 Task: Find connections with filter location Göd with filter topic #socialmediawith filter profile language French with filter current company Daily Pharma Jobs with filter school L S Raheja College of Arts and Commerce with filter industry Banking with filter service category Demand Generation with filter keywords title Account Representative
Action: Mouse pressed left at (653, 84)
Screenshot: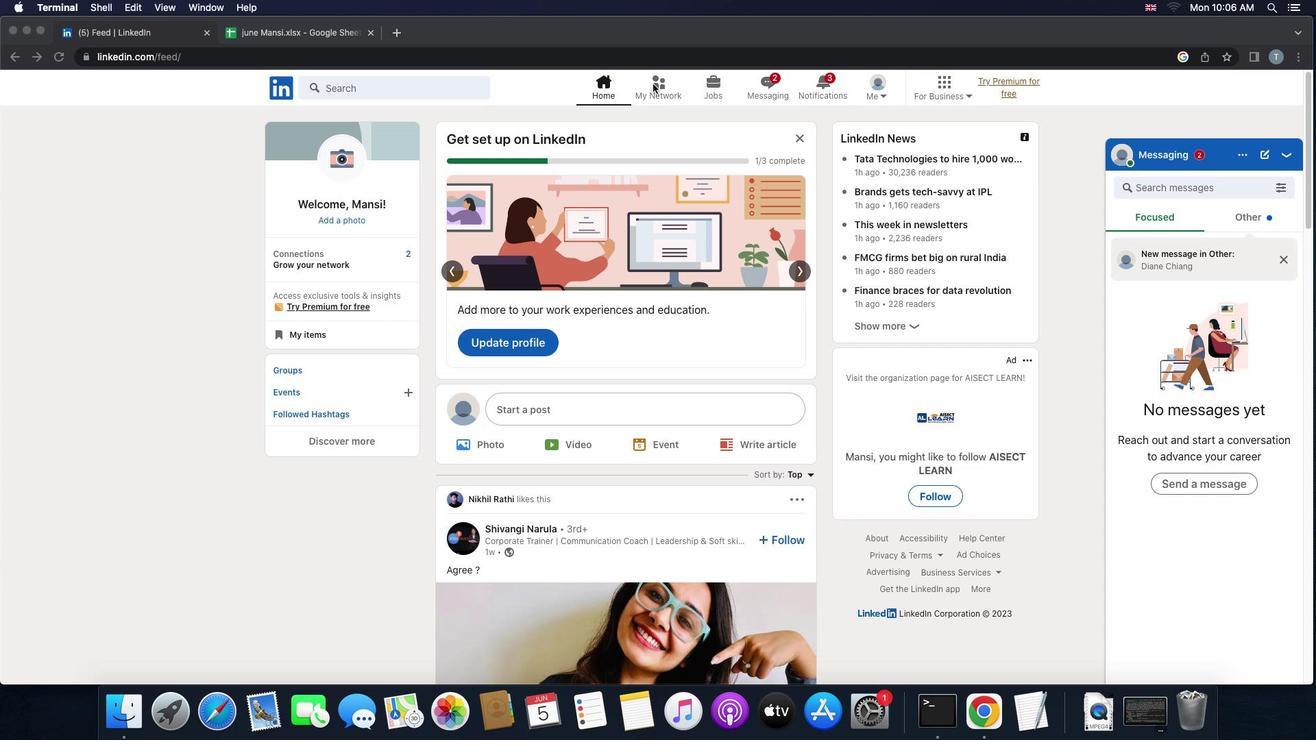 
Action: Mouse pressed left at (653, 84)
Screenshot: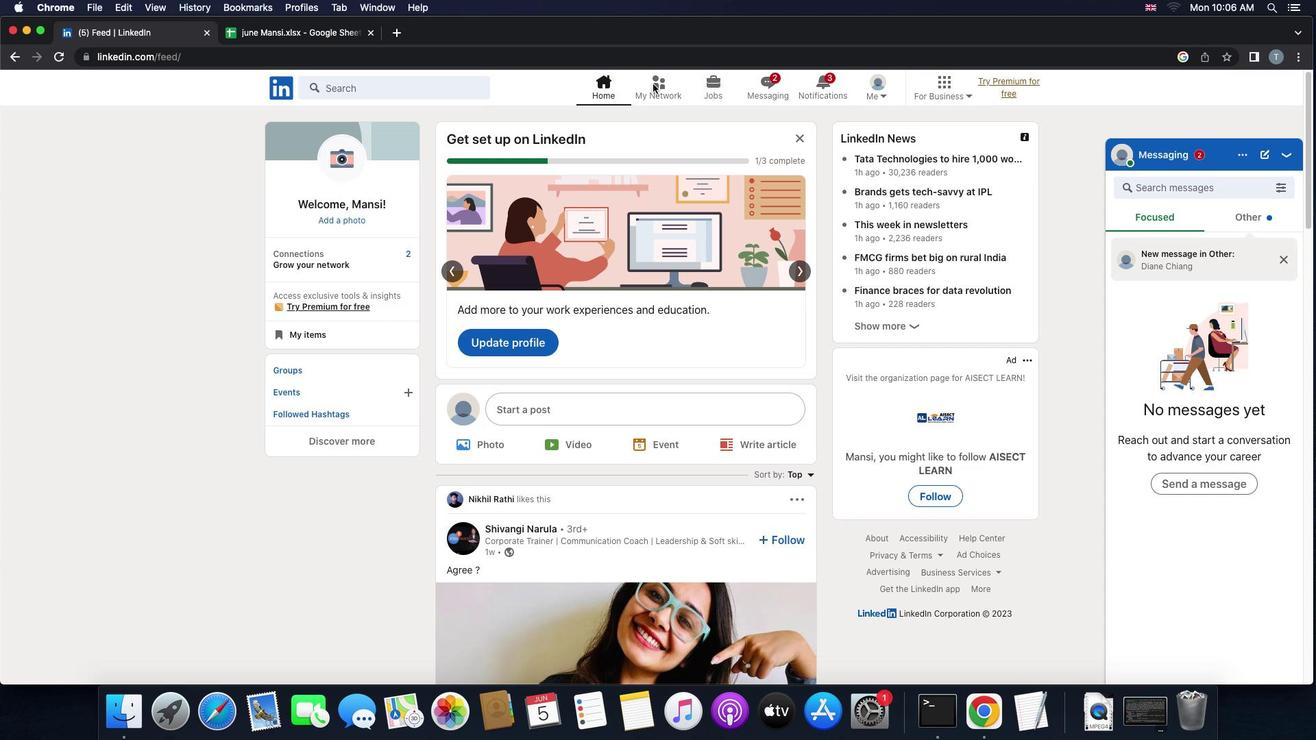 
Action: Mouse moved to (419, 159)
Screenshot: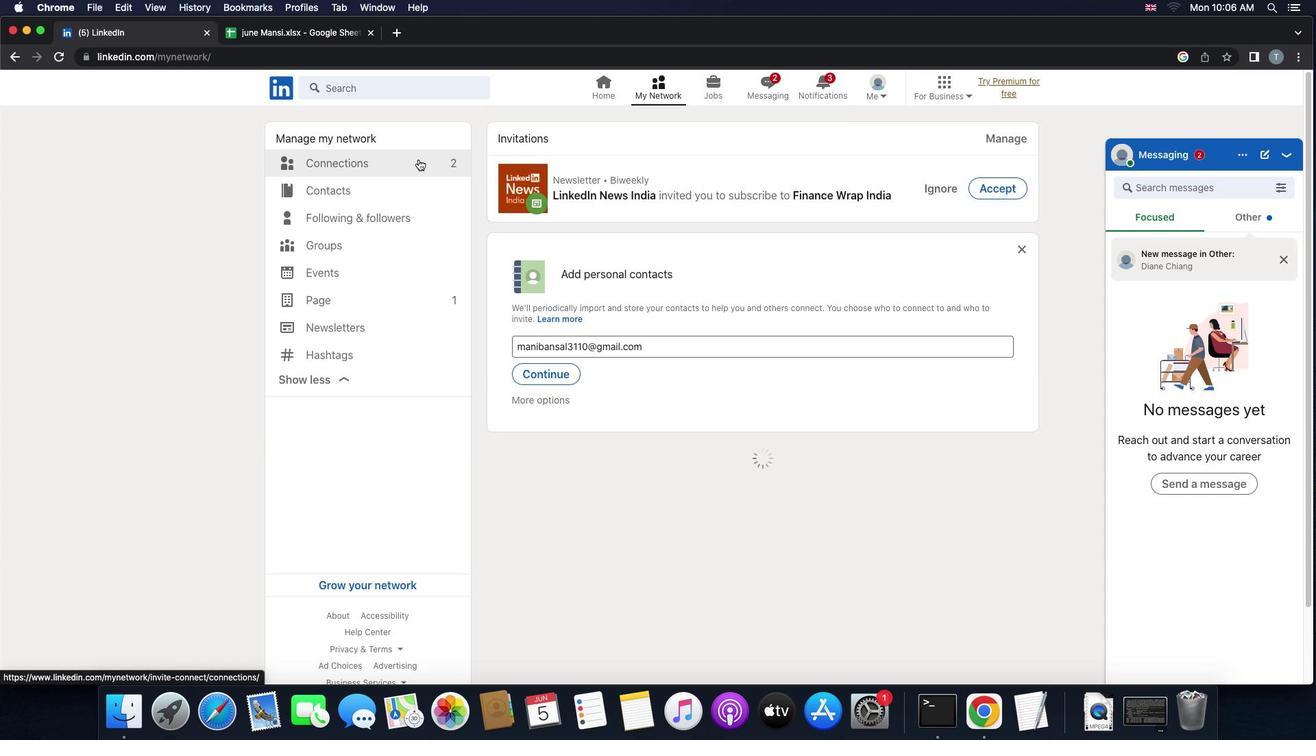 
Action: Mouse pressed left at (419, 159)
Screenshot: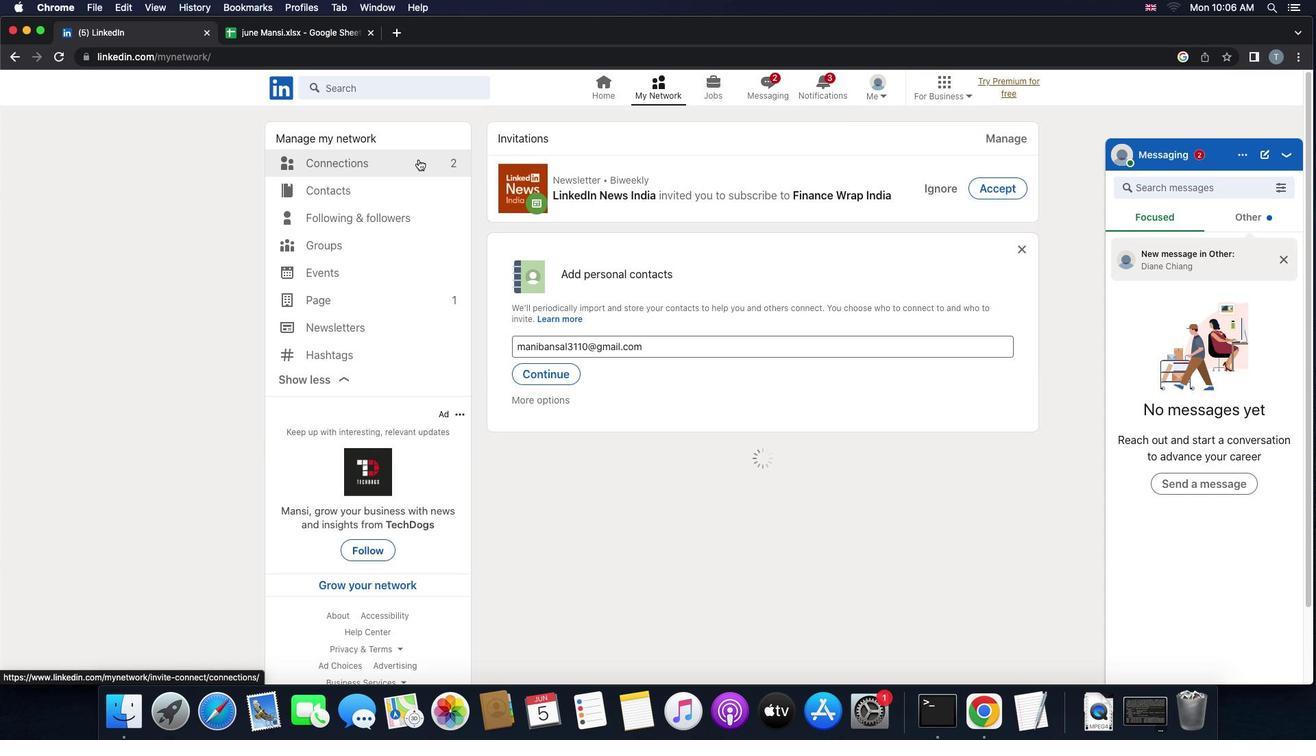 
Action: Mouse moved to (745, 168)
Screenshot: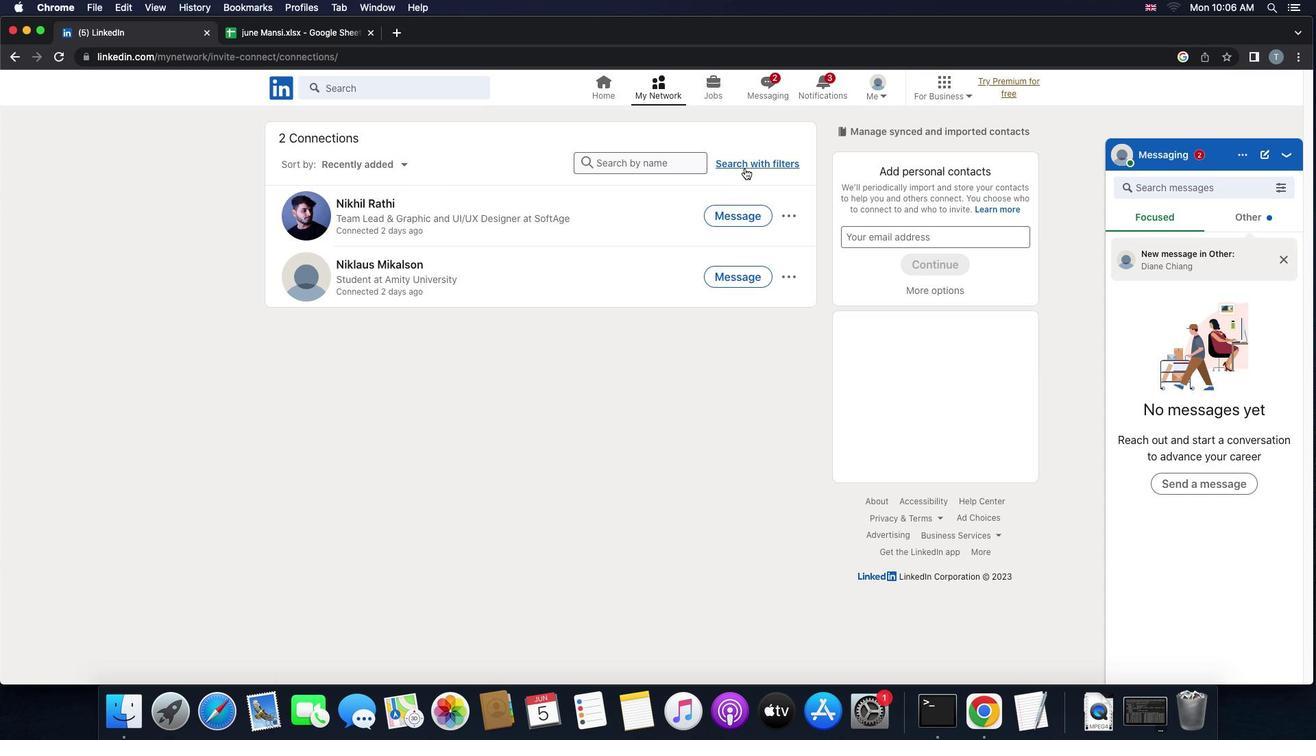 
Action: Mouse pressed left at (745, 168)
Screenshot: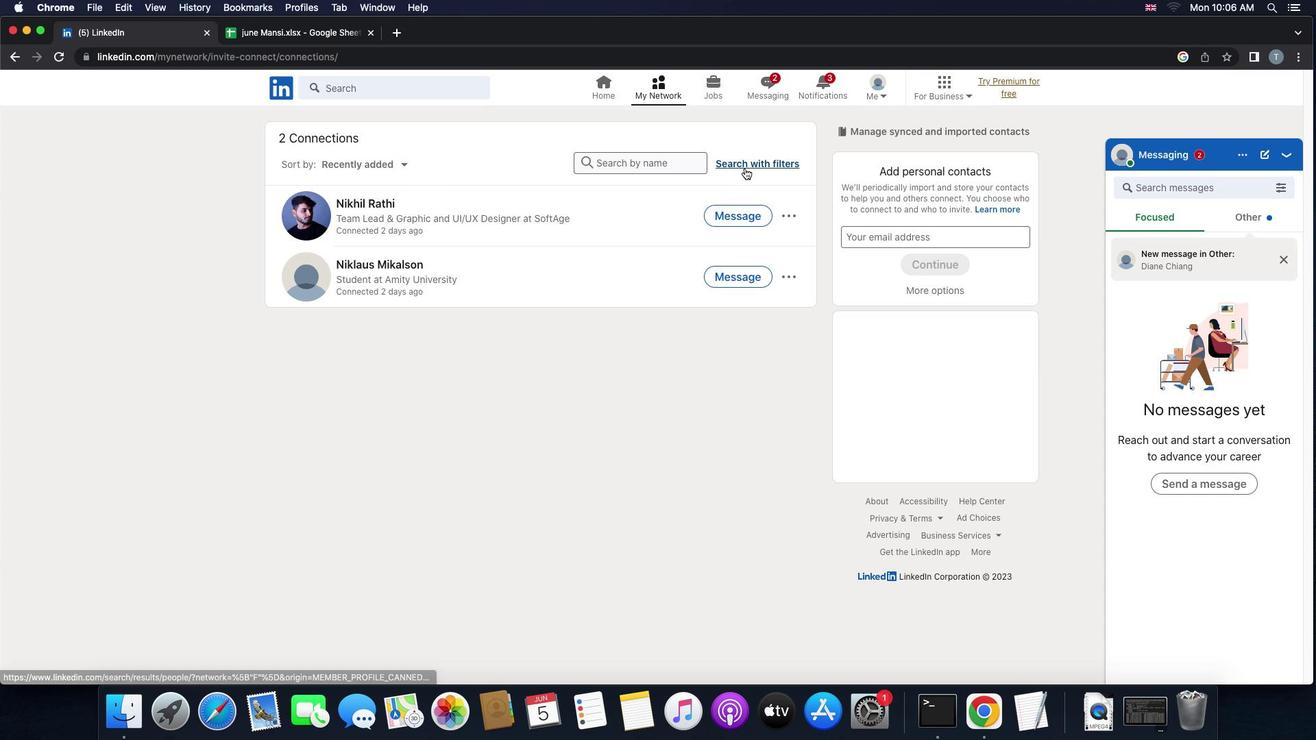 
Action: Mouse moved to (711, 130)
Screenshot: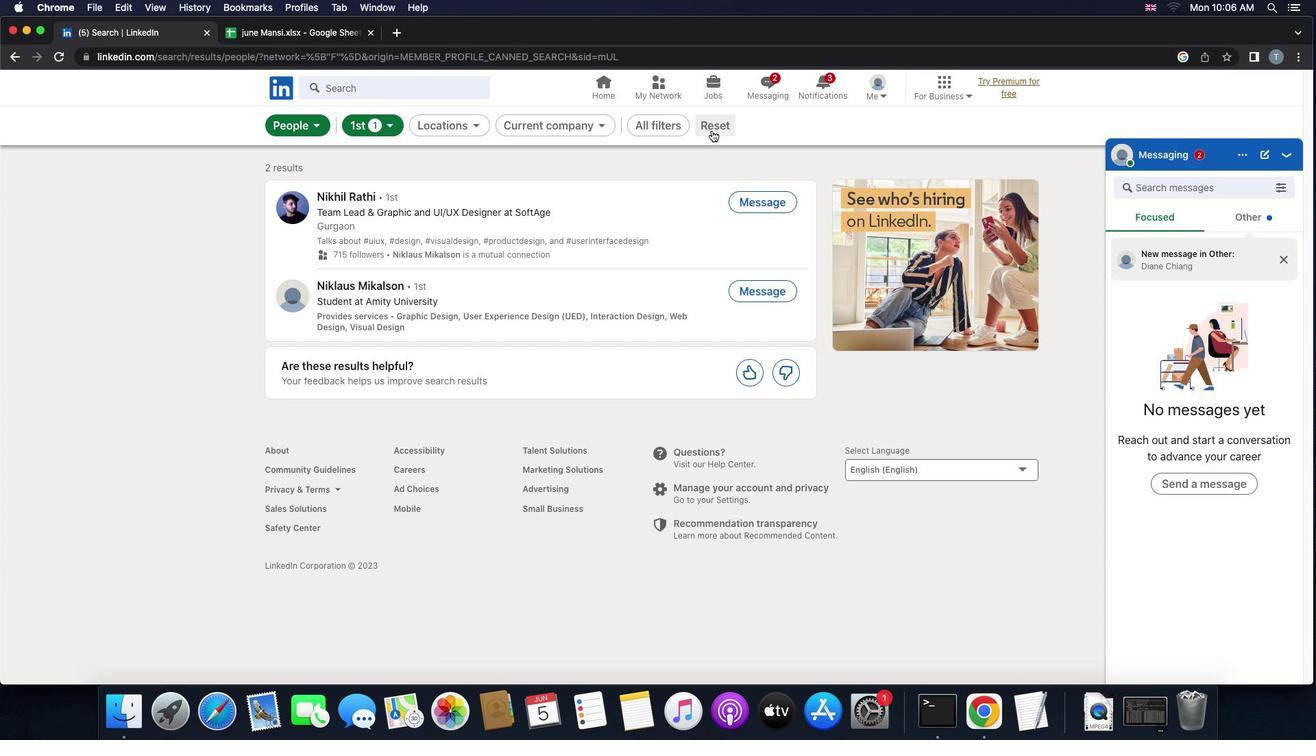 
Action: Mouse pressed left at (711, 130)
Screenshot: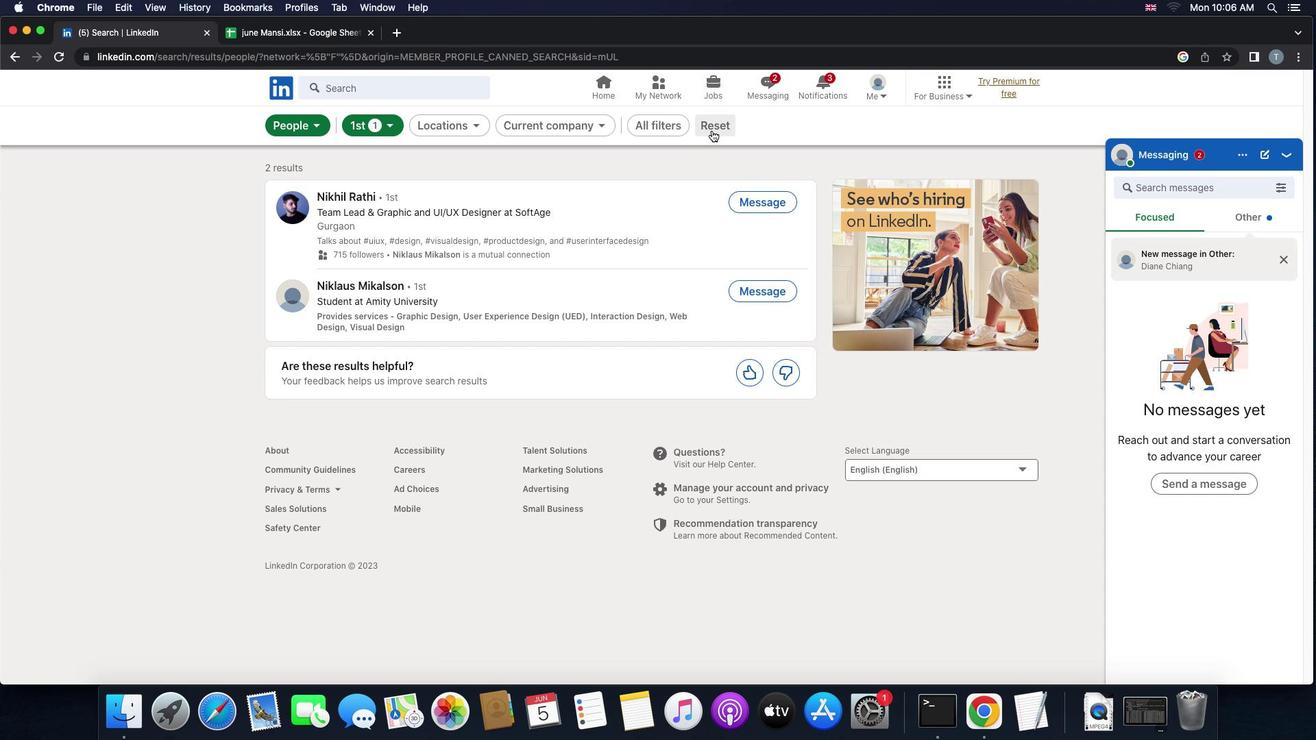 
Action: Mouse moved to (668, 124)
Screenshot: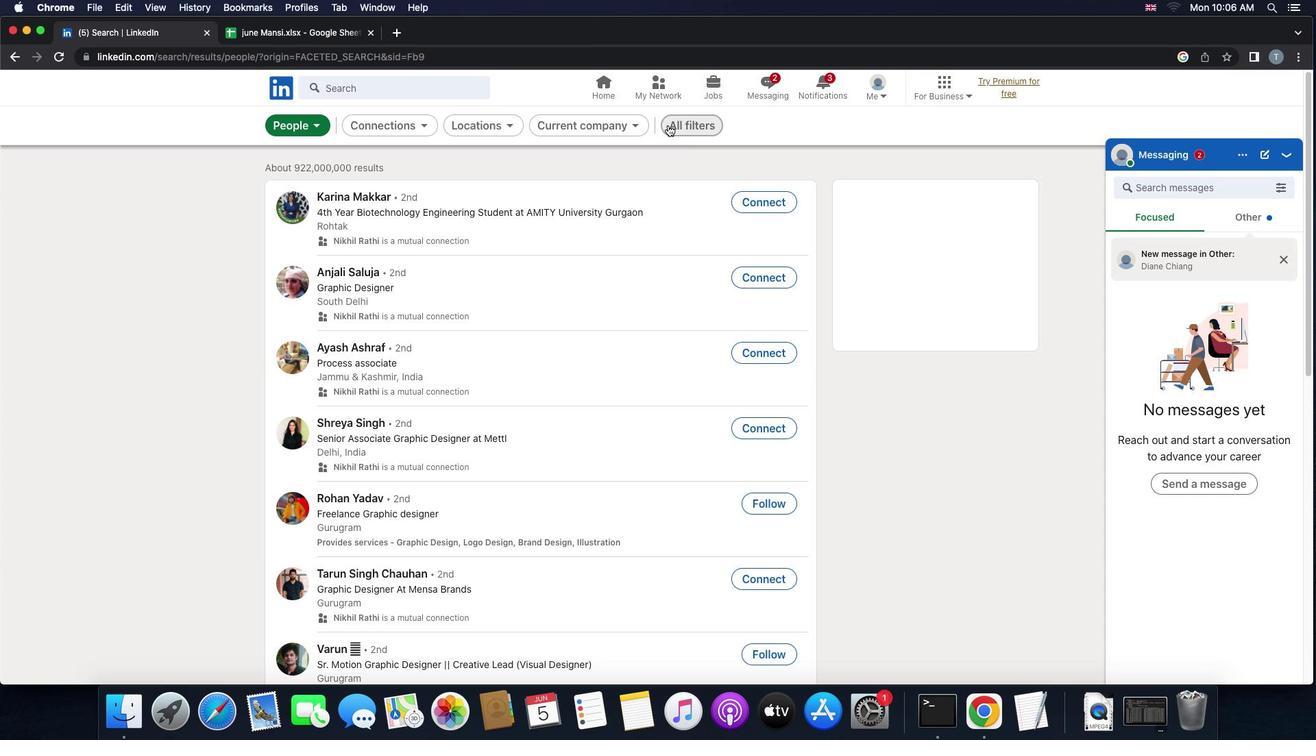 
Action: Mouse pressed left at (668, 124)
Screenshot: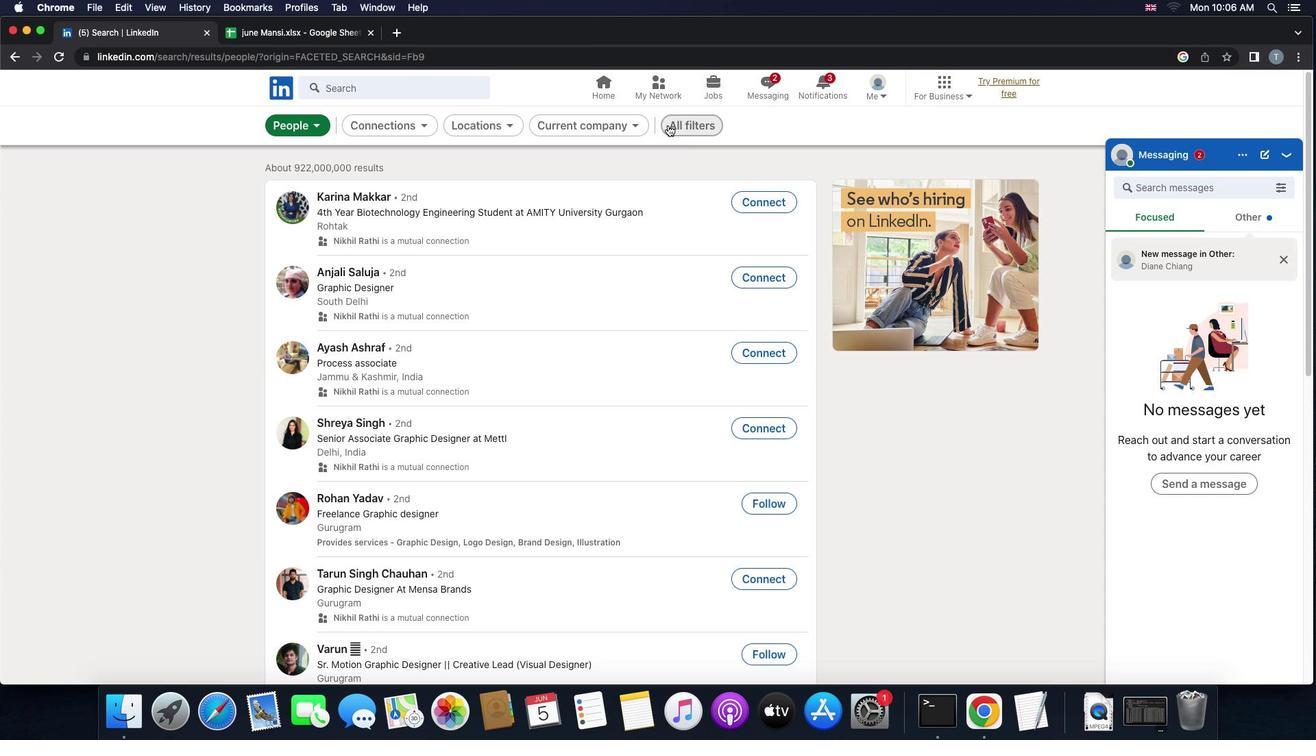 
Action: Mouse moved to (1006, 314)
Screenshot: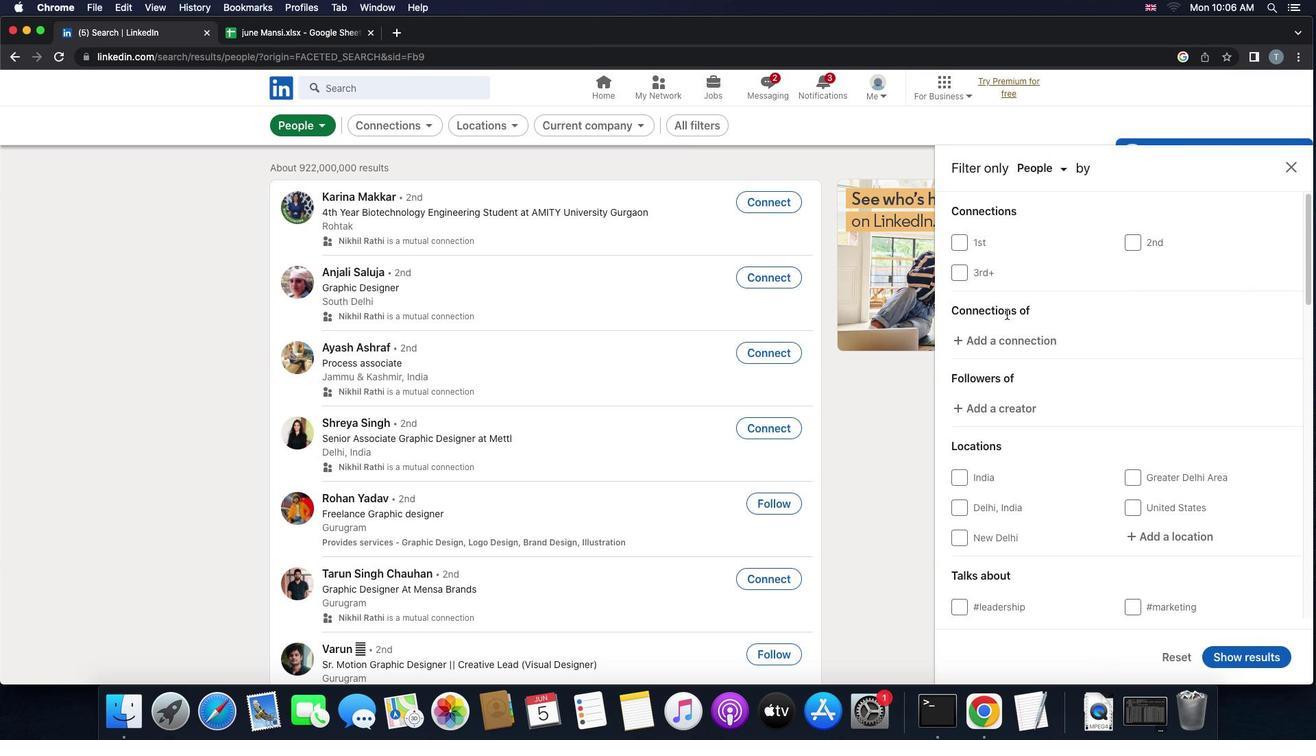 
Action: Mouse scrolled (1006, 314) with delta (0, 0)
Screenshot: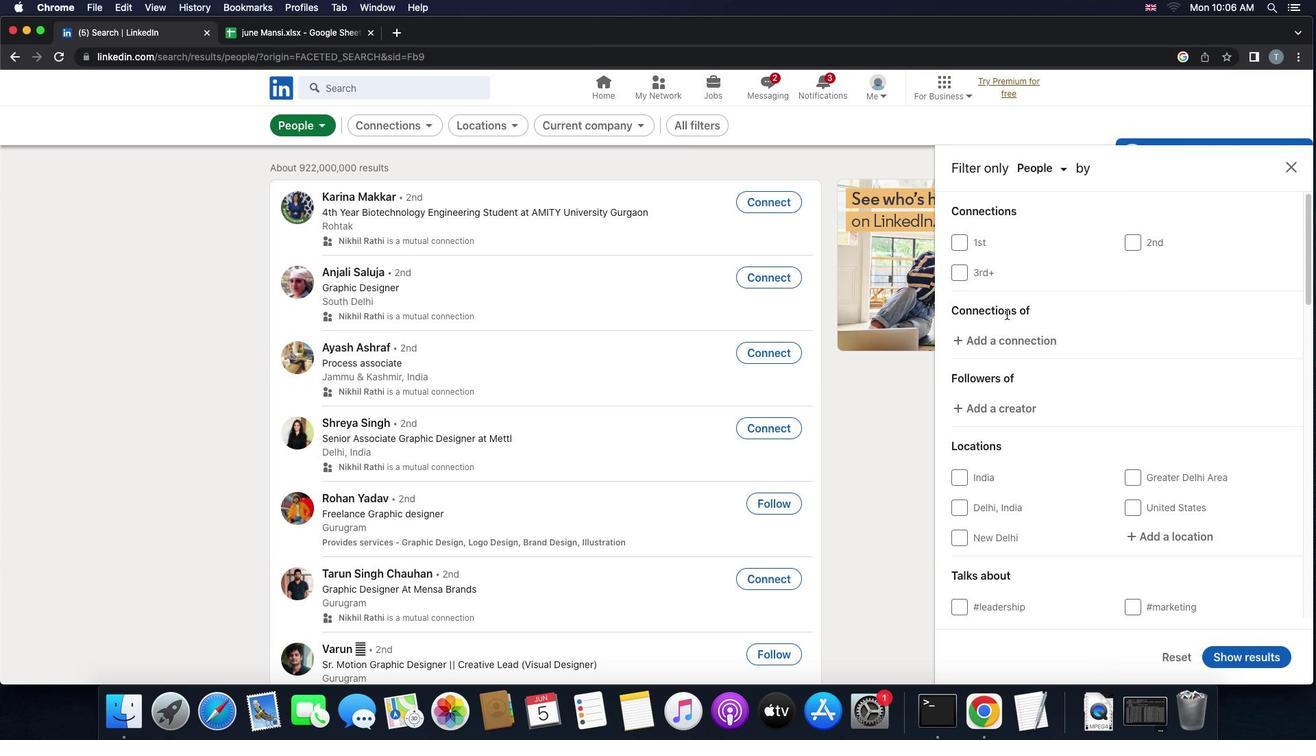 
Action: Mouse scrolled (1006, 314) with delta (0, 0)
Screenshot: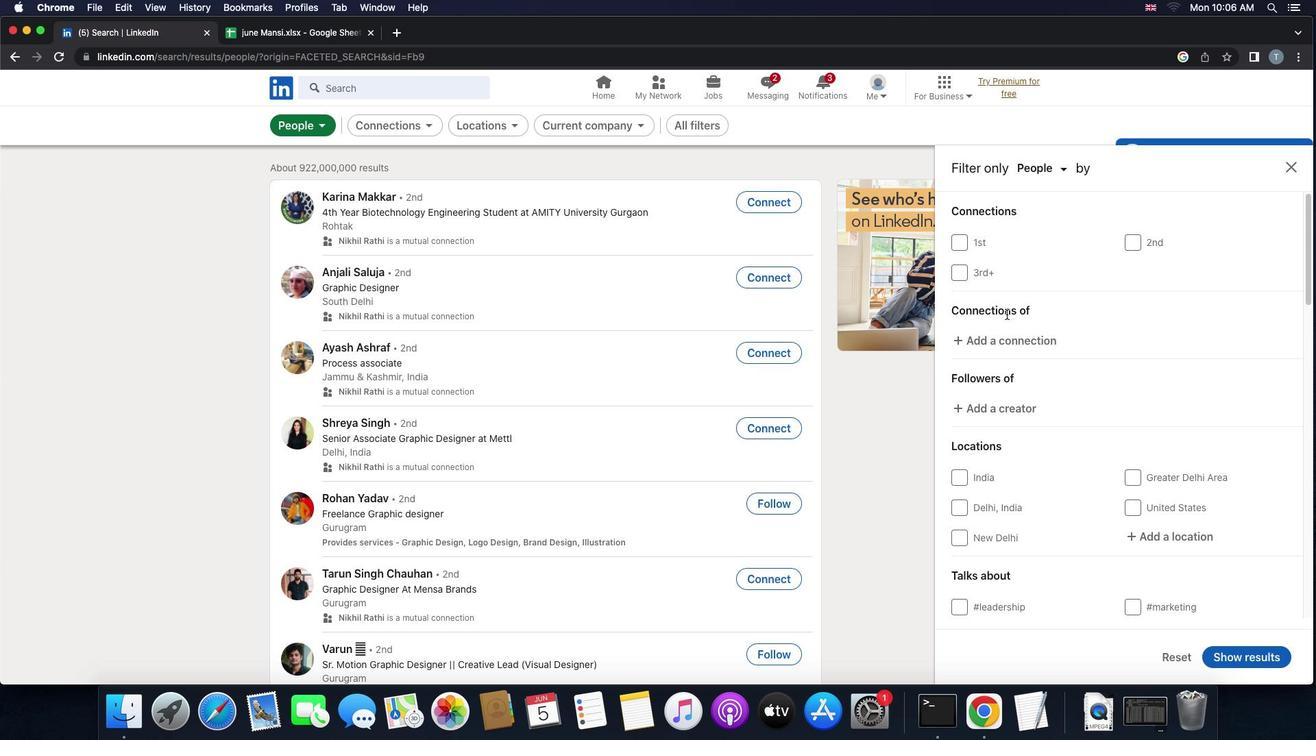 
Action: Mouse scrolled (1006, 314) with delta (0, 0)
Screenshot: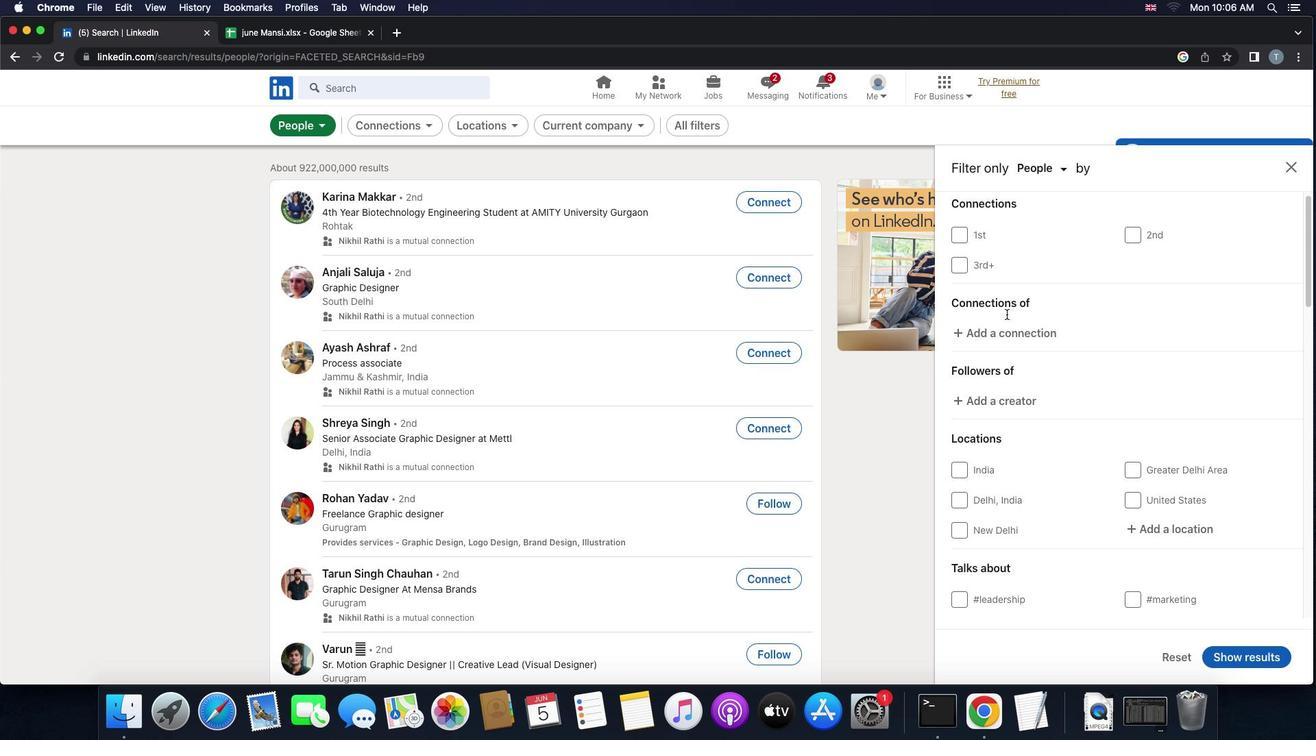 
Action: Mouse scrolled (1006, 314) with delta (0, 0)
Screenshot: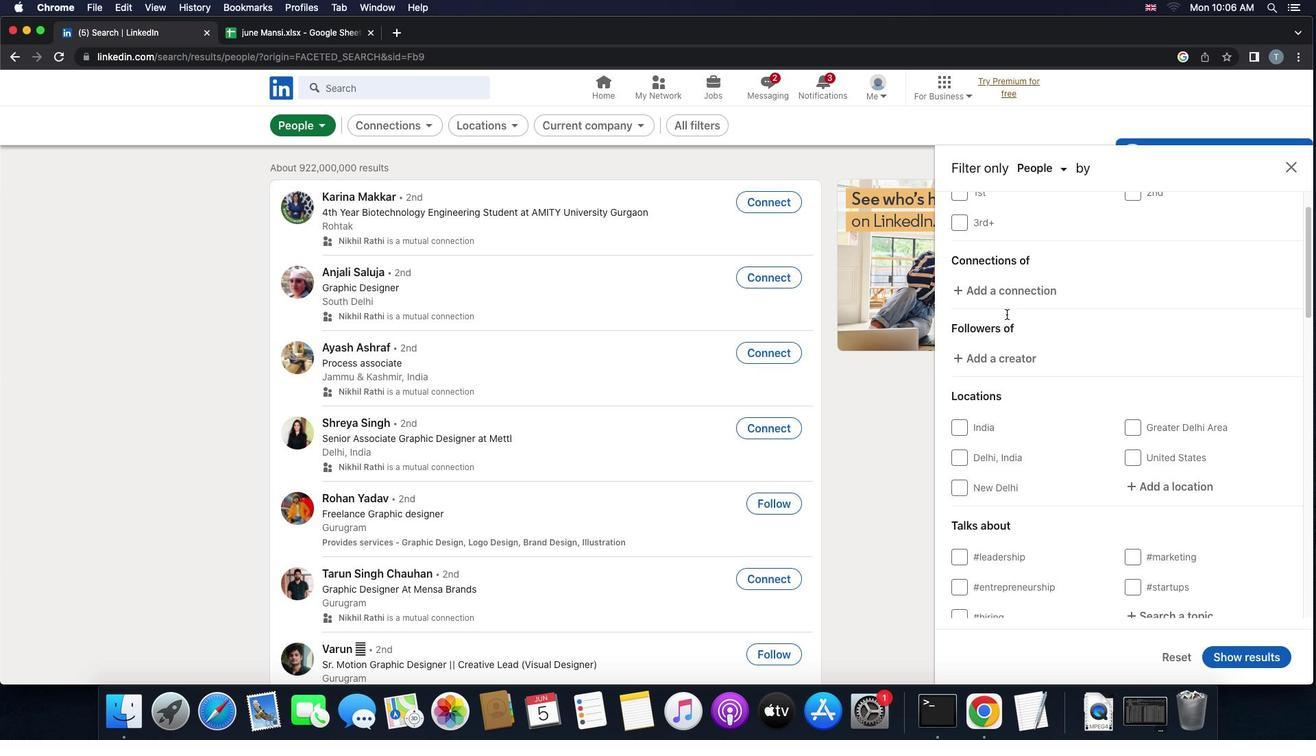 
Action: Mouse scrolled (1006, 314) with delta (0, 0)
Screenshot: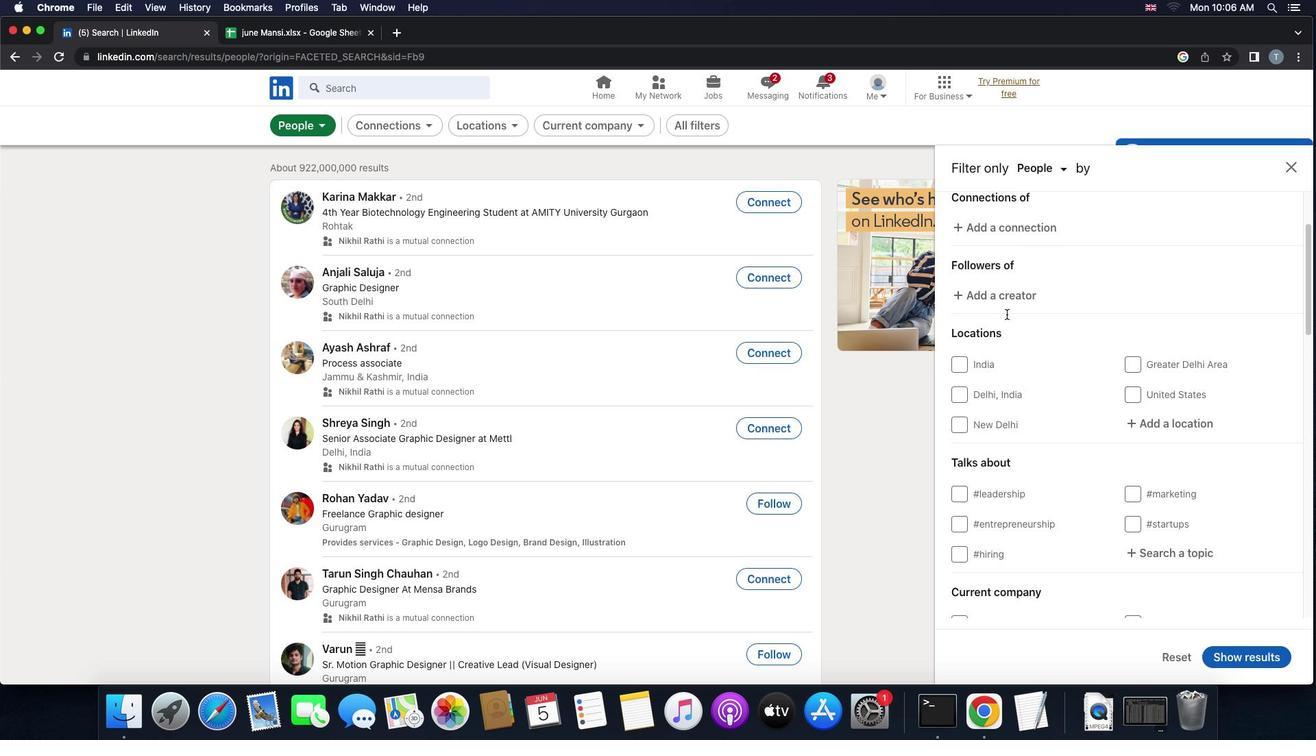 
Action: Mouse scrolled (1006, 314) with delta (0, 0)
Screenshot: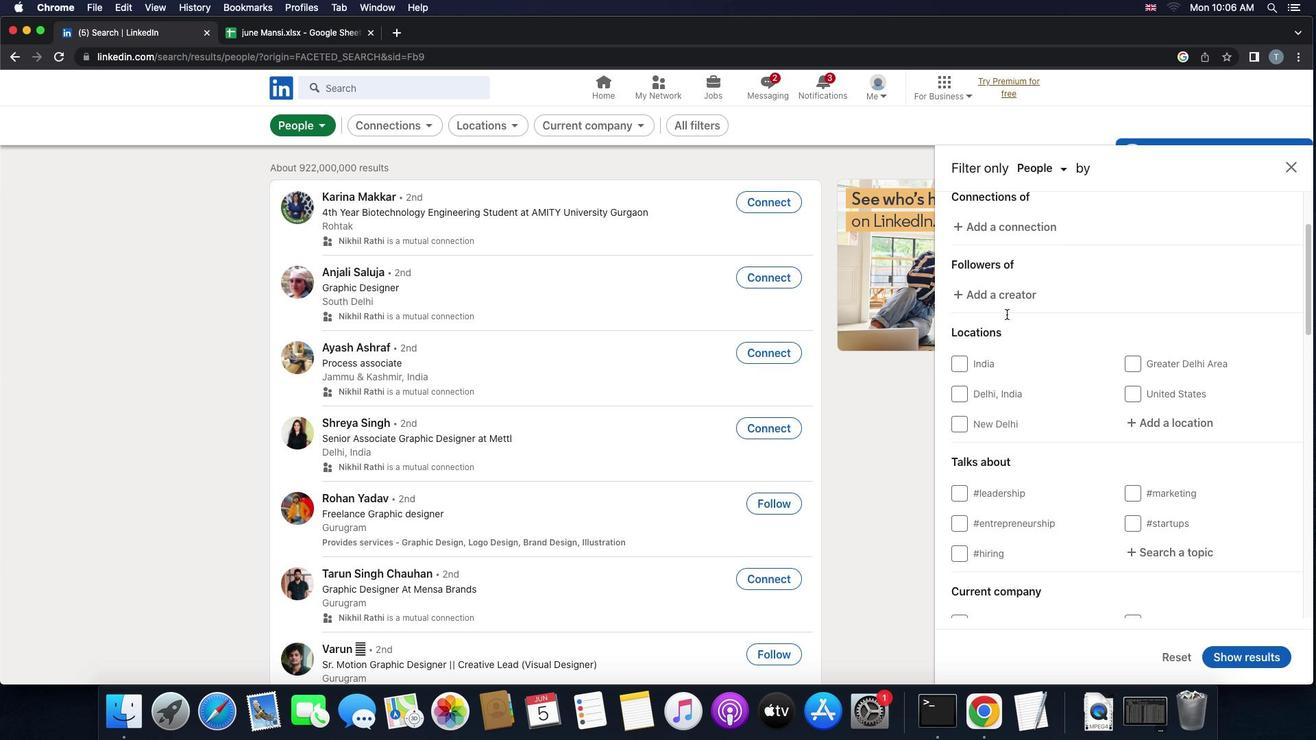 
Action: Mouse scrolled (1006, 314) with delta (0, 0)
Screenshot: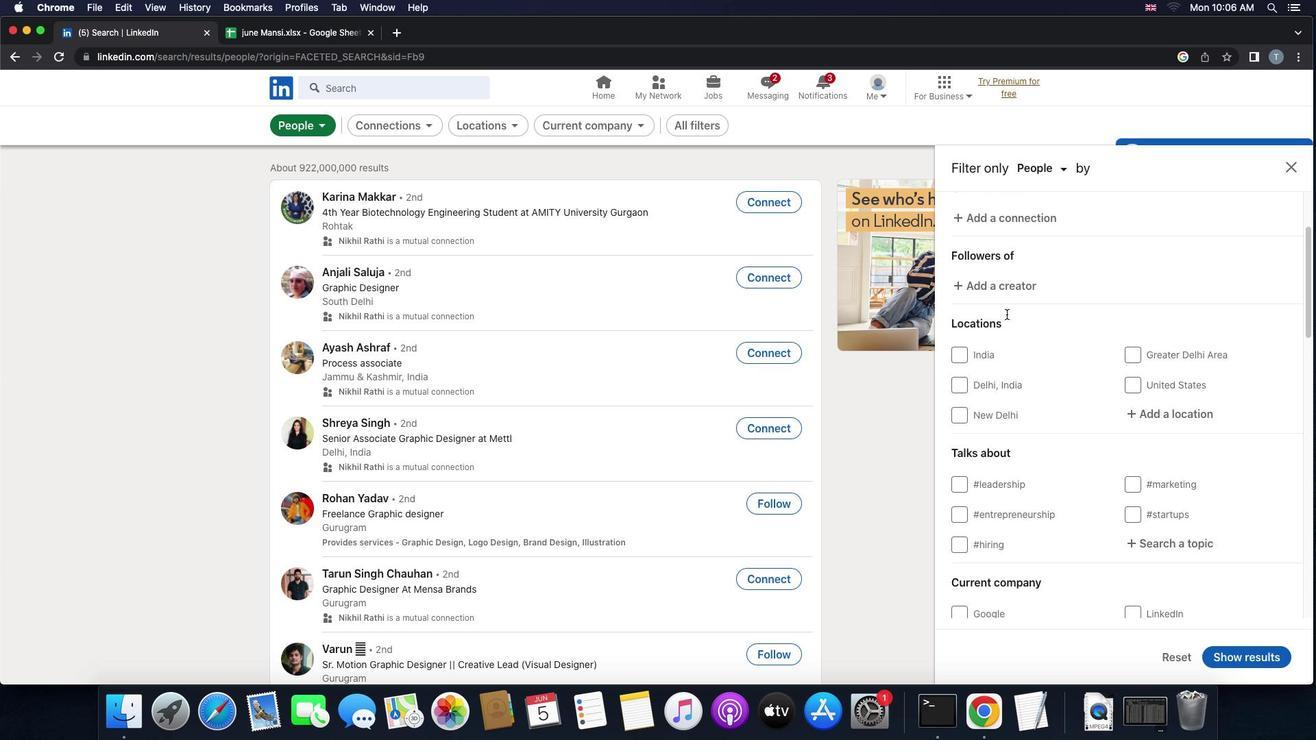 
Action: Mouse moved to (1138, 365)
Screenshot: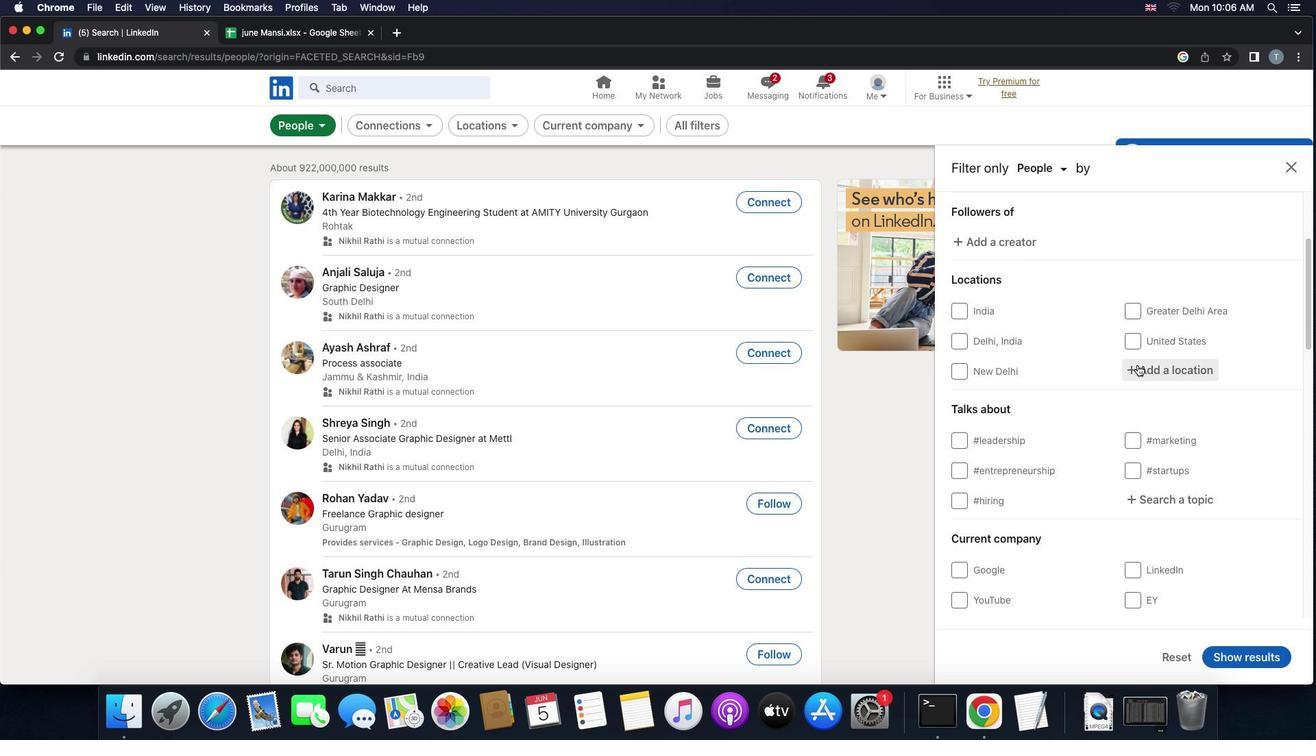 
Action: Mouse pressed left at (1138, 365)
Screenshot: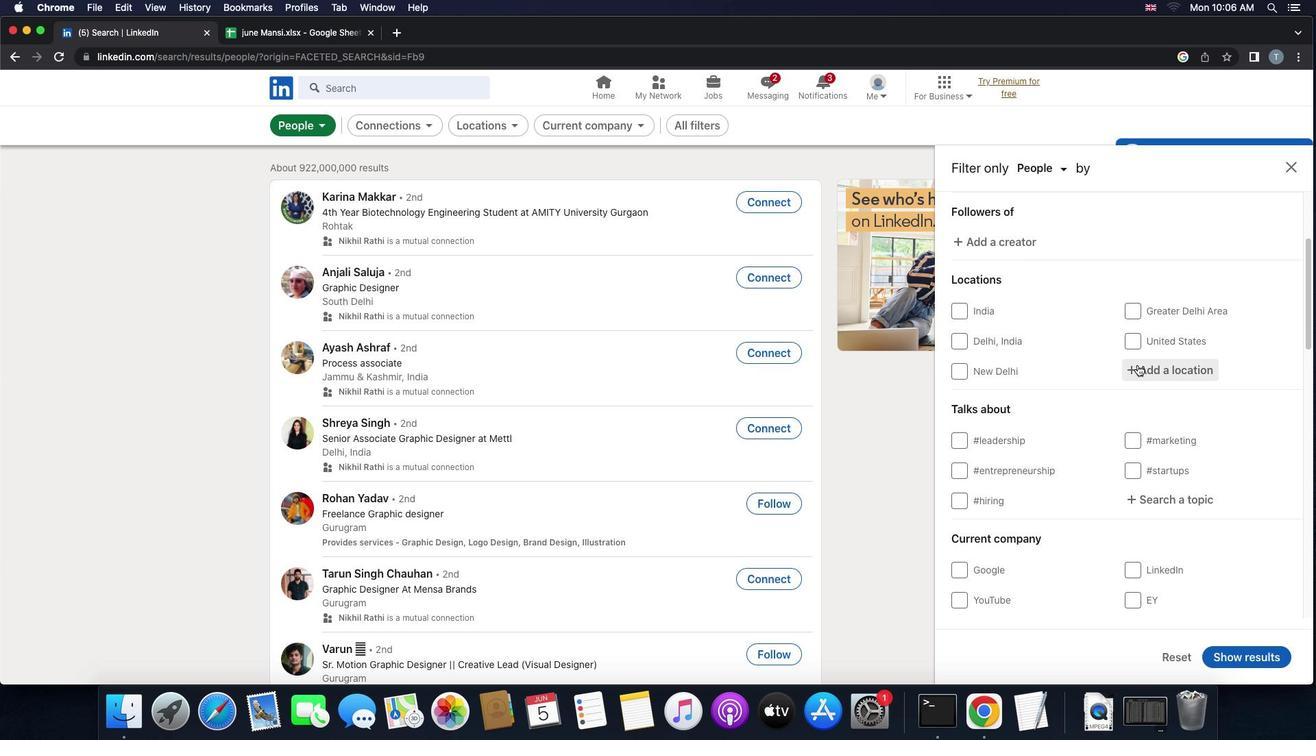 
Action: Mouse moved to (1134, 363)
Screenshot: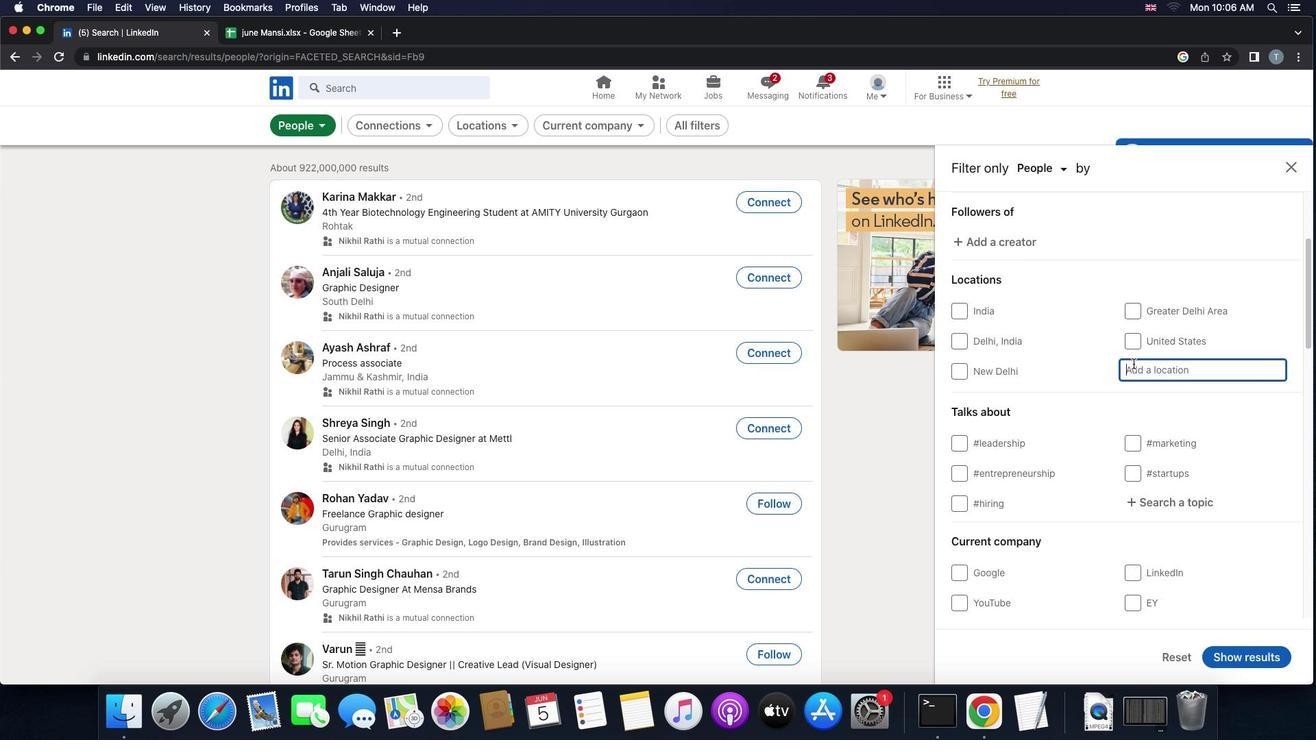 
Action: Key pressed 'g''o''d'
Screenshot: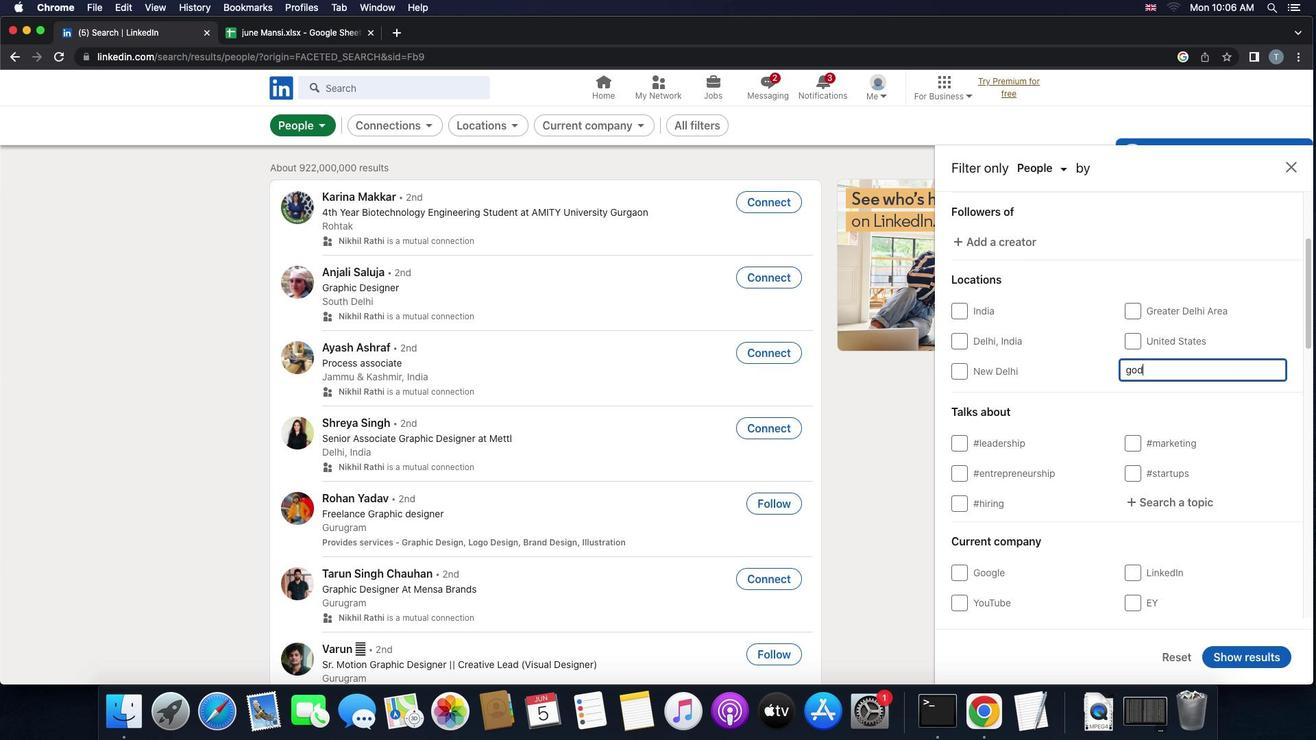 
Action: Mouse moved to (1186, 373)
Screenshot: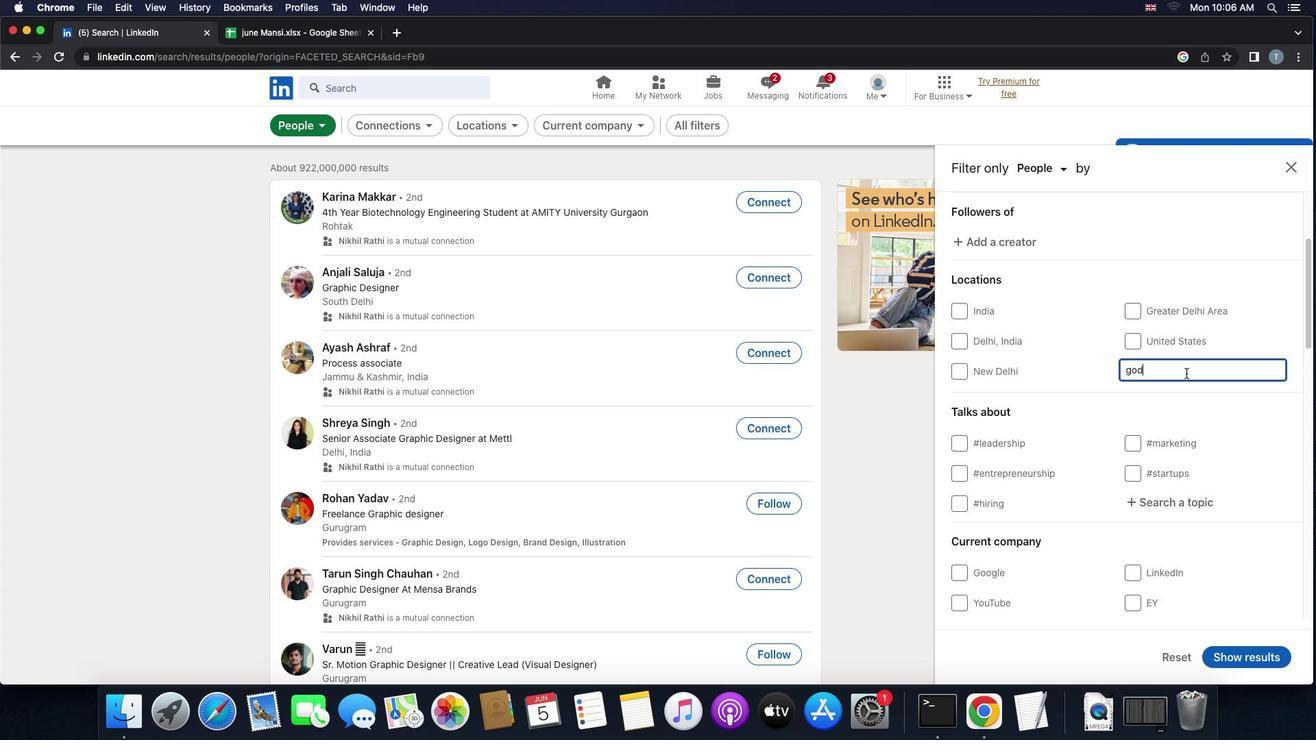 
Action: Key pressed Key.enter
Screenshot: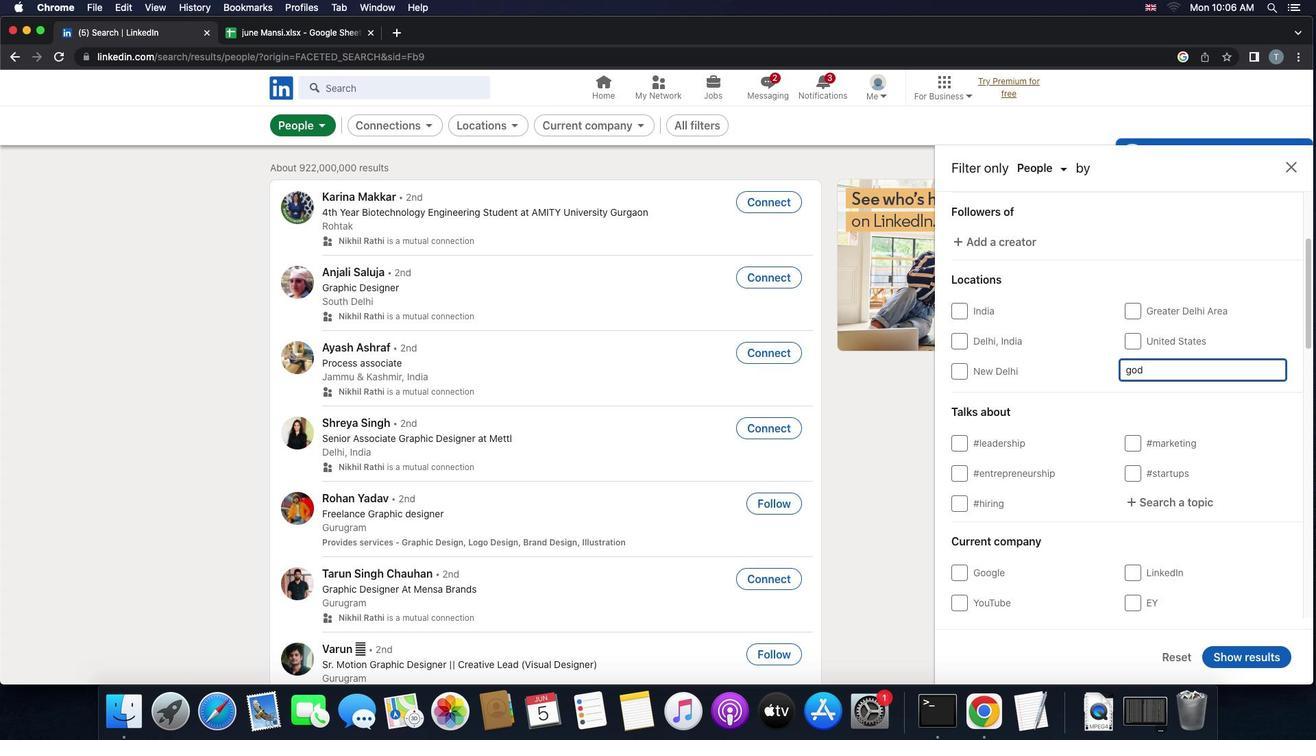 
Action: Mouse moved to (1124, 393)
Screenshot: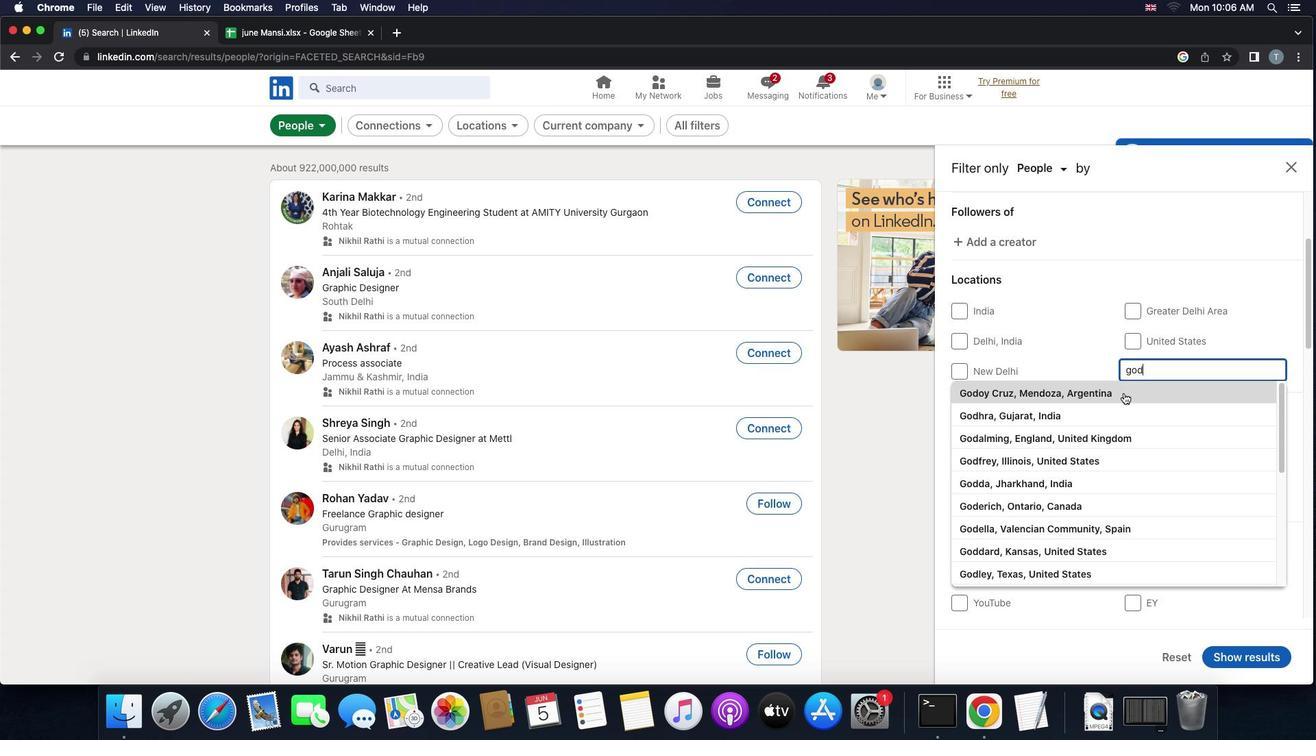
Action: Mouse pressed left at (1124, 393)
Screenshot: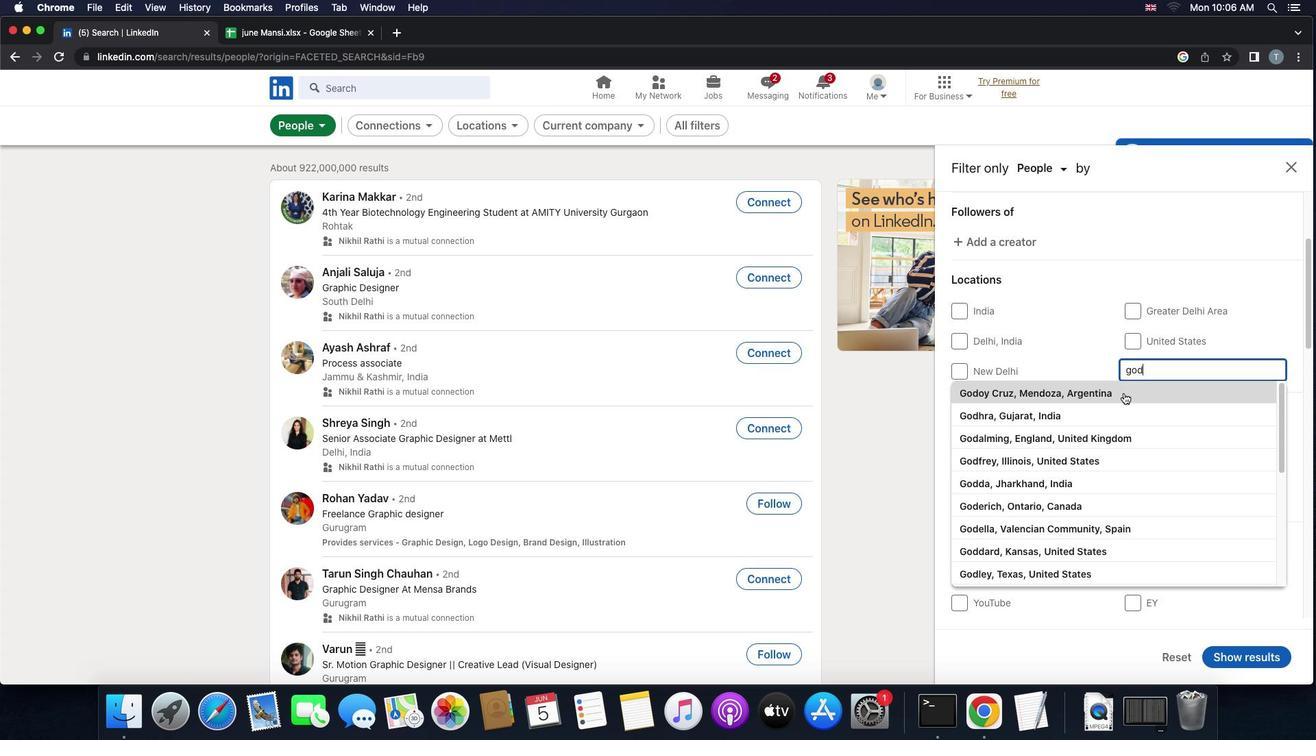 
Action: Mouse scrolled (1124, 393) with delta (0, 0)
Screenshot: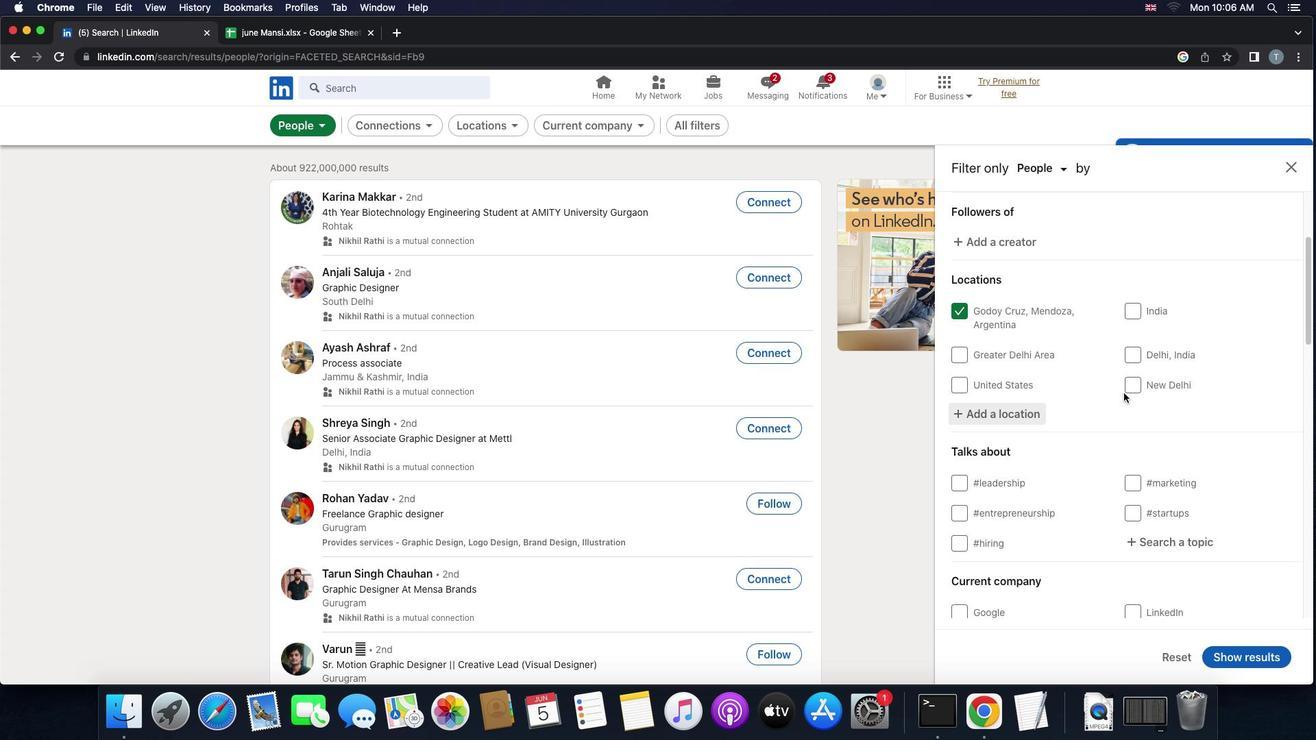 
Action: Mouse scrolled (1124, 393) with delta (0, 0)
Screenshot: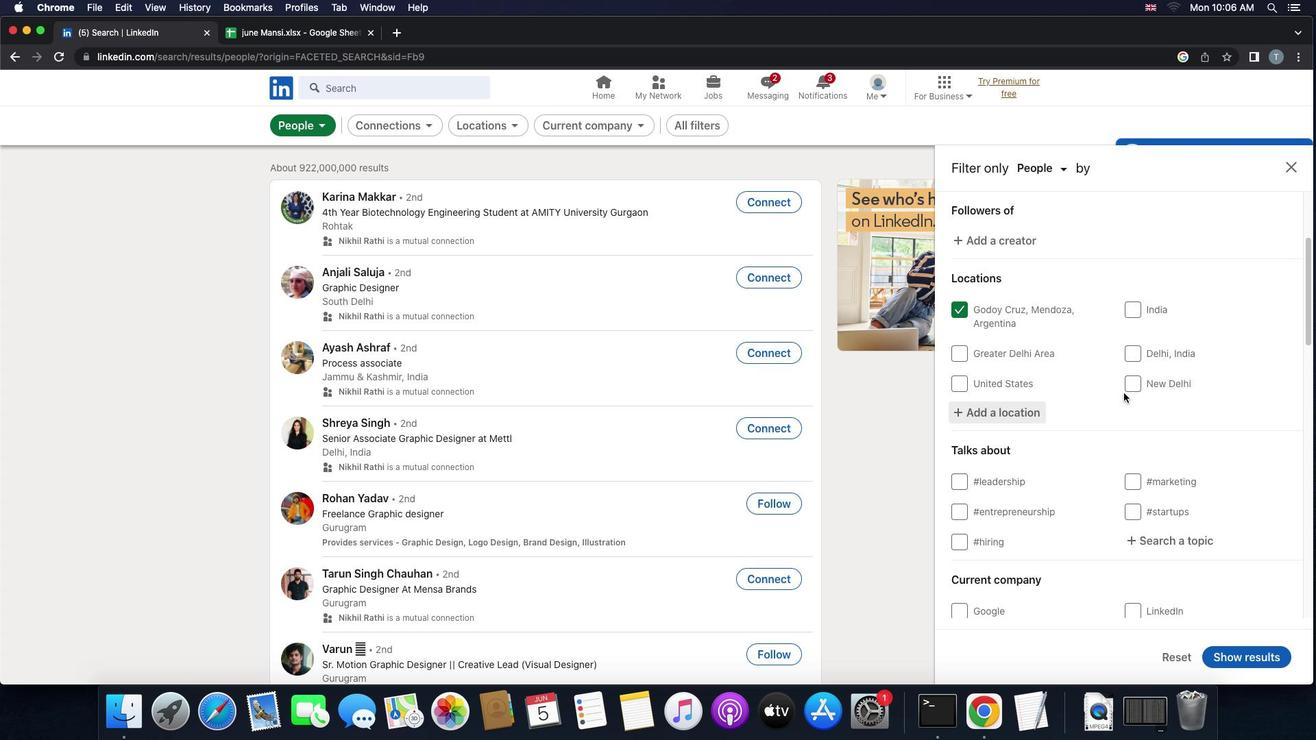 
Action: Mouse scrolled (1124, 393) with delta (0, 0)
Screenshot: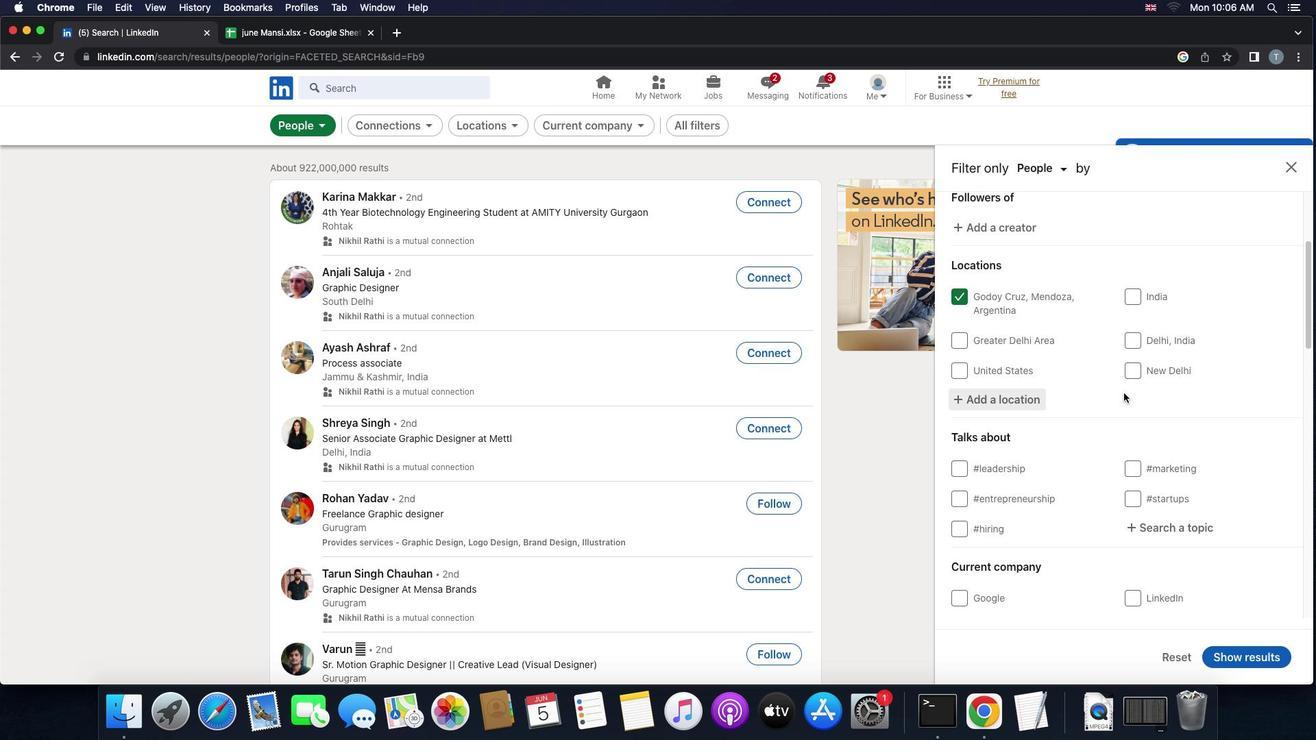 
Action: Mouse scrolled (1124, 393) with delta (0, 0)
Screenshot: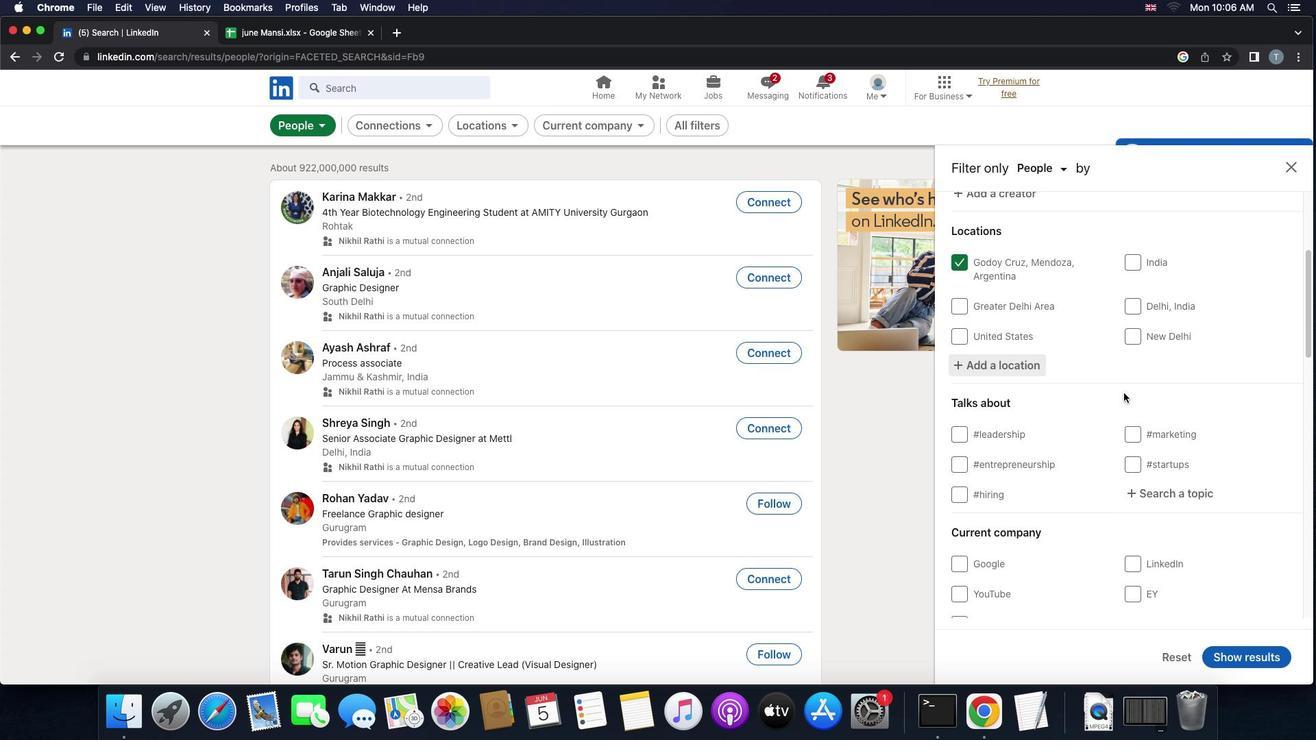 
Action: Mouse scrolled (1124, 393) with delta (0, 0)
Screenshot: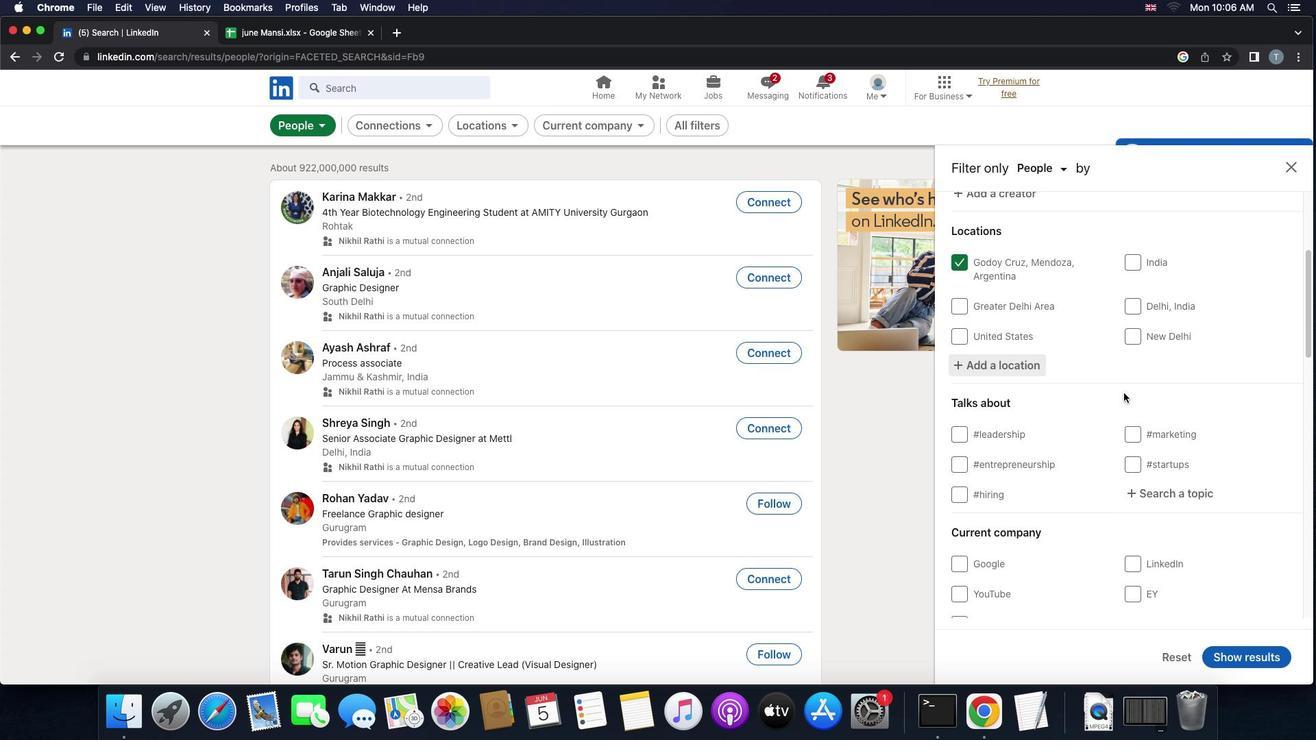 
Action: Mouse scrolled (1124, 393) with delta (0, -1)
Screenshot: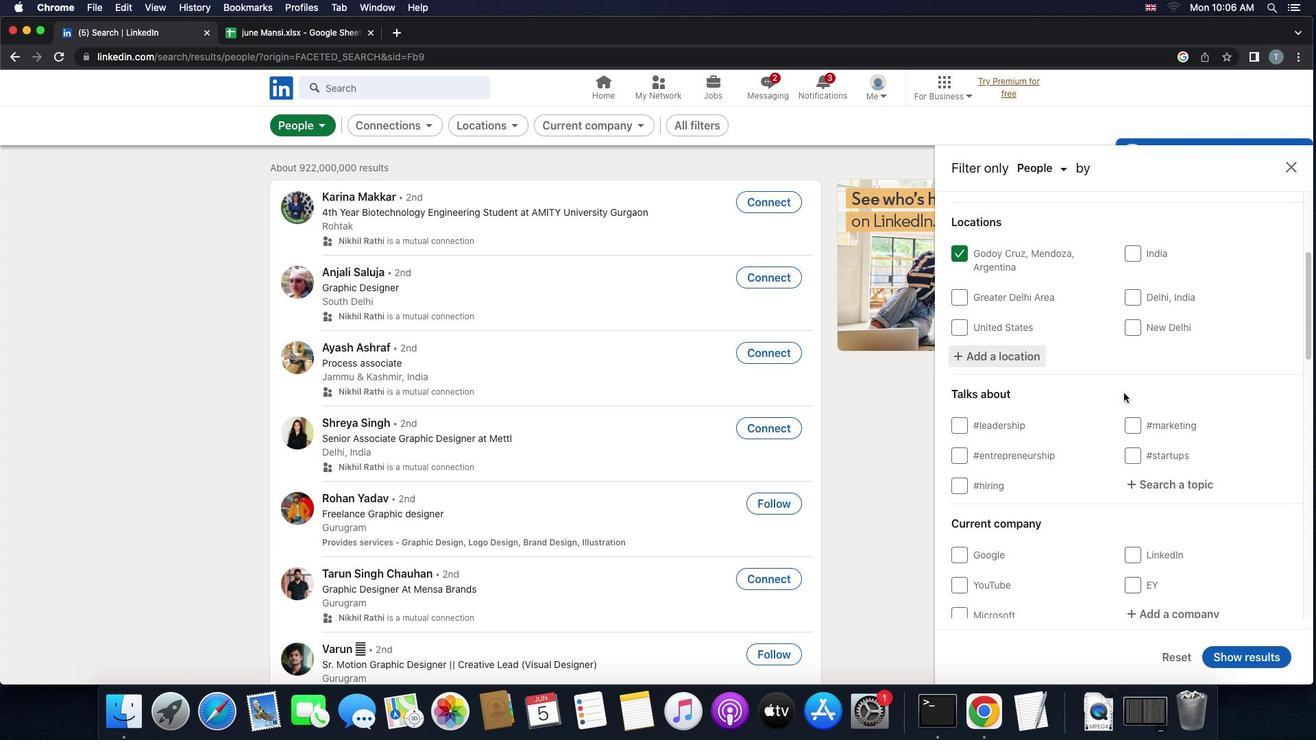 
Action: Mouse scrolled (1124, 393) with delta (0, 0)
Screenshot: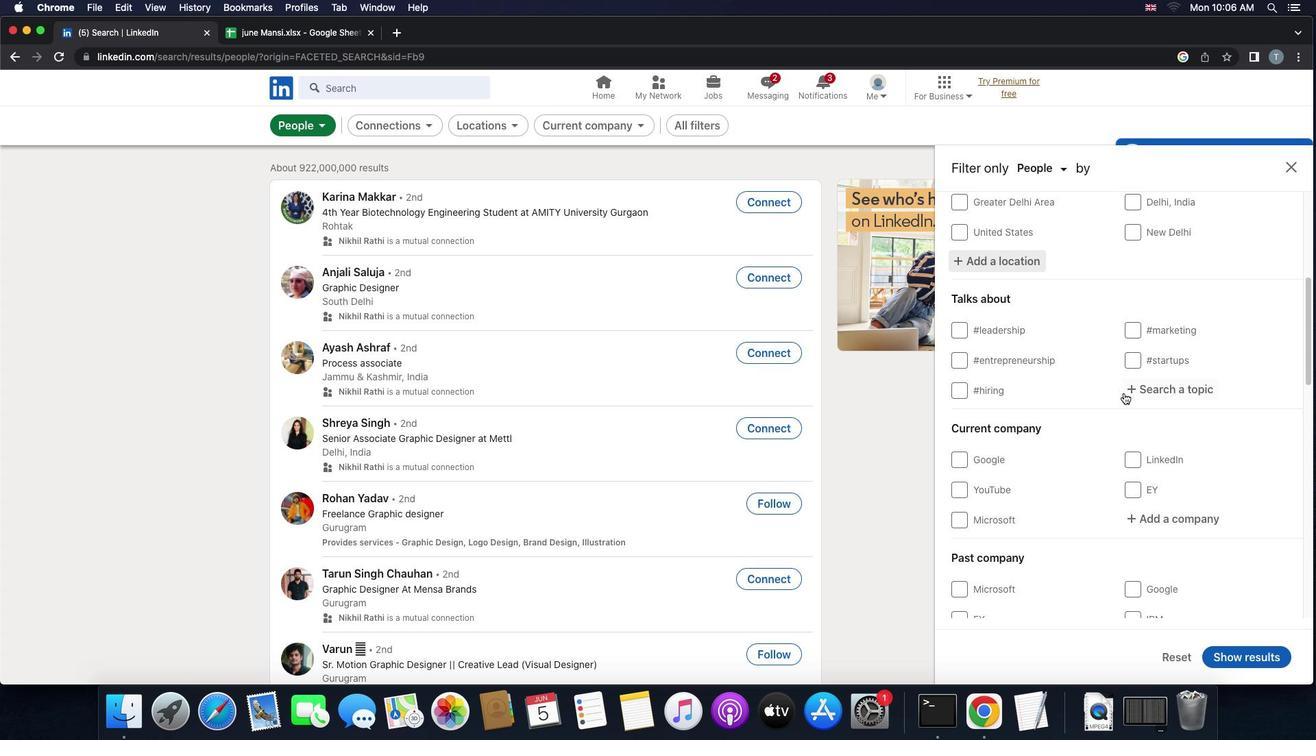 
Action: Mouse scrolled (1124, 393) with delta (0, 0)
Screenshot: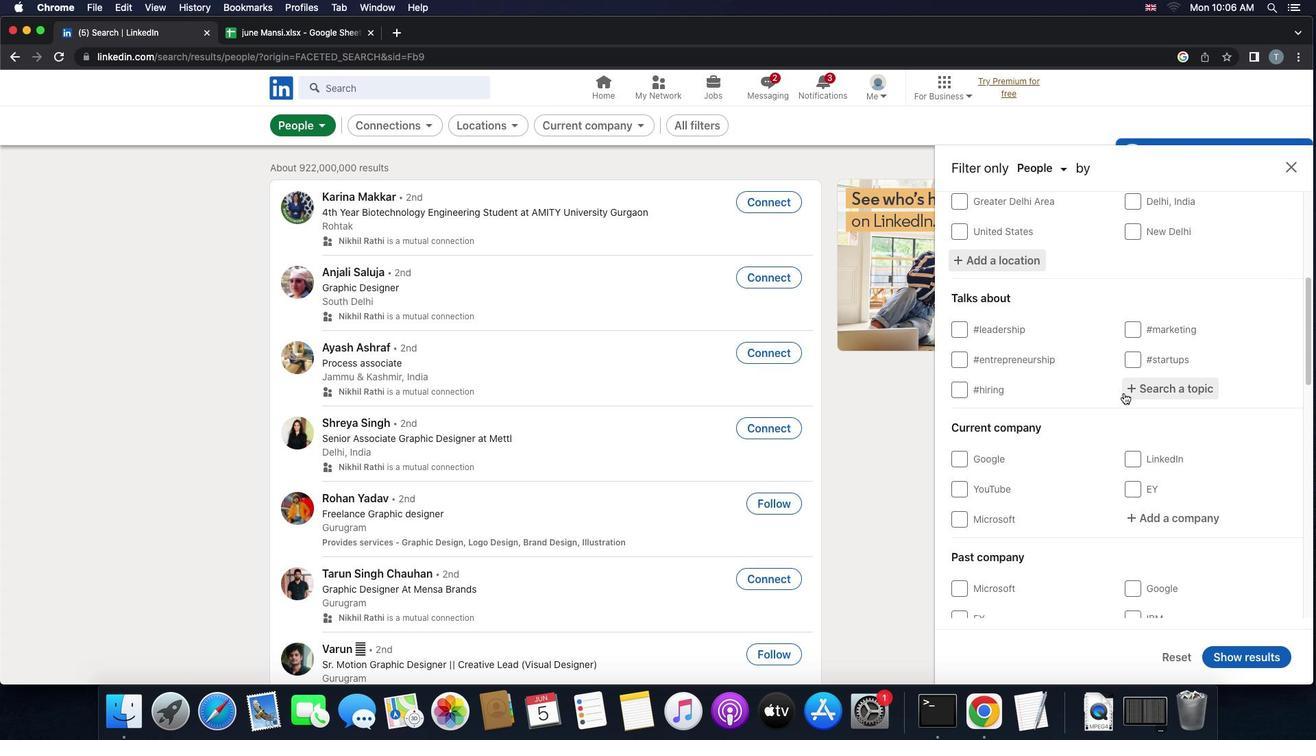 
Action: Mouse scrolled (1124, 393) with delta (0, 0)
Screenshot: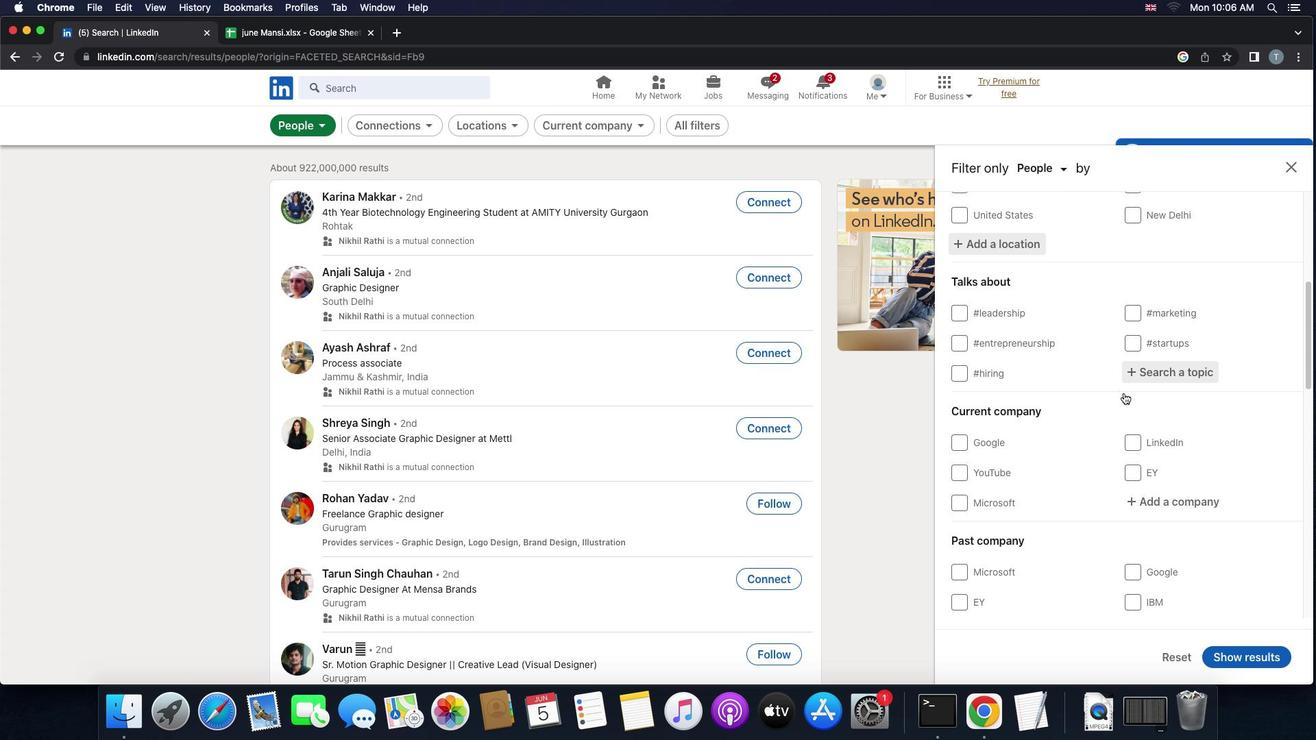 
Action: Mouse moved to (1159, 351)
Screenshot: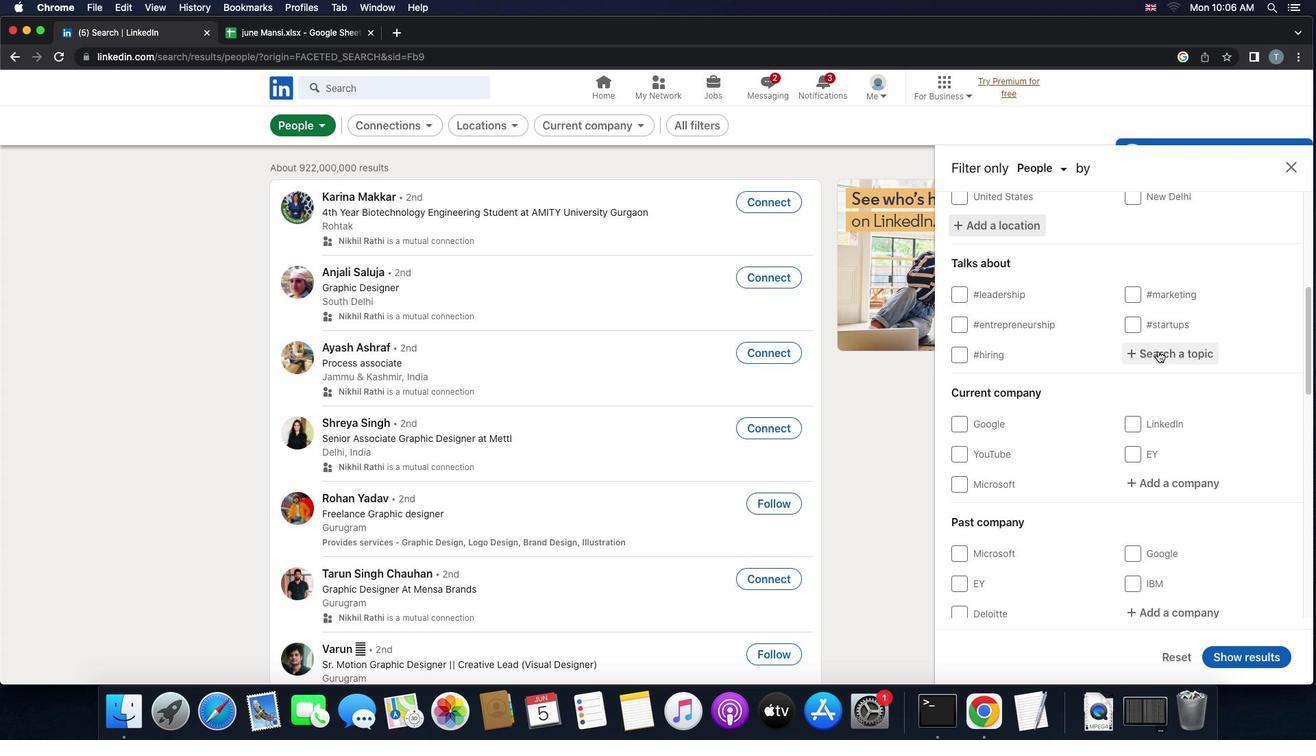 
Action: Mouse pressed left at (1159, 351)
Screenshot: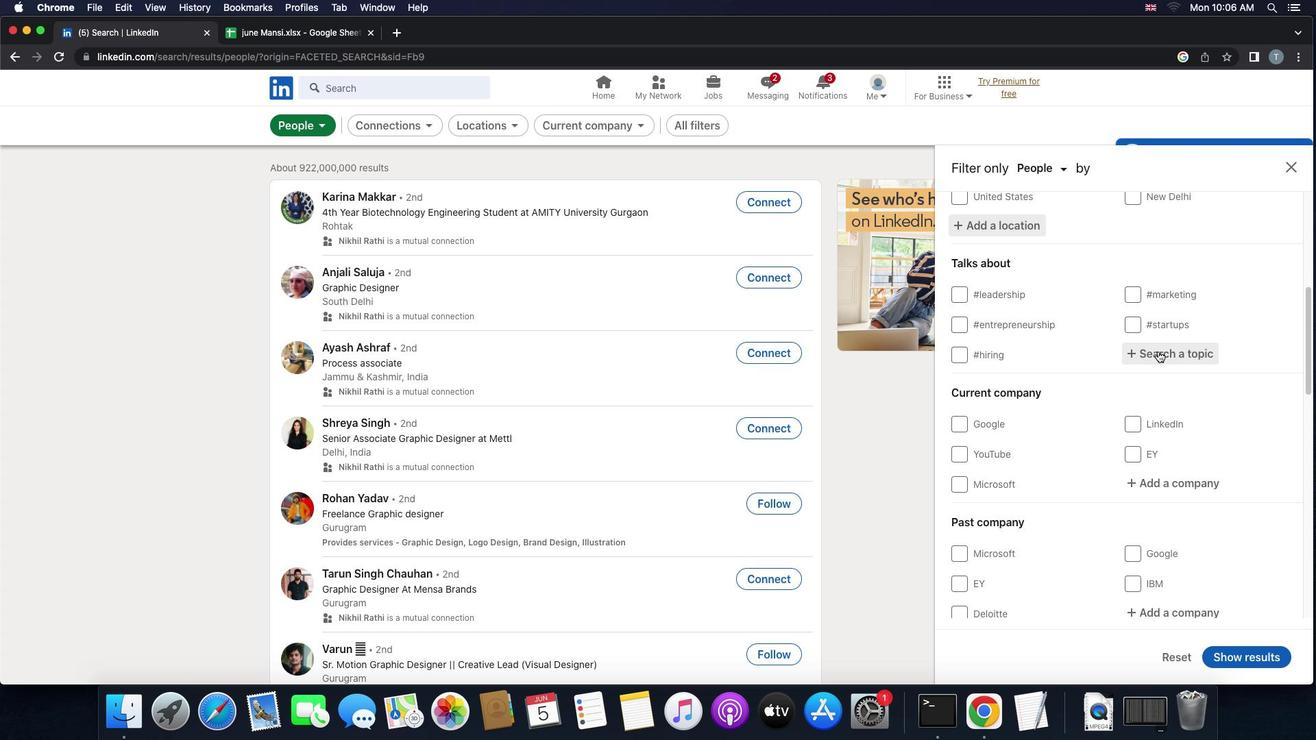 
Action: Key pressed 's''o''c''i''a''l''m''e''d''i''a'
Screenshot: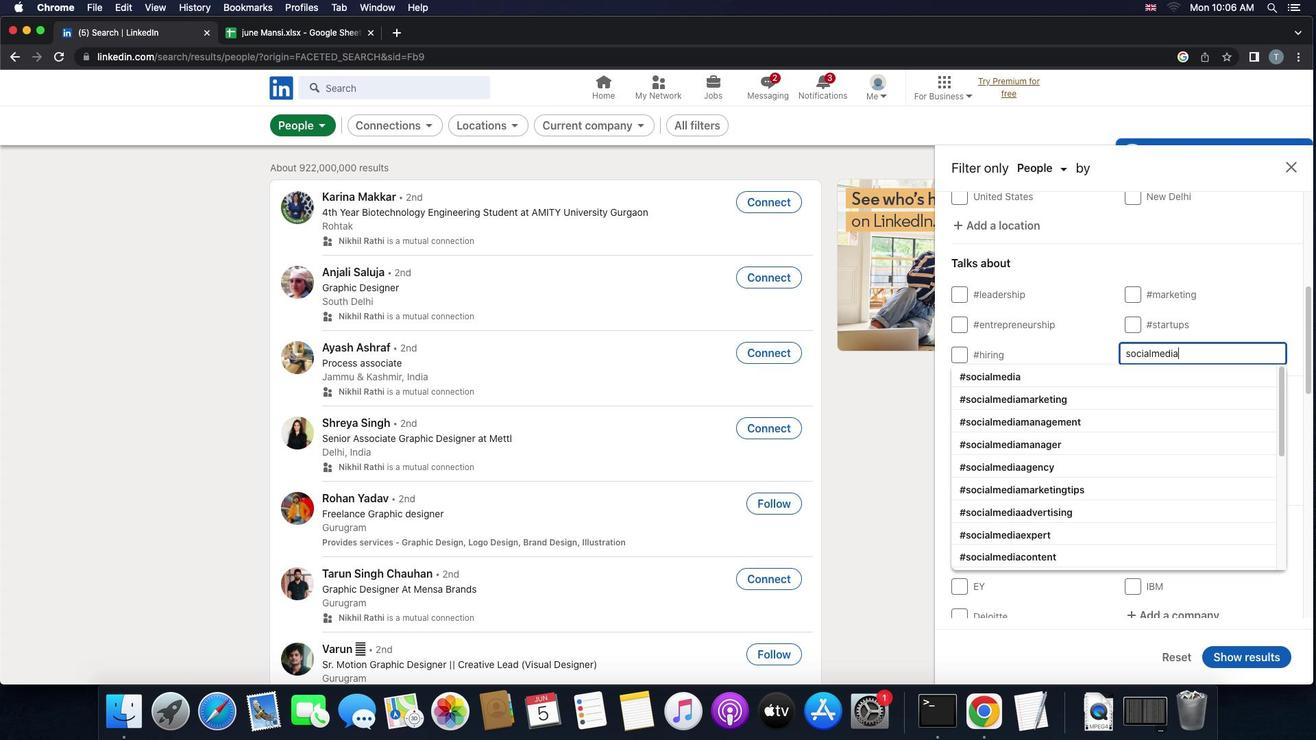 
Action: Mouse moved to (1102, 375)
Screenshot: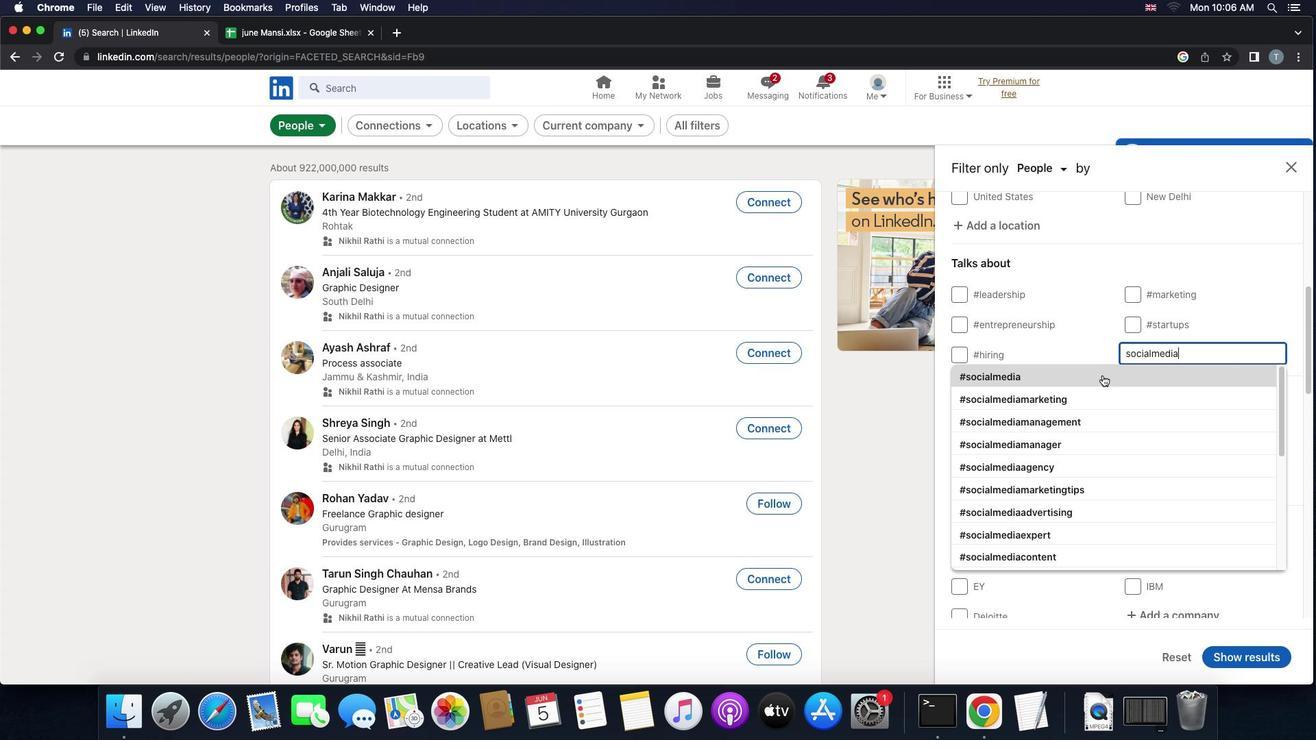 
Action: Mouse pressed left at (1102, 375)
Screenshot: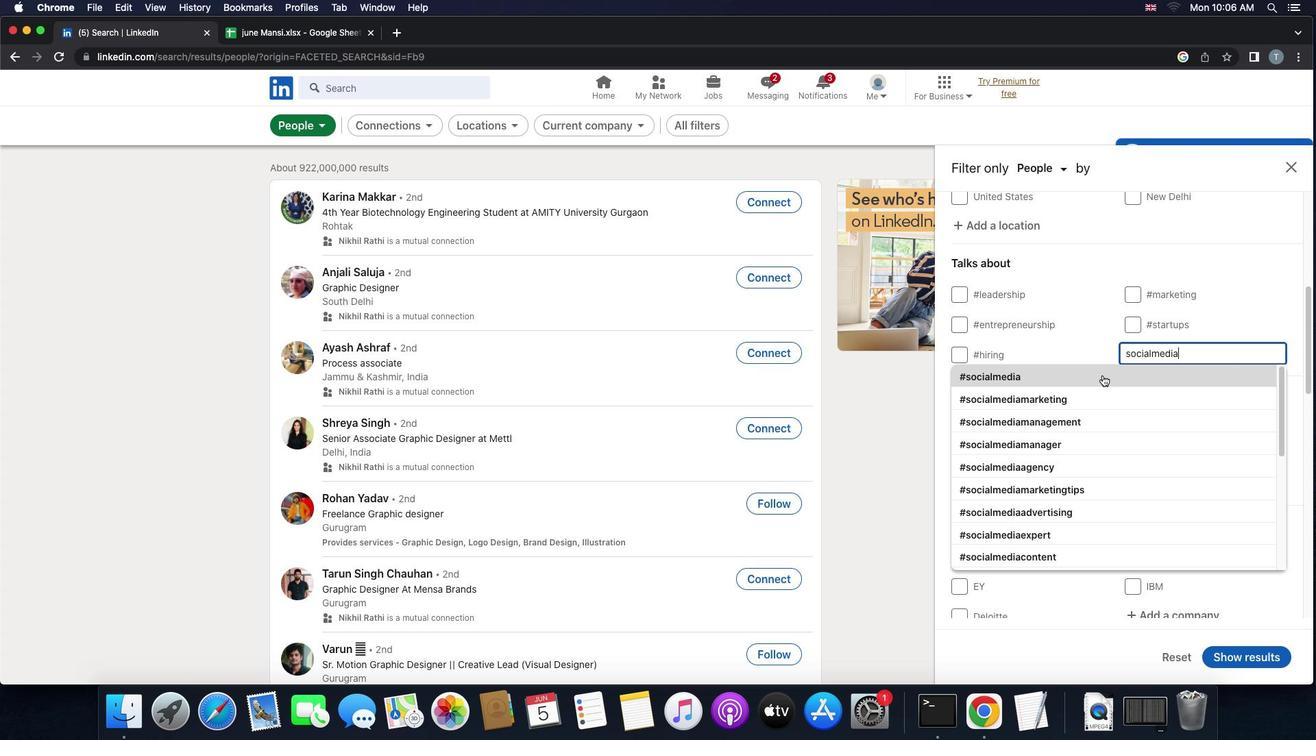 
Action: Mouse scrolled (1102, 375) with delta (0, 0)
Screenshot: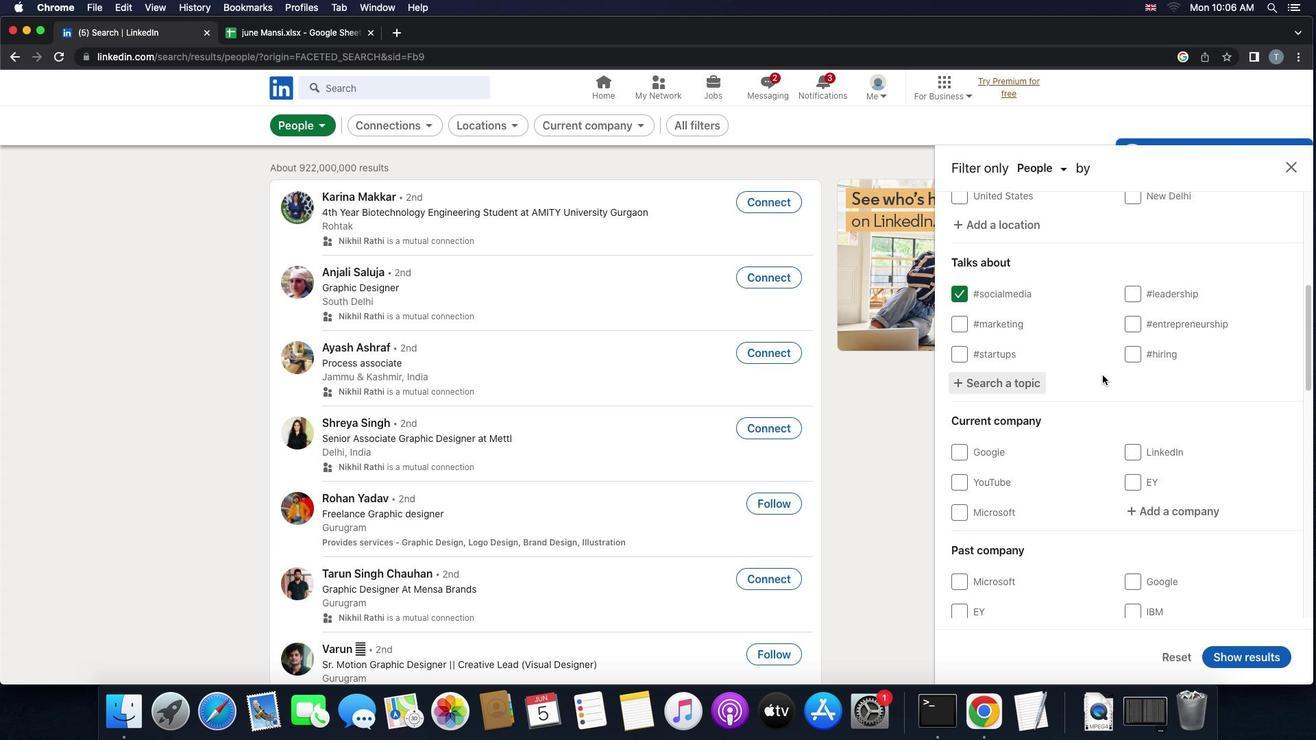 
Action: Mouse scrolled (1102, 375) with delta (0, 0)
Screenshot: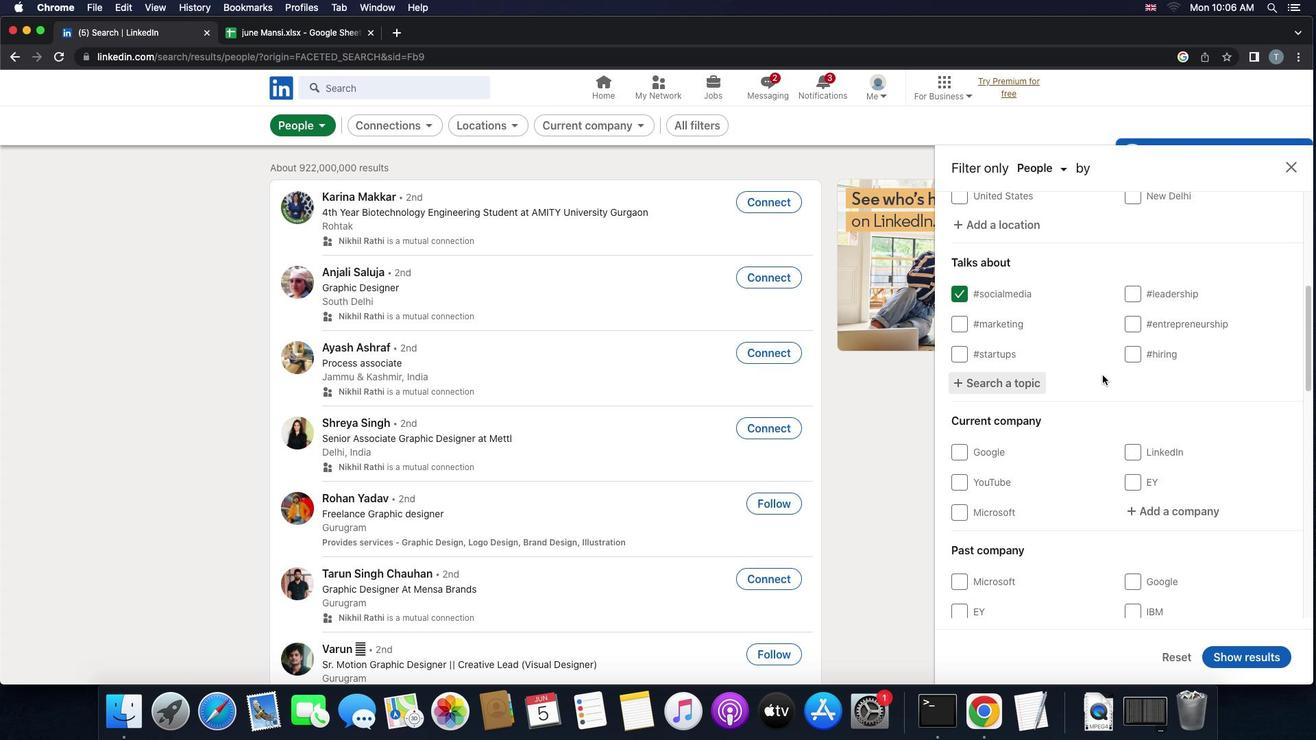 
Action: Mouse scrolled (1102, 375) with delta (0, -1)
Screenshot: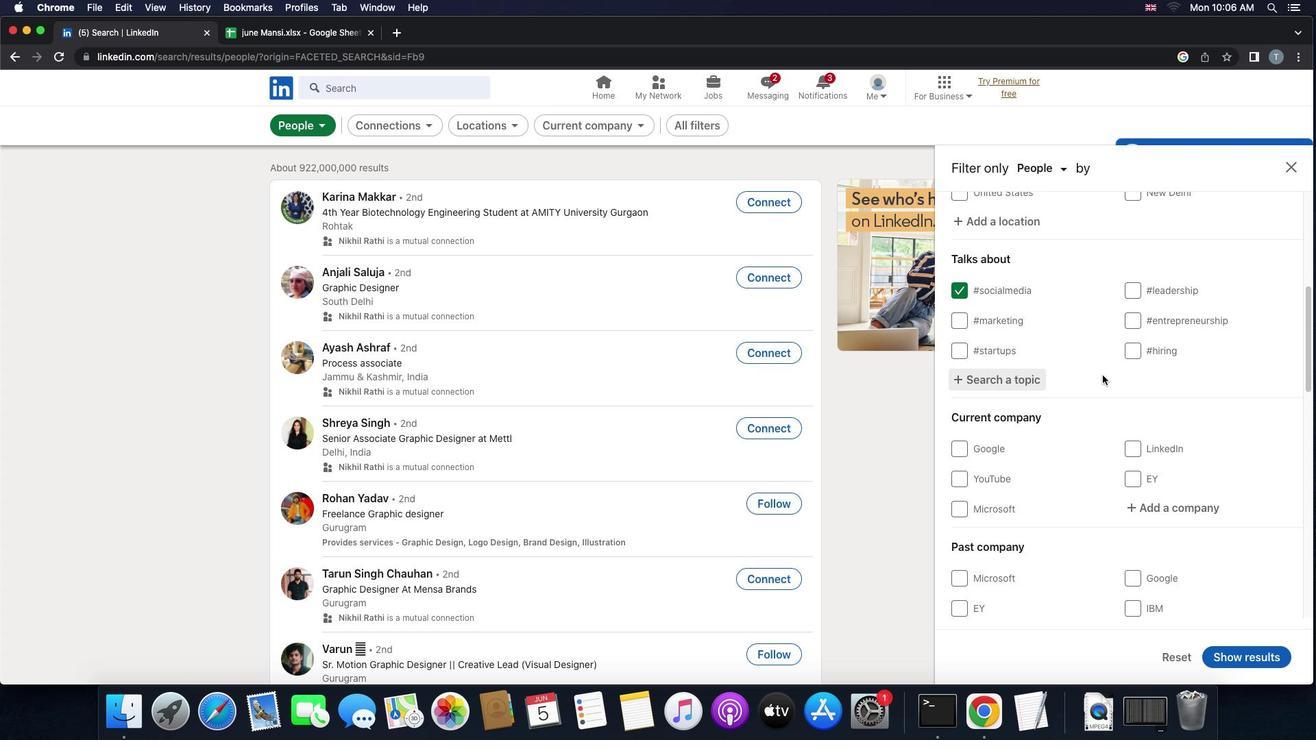 
Action: Mouse scrolled (1102, 375) with delta (0, 0)
Screenshot: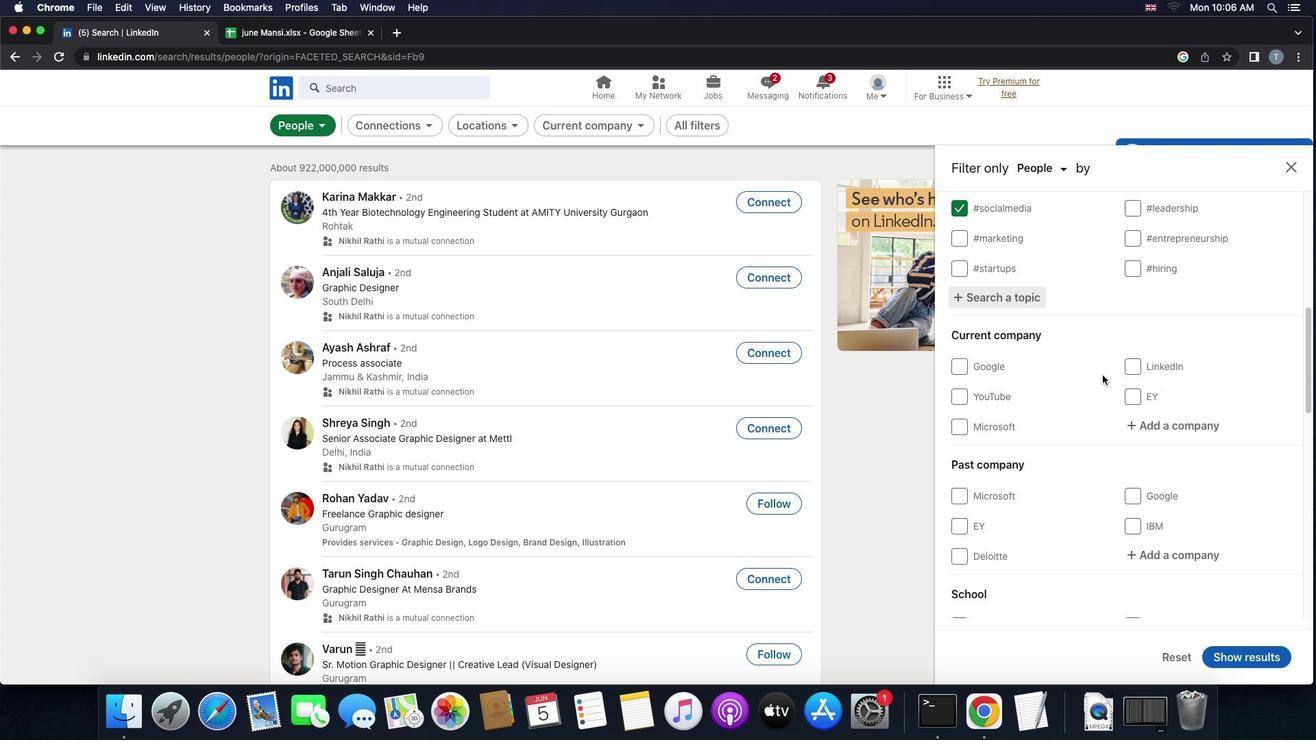 
Action: Mouse scrolled (1102, 375) with delta (0, 0)
Screenshot: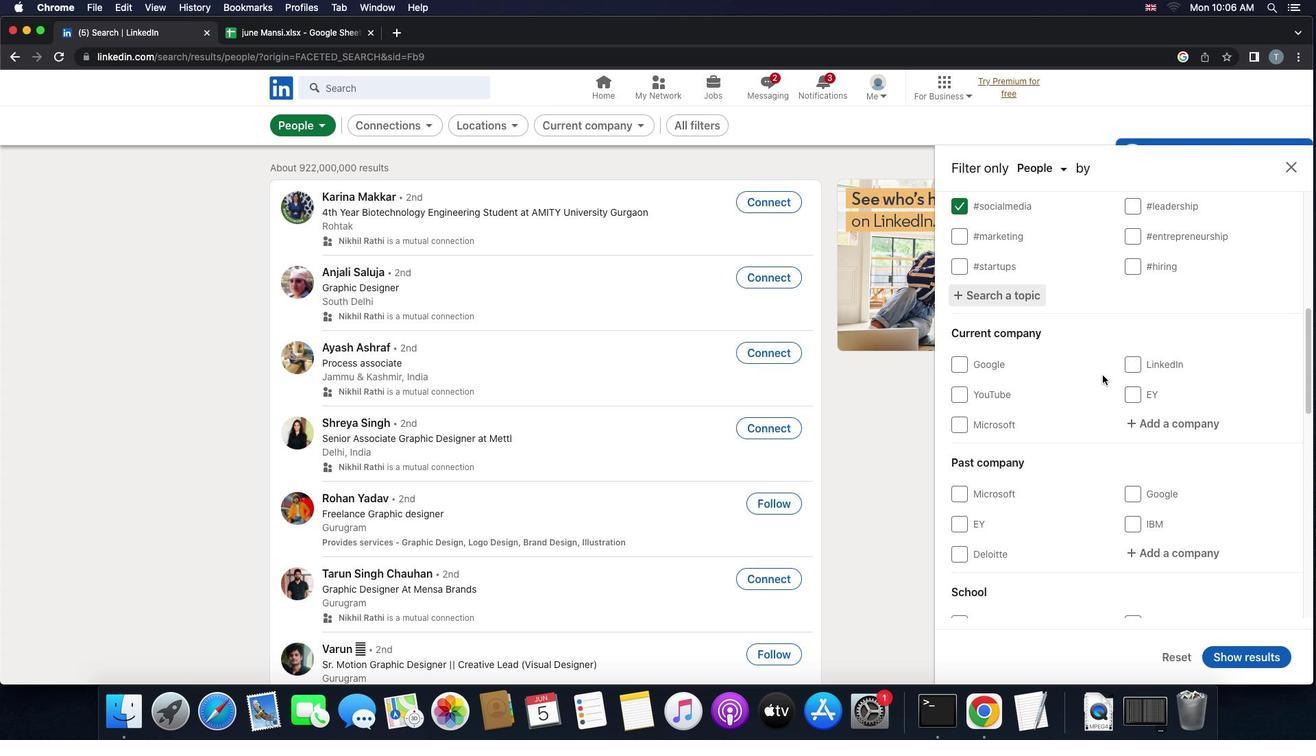 
Action: Mouse scrolled (1102, 375) with delta (0, 0)
Screenshot: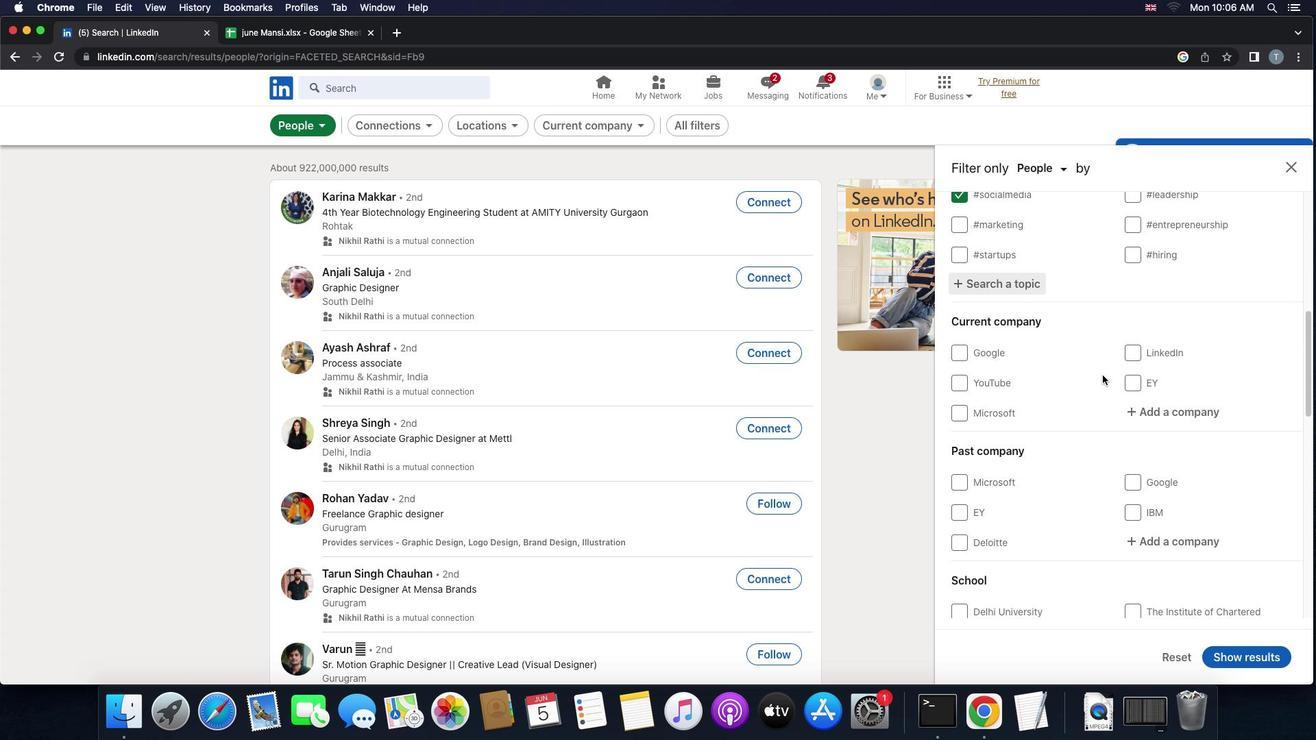
Action: Mouse scrolled (1102, 375) with delta (0, 0)
Screenshot: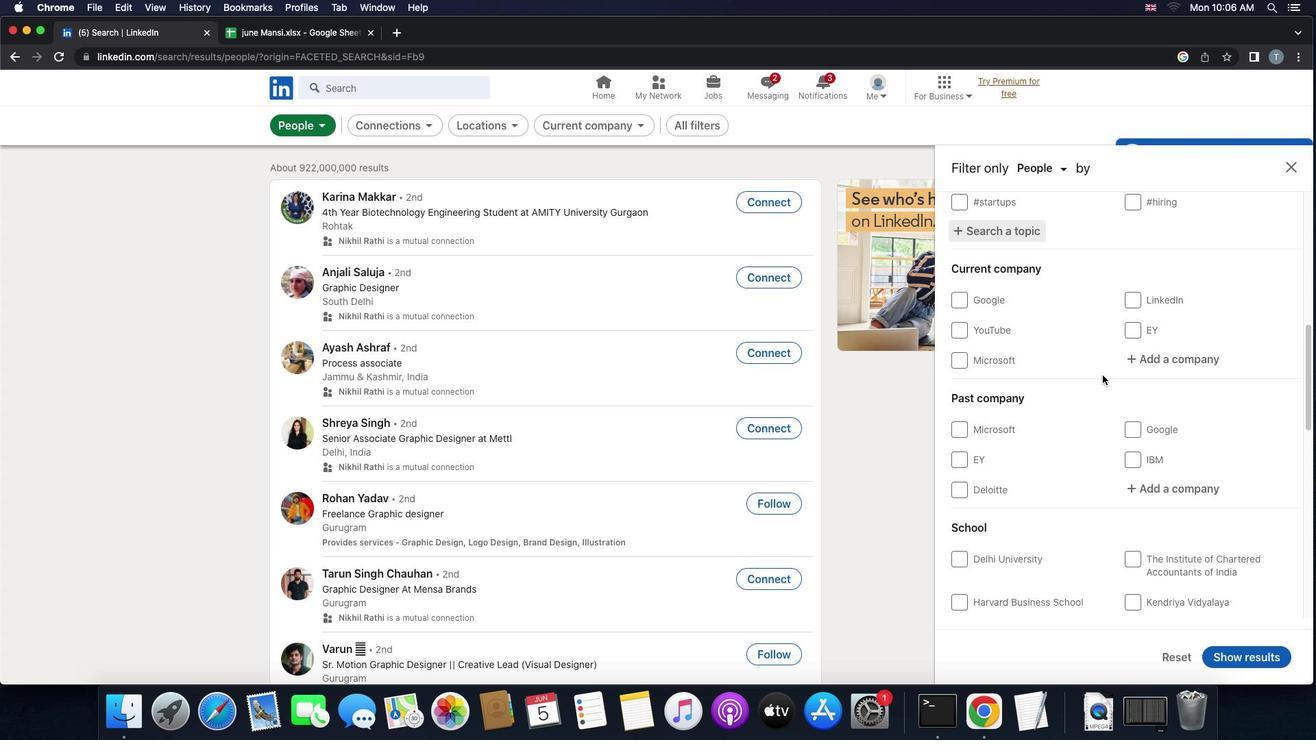 
Action: Mouse scrolled (1102, 375) with delta (0, 0)
Screenshot: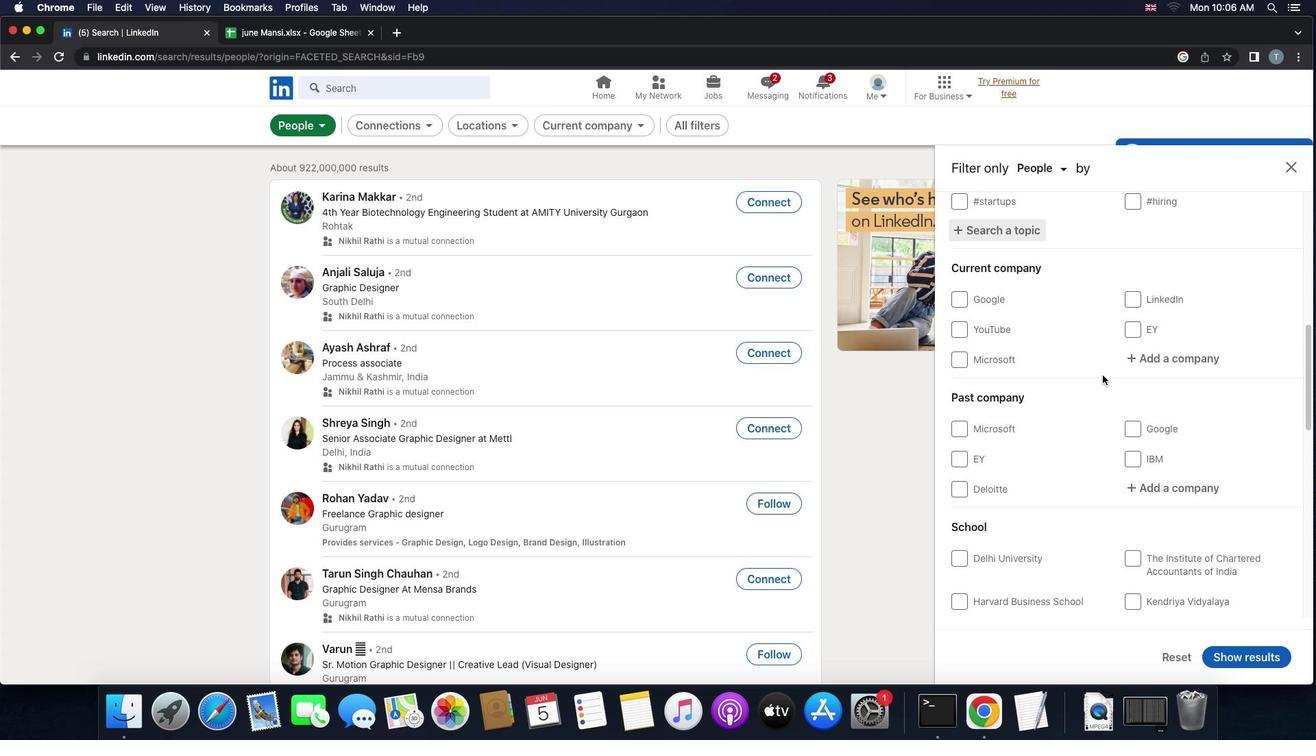 
Action: Mouse scrolled (1102, 375) with delta (0, 0)
Screenshot: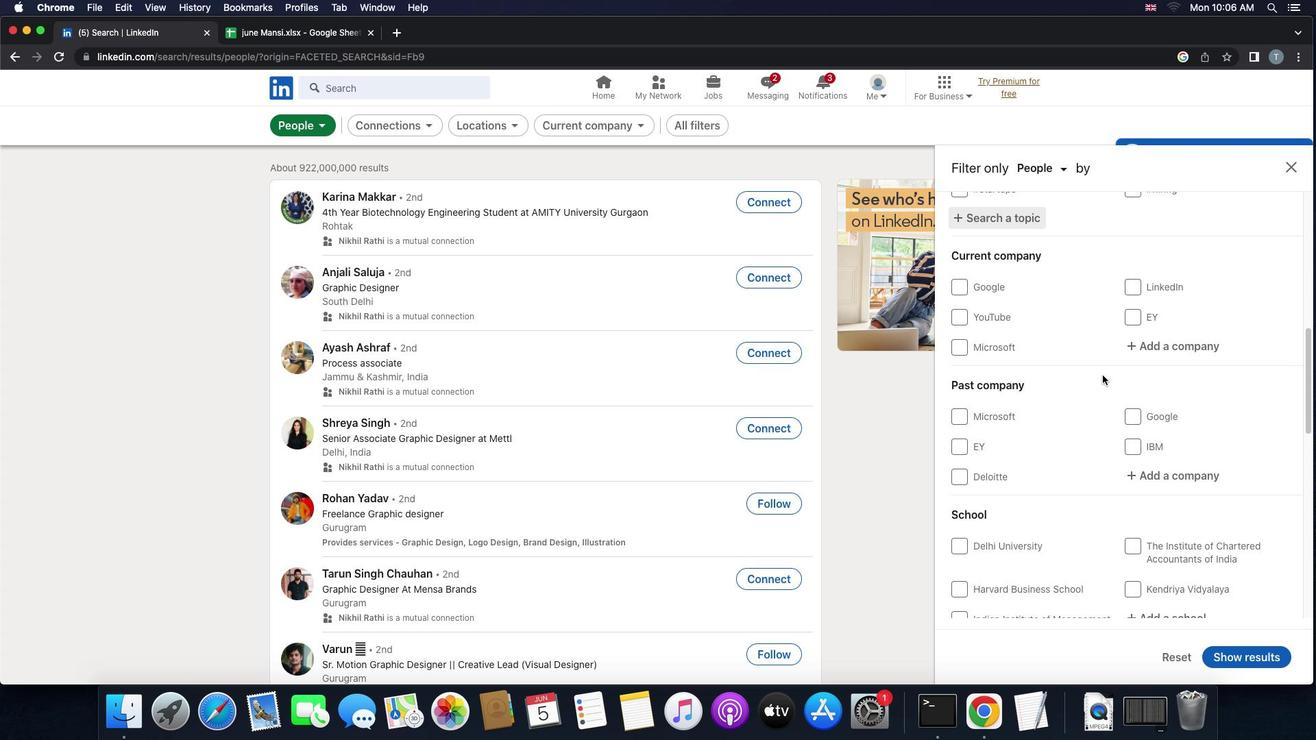 
Action: Mouse moved to (1171, 294)
Screenshot: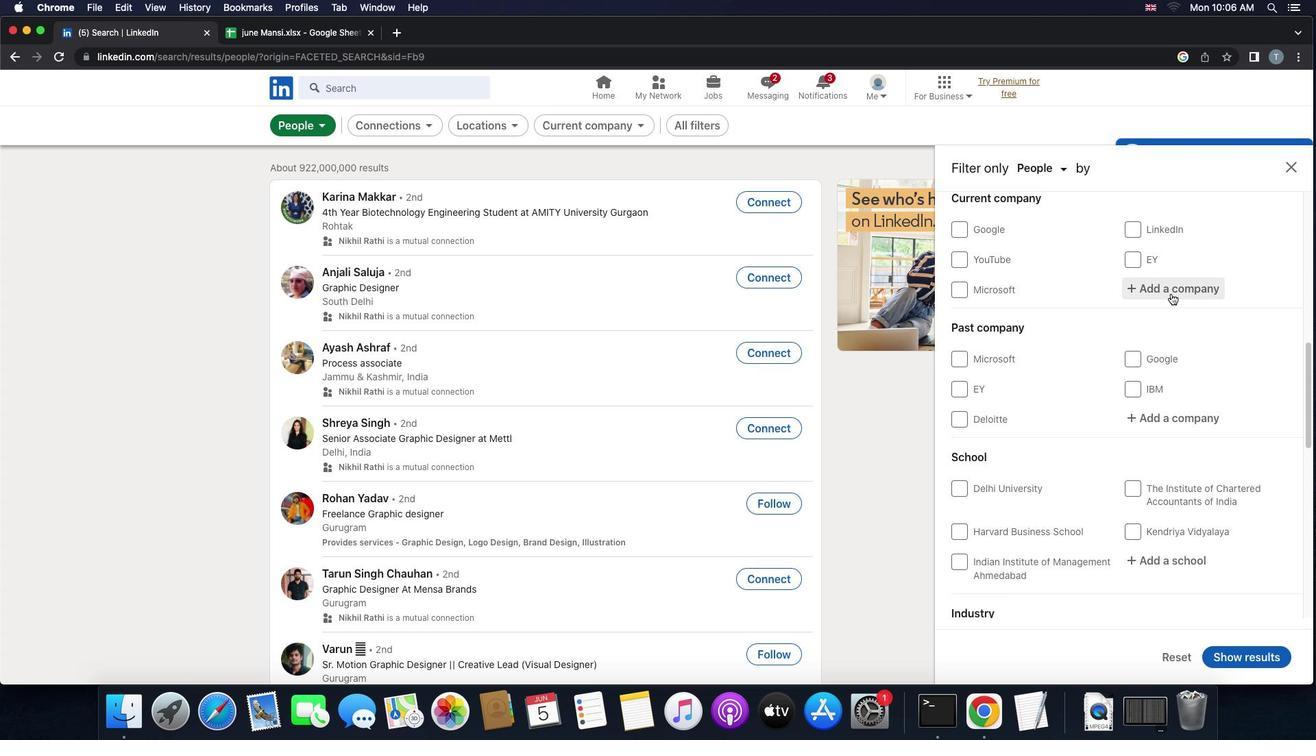 
Action: Mouse pressed left at (1171, 294)
Screenshot: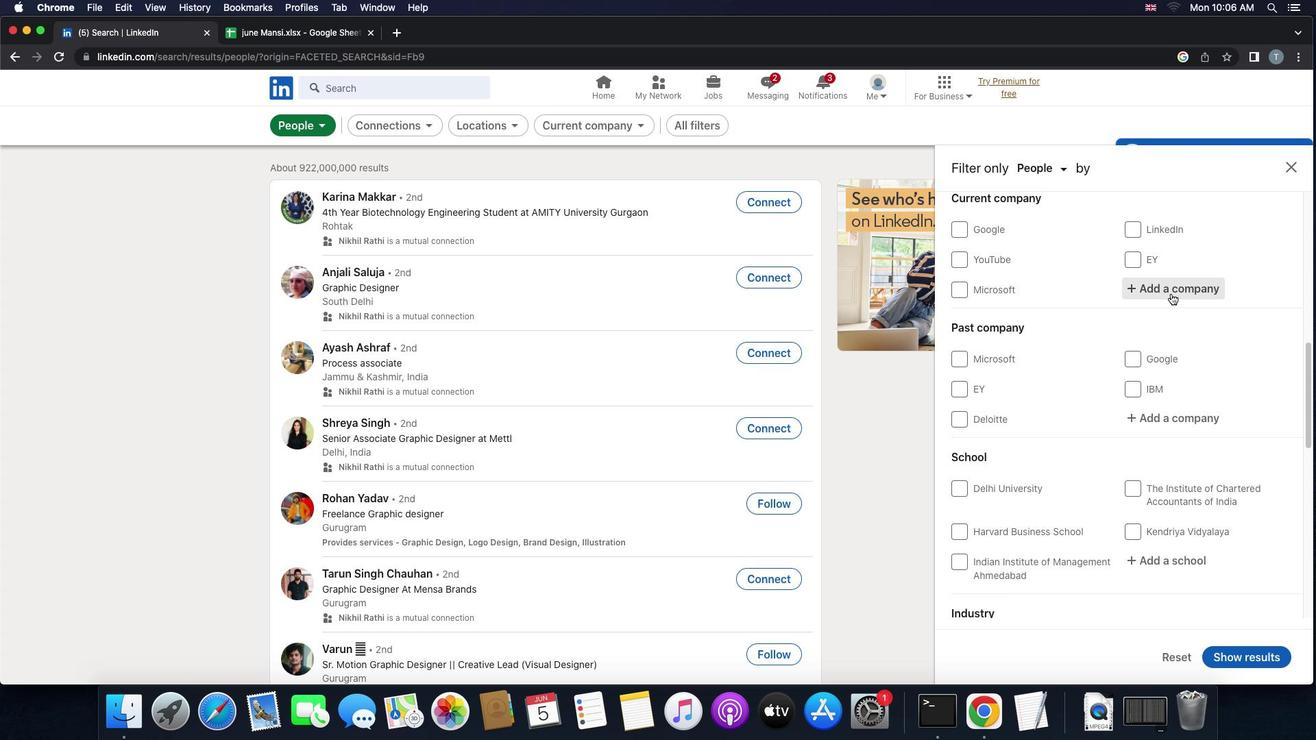 
Action: Mouse moved to (1157, 286)
Screenshot: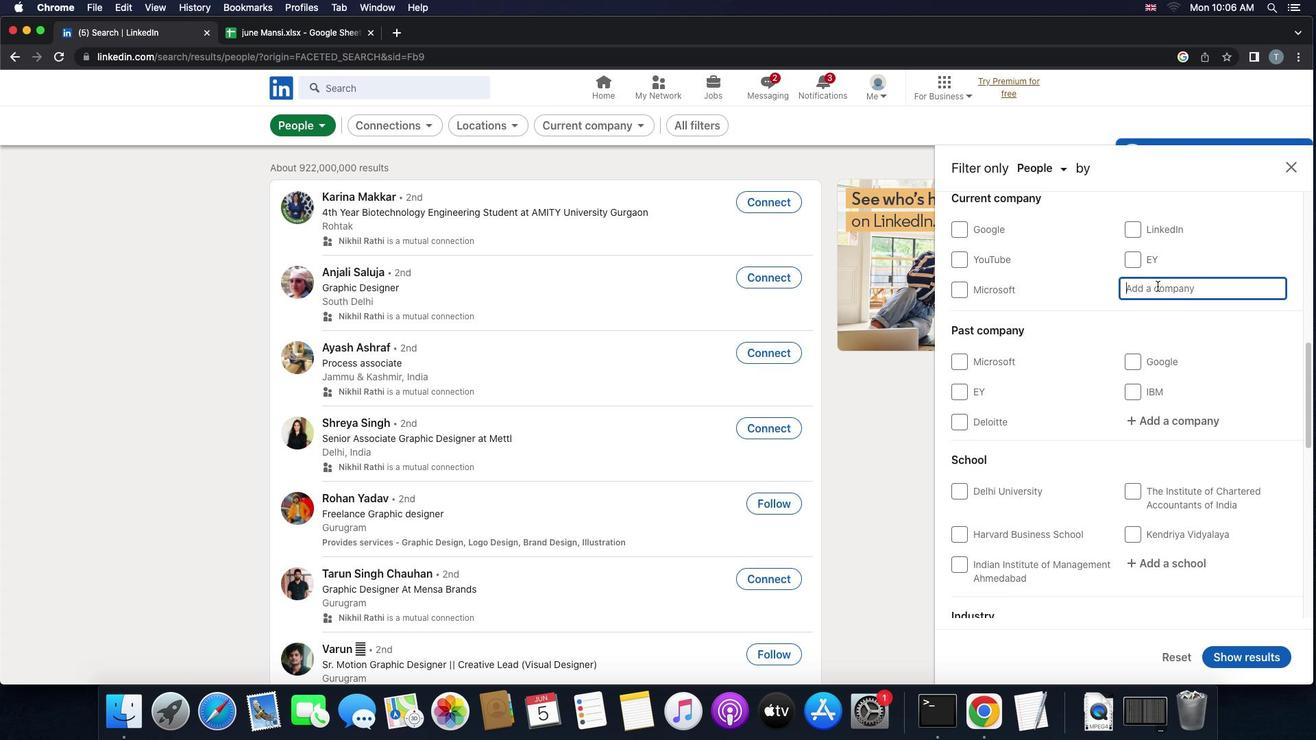 
Action: Key pressed 'd''a''i''l''y'
Screenshot: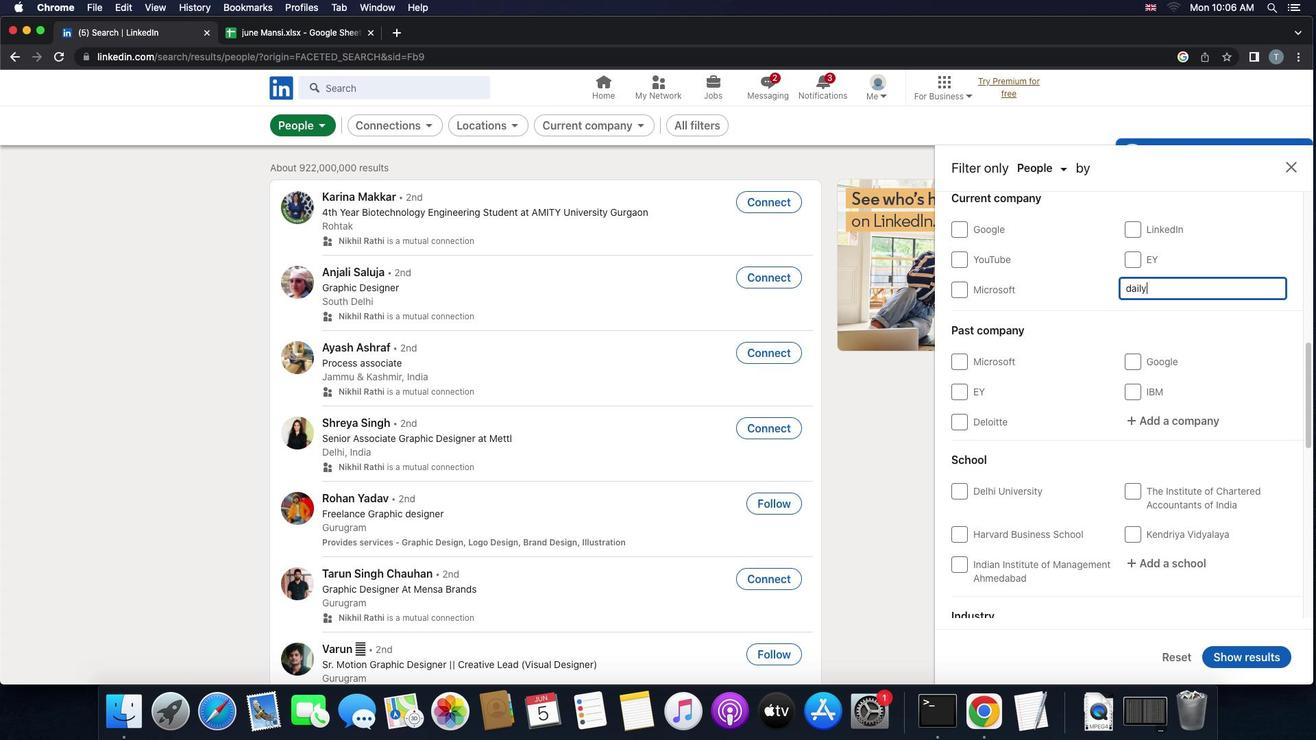 
Action: Mouse moved to (1131, 353)
Screenshot: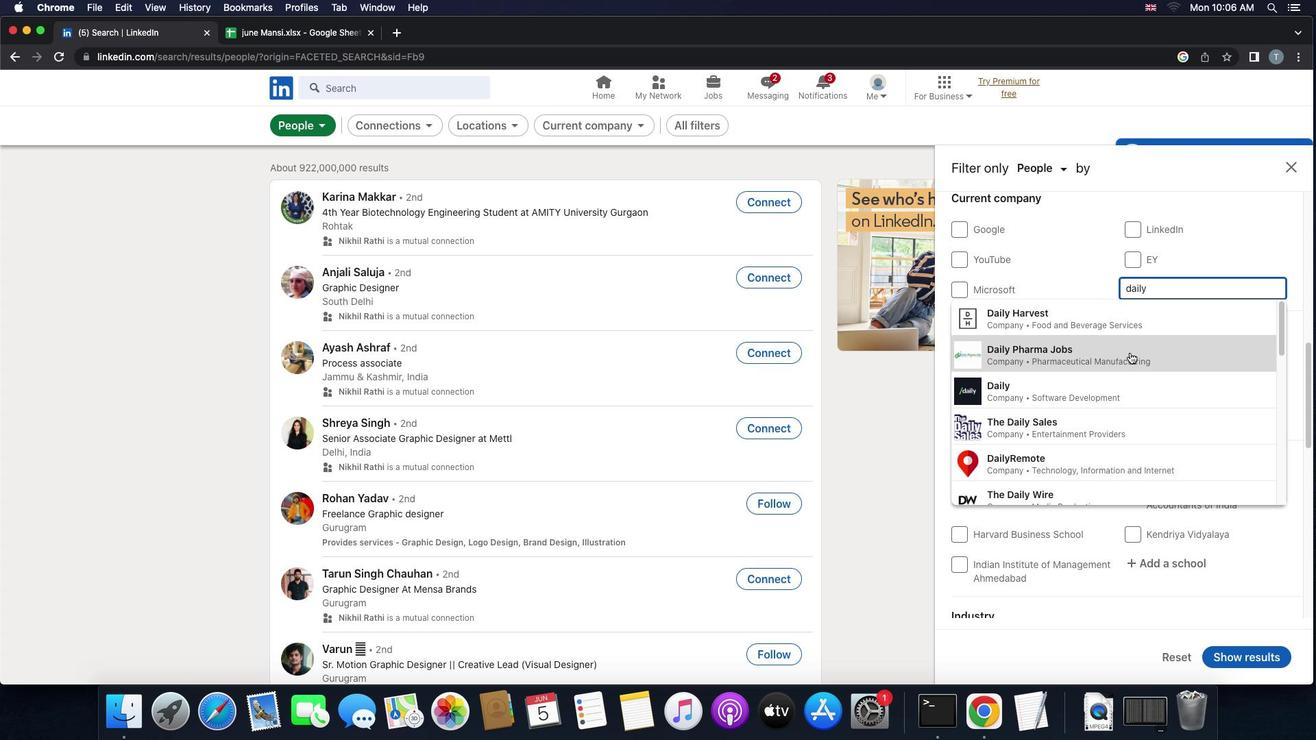 
Action: Mouse pressed left at (1131, 353)
Screenshot: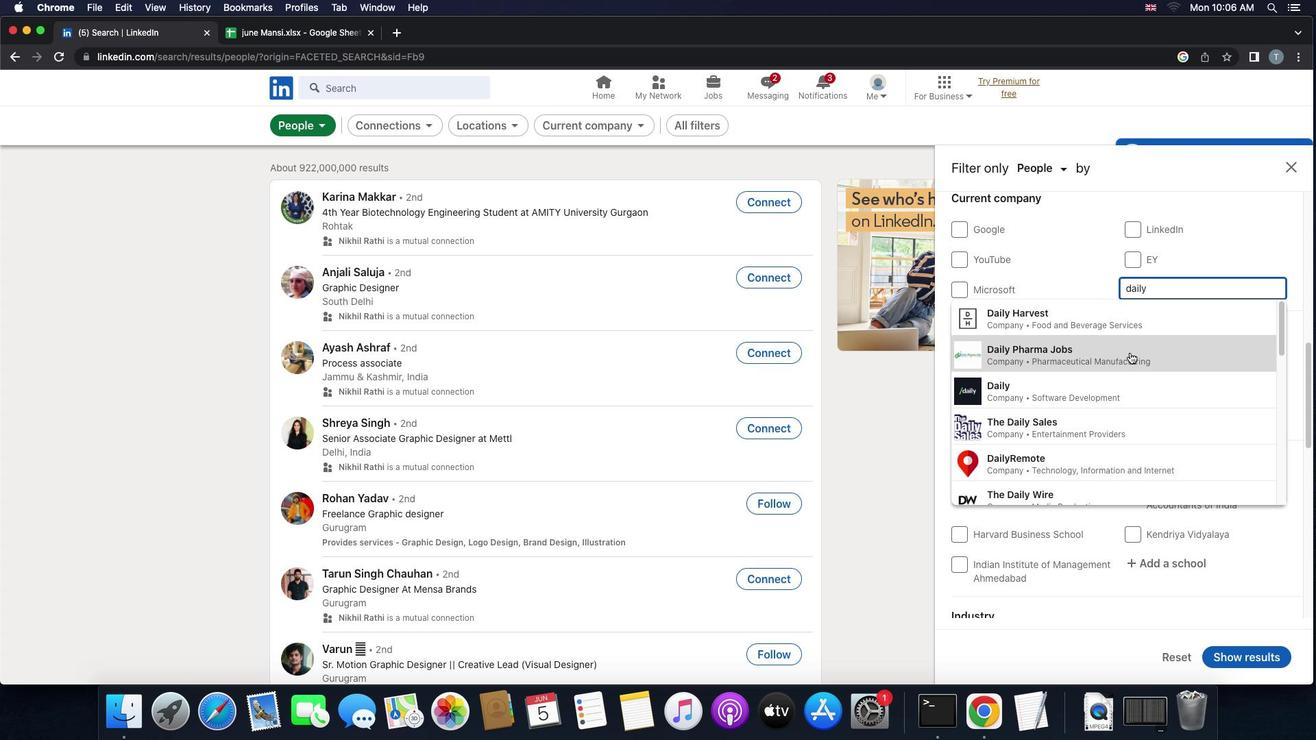 
Action: Mouse scrolled (1131, 353) with delta (0, 0)
Screenshot: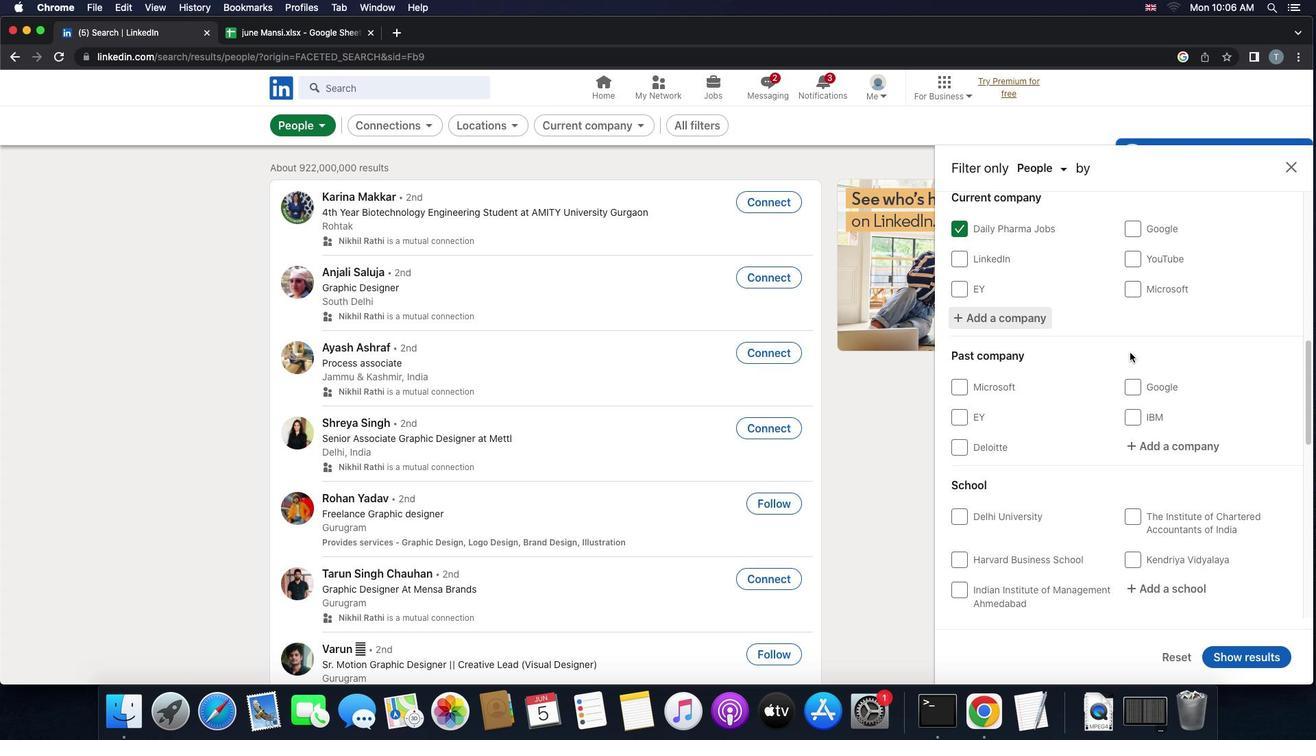 
Action: Mouse scrolled (1131, 353) with delta (0, 0)
Screenshot: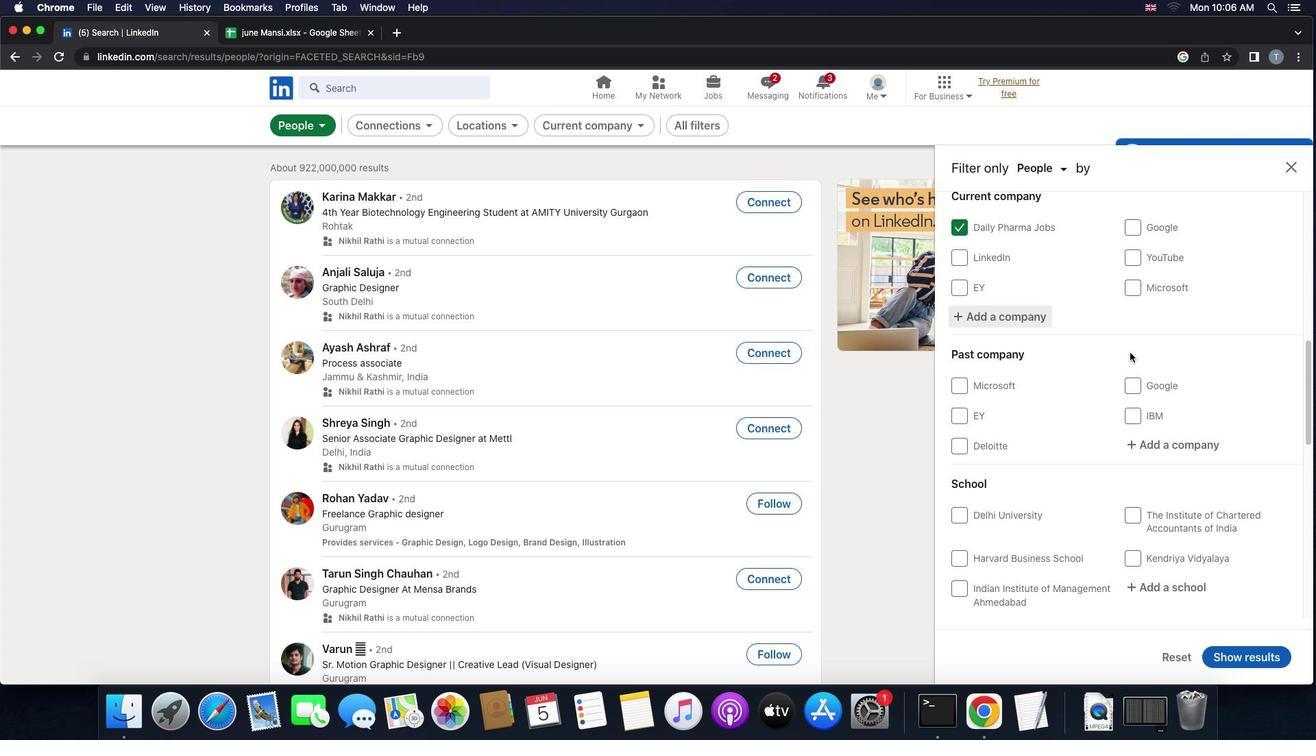 
Action: Mouse scrolled (1131, 353) with delta (0, 0)
Screenshot: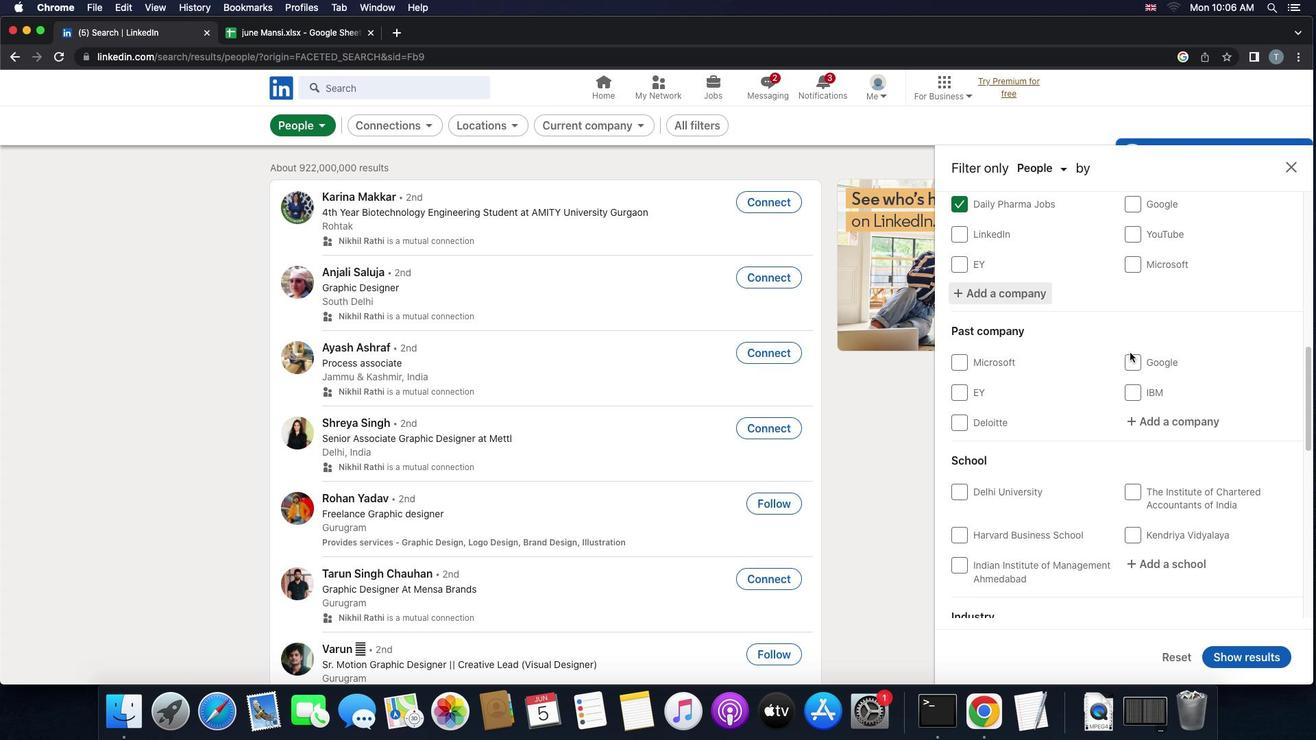 
Action: Mouse scrolled (1131, 353) with delta (0, 0)
Screenshot: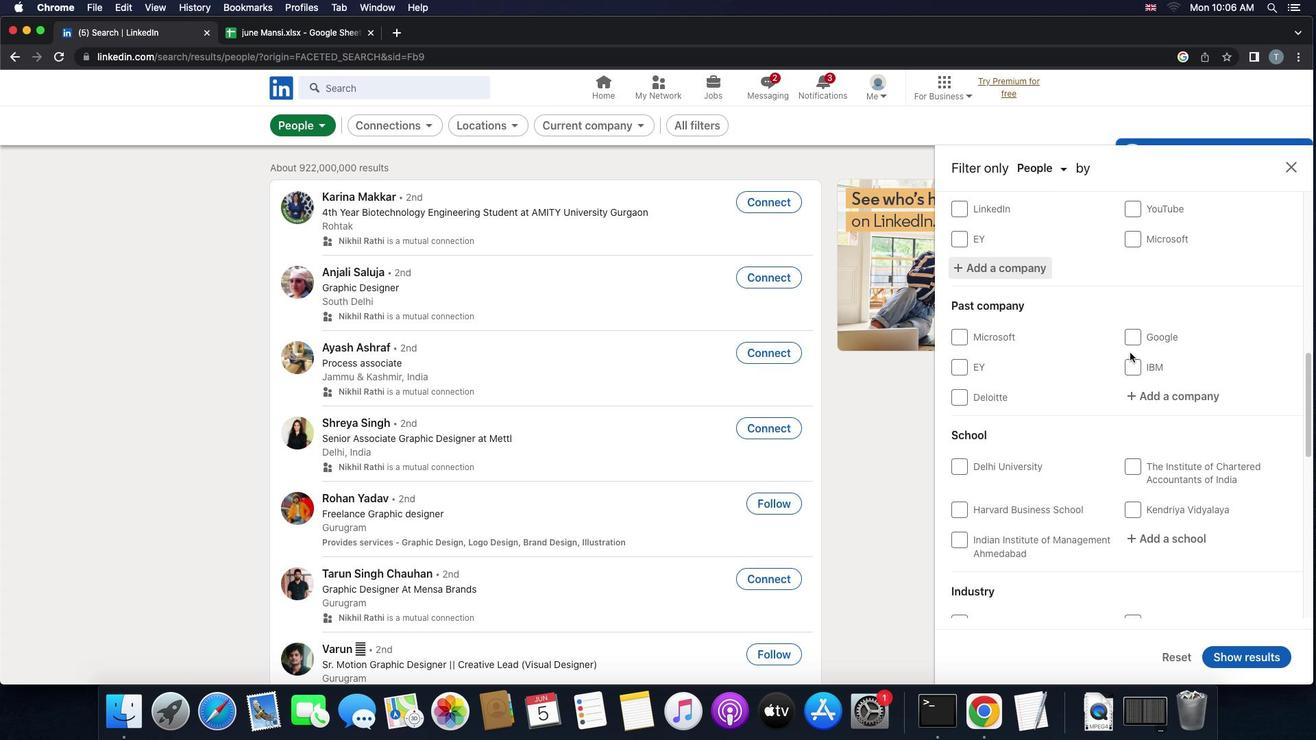 
Action: Mouse scrolled (1131, 353) with delta (0, 0)
Screenshot: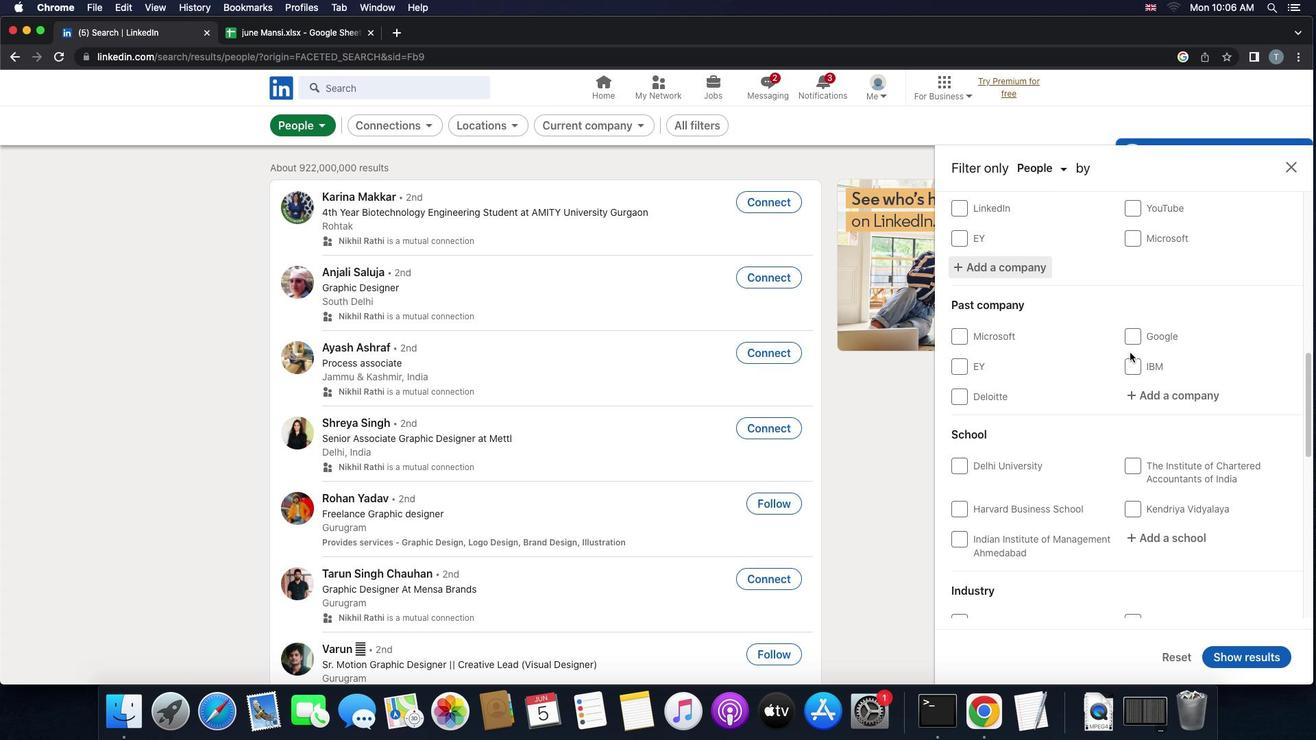 
Action: Mouse scrolled (1131, 353) with delta (0, -1)
Screenshot: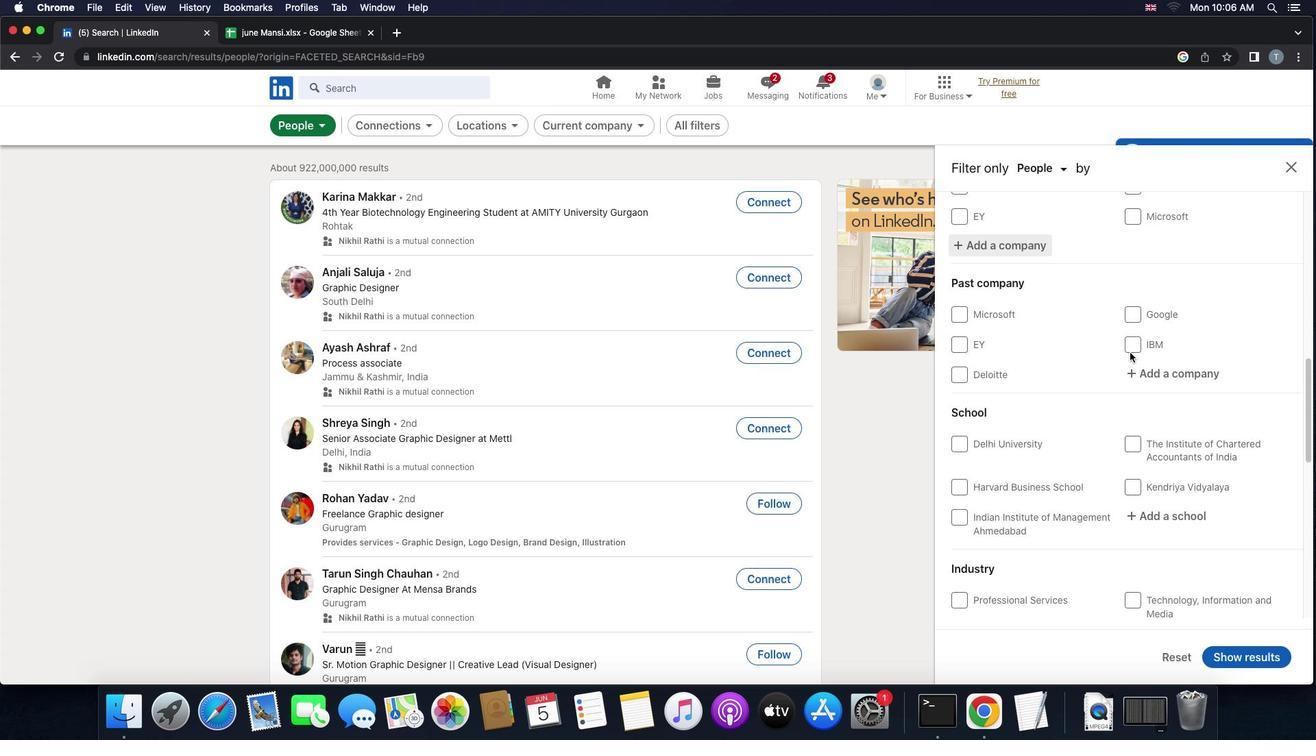 
Action: Mouse moved to (1128, 360)
Screenshot: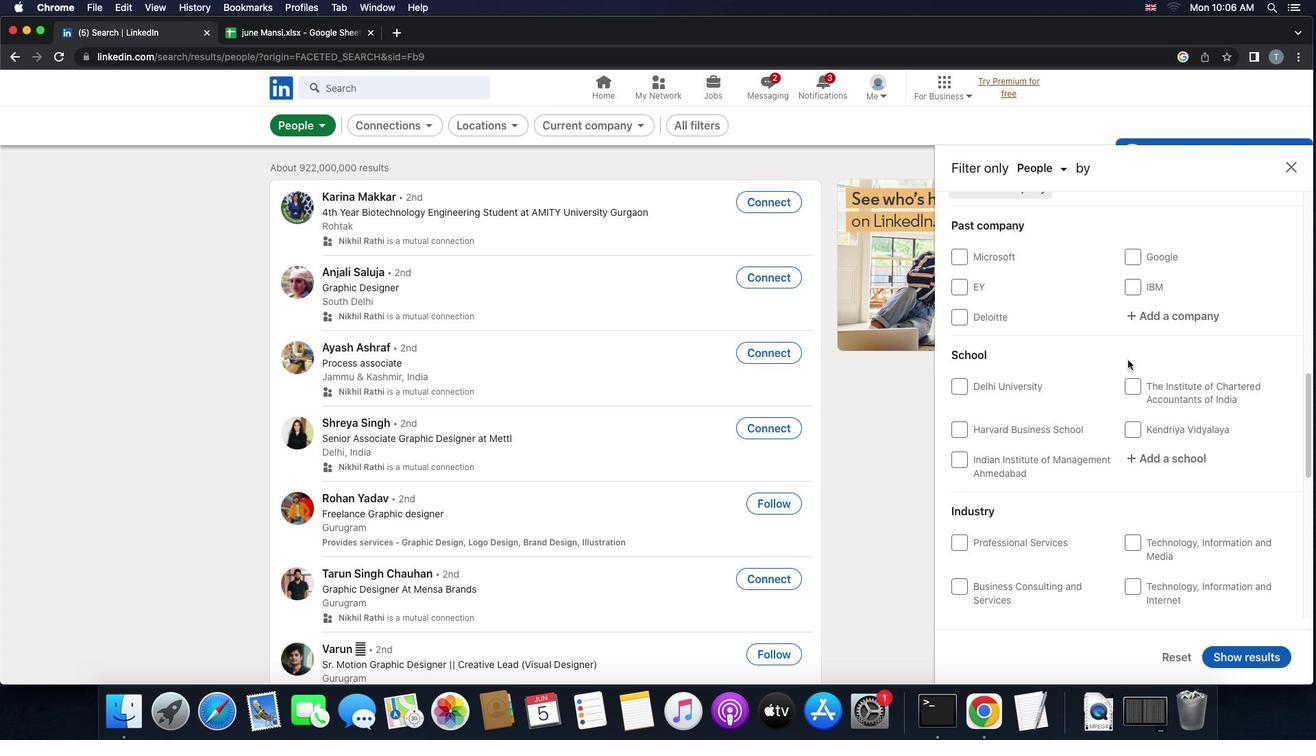 
Action: Mouse scrolled (1128, 360) with delta (0, 0)
Screenshot: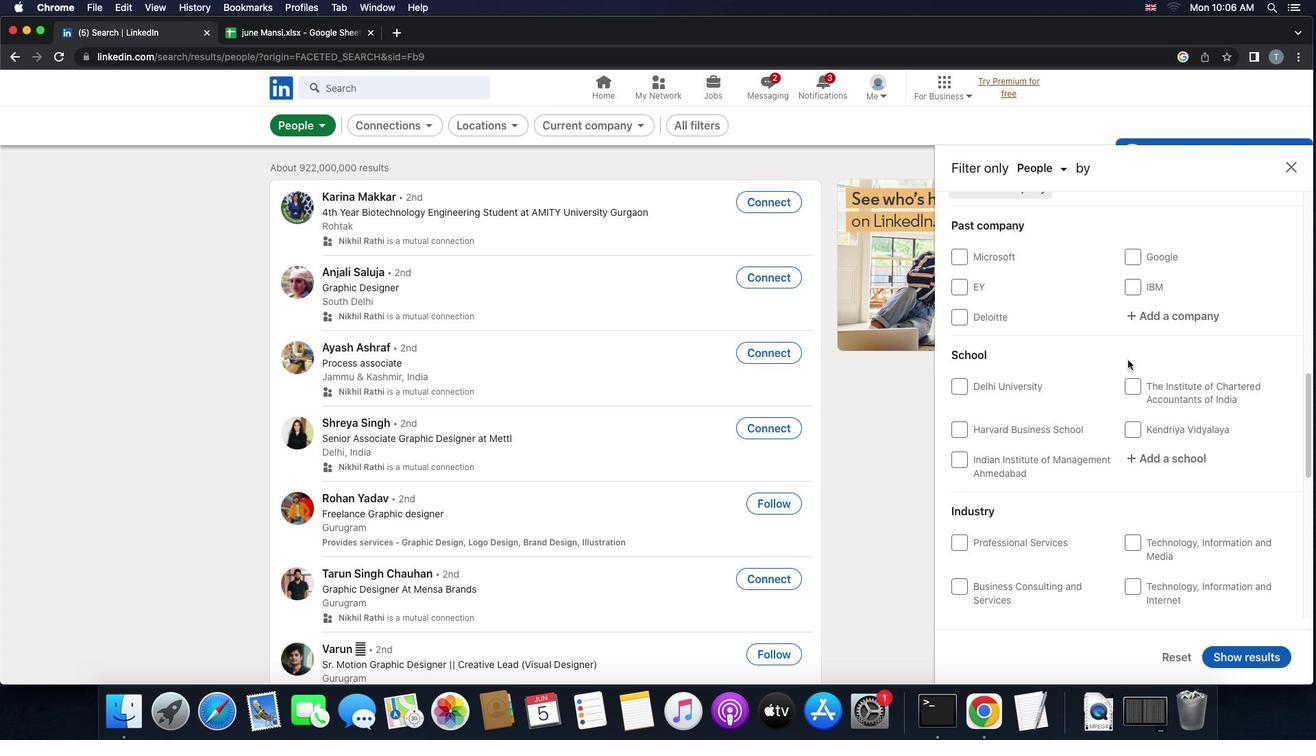 
Action: Mouse scrolled (1128, 360) with delta (0, 0)
Screenshot: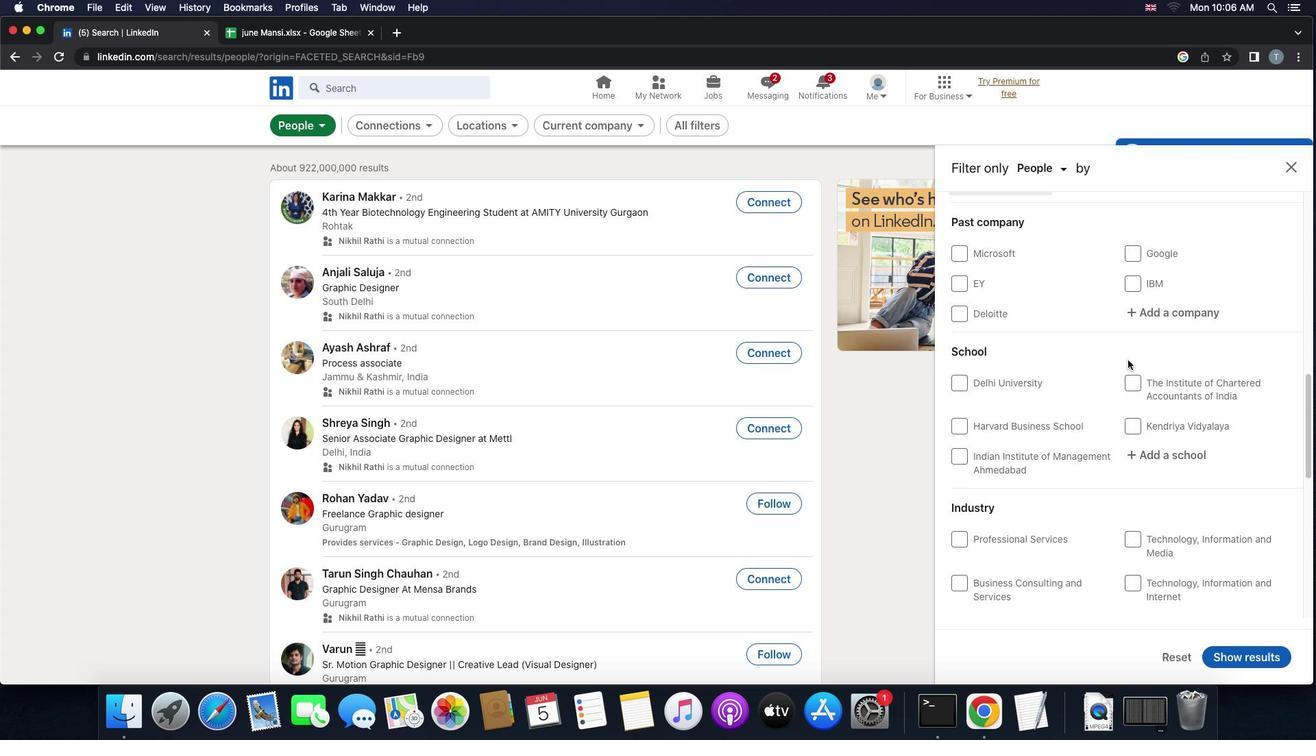 
Action: Mouse scrolled (1128, 360) with delta (0, -1)
Screenshot: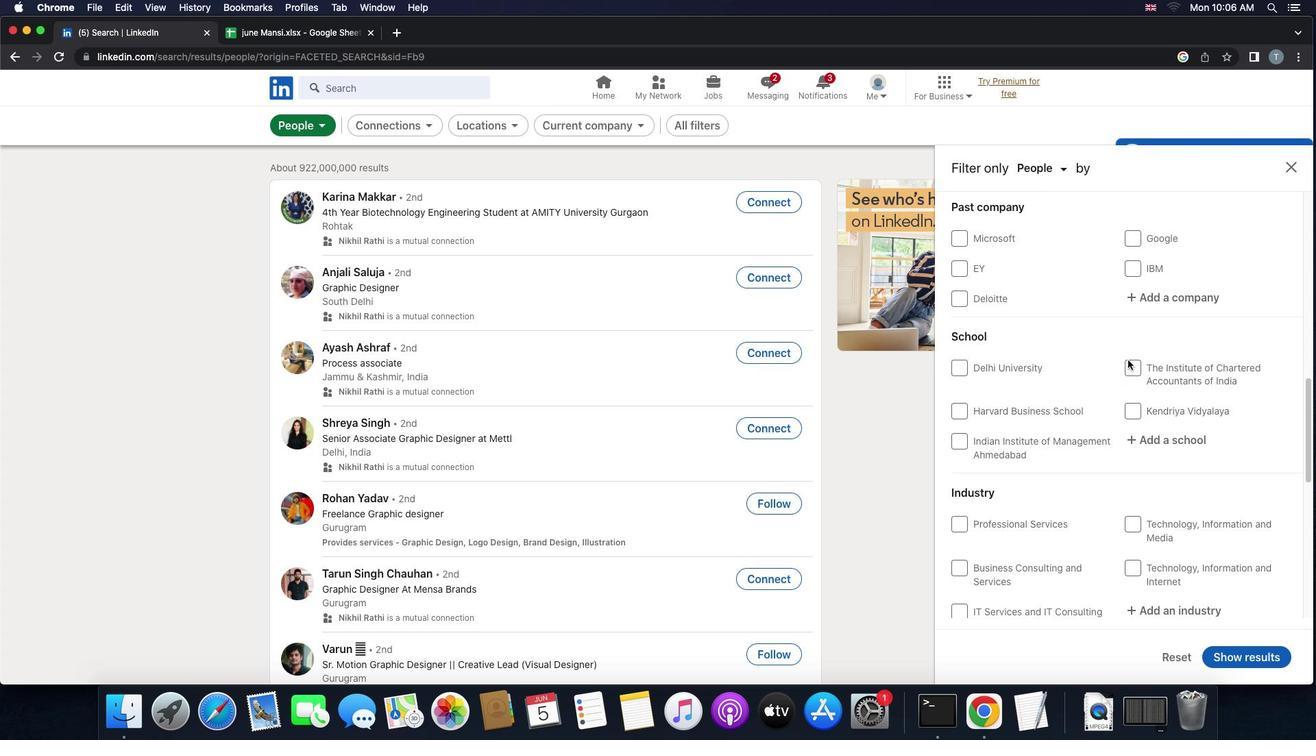 
Action: Mouse moved to (1139, 361)
Screenshot: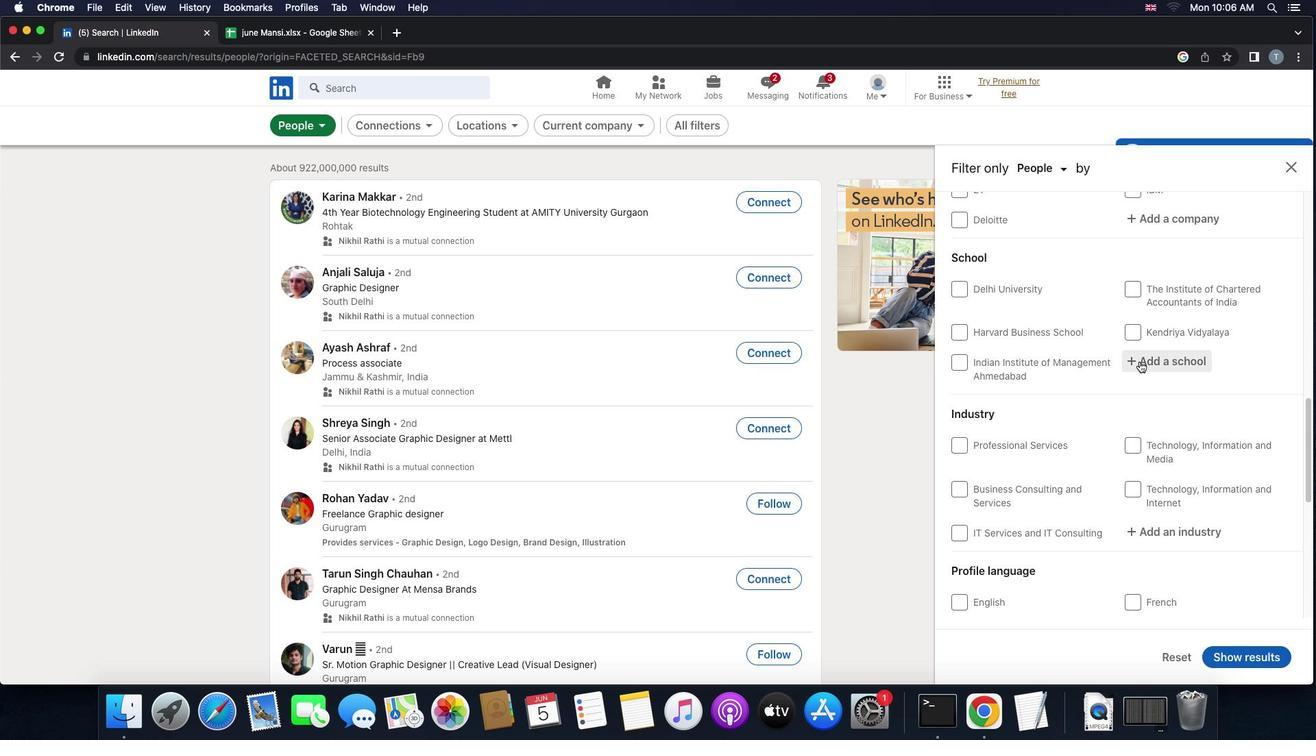 
Action: Mouse pressed left at (1139, 361)
Screenshot: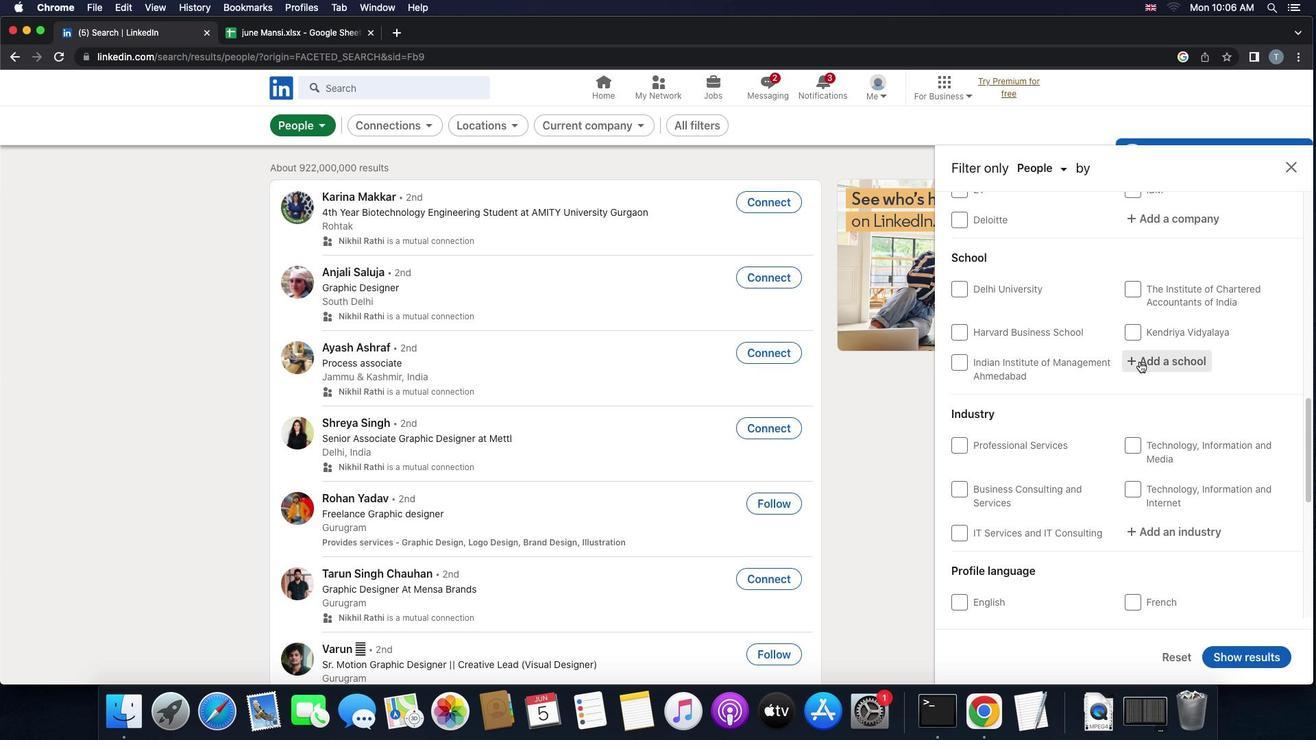 
Action: Key pressed Key.shift'L'Key.shiftKey.spaceKey.shift'S'Key.spaceKey.shift'r''a''h''e''j''a'Key.space'c''o''l''l''e''g''e'
Screenshot: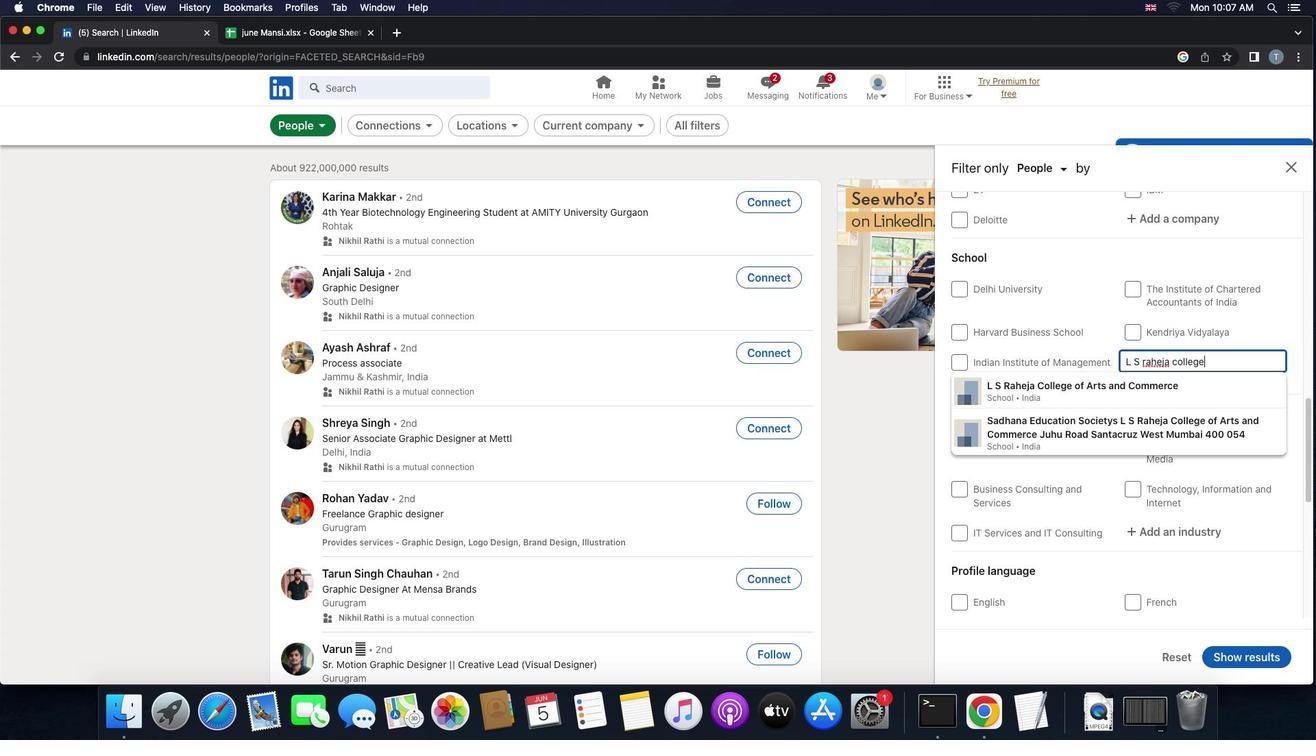 
Action: Mouse moved to (1130, 393)
Screenshot: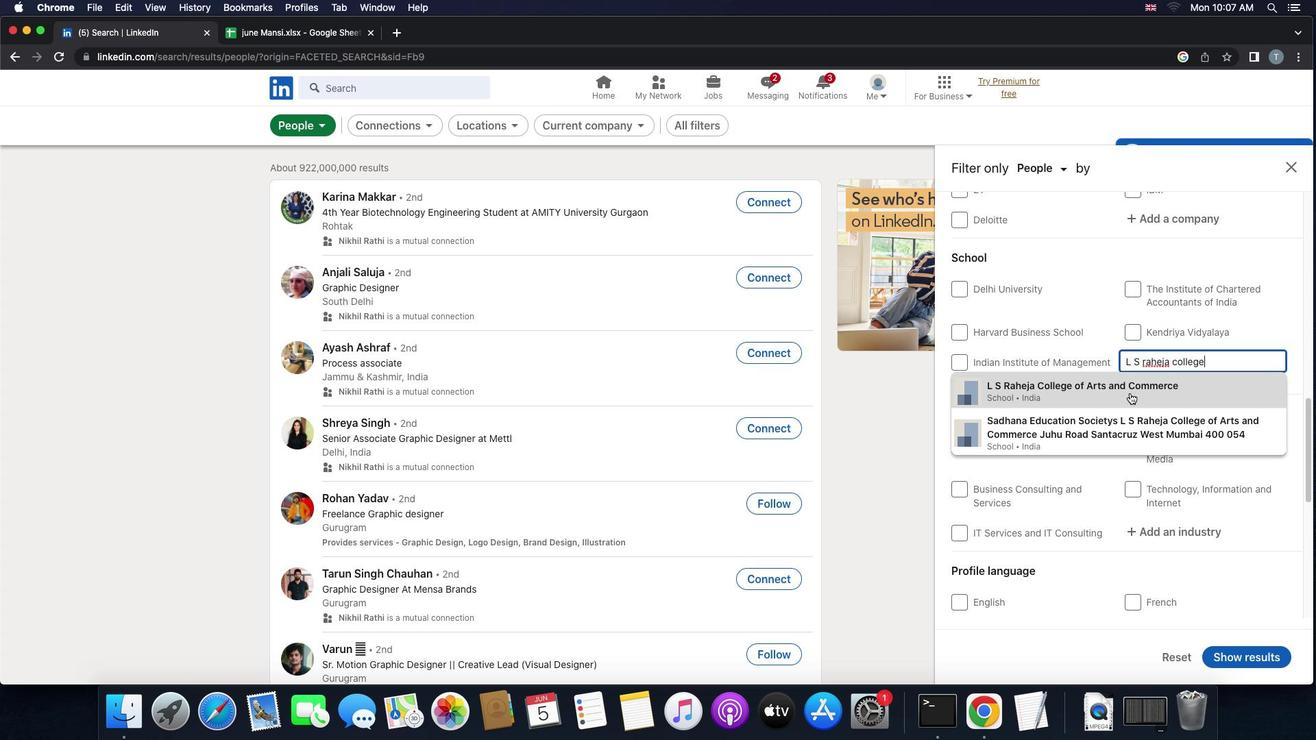 
Action: Mouse pressed left at (1130, 393)
Screenshot: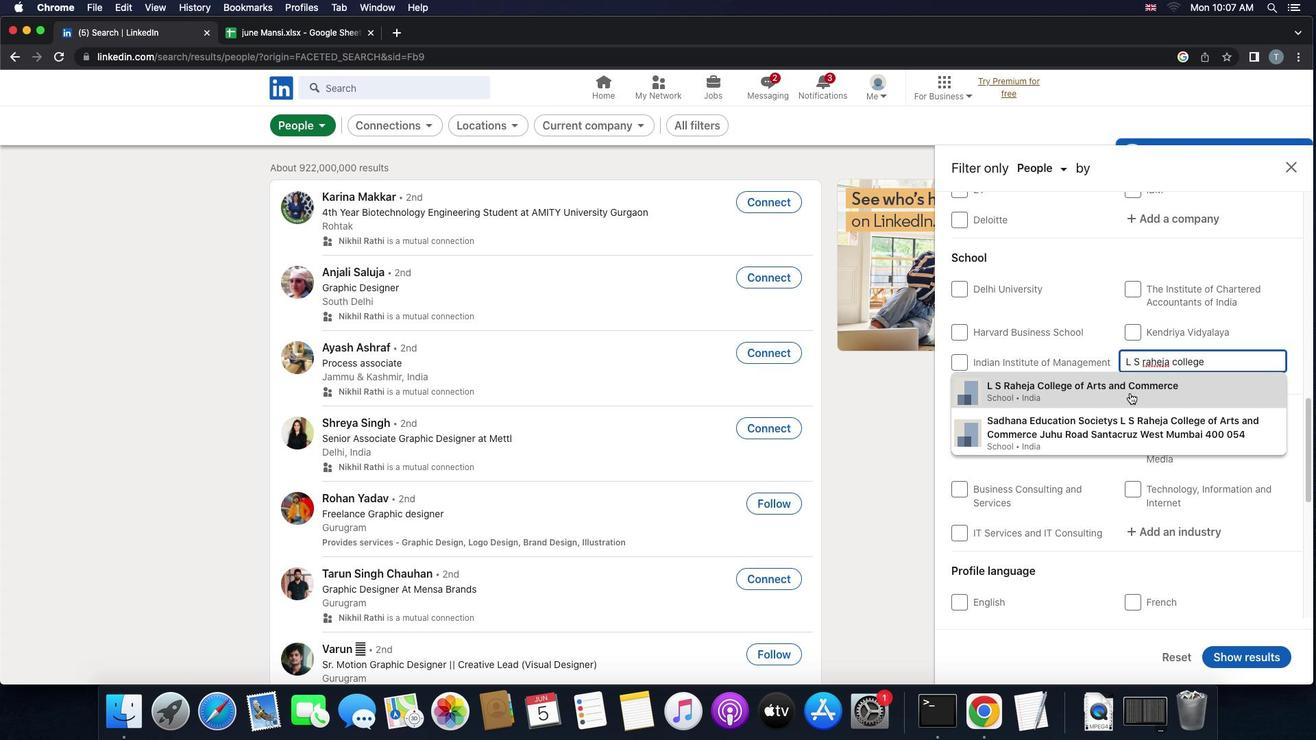 
Action: Mouse scrolled (1130, 393) with delta (0, 0)
Screenshot: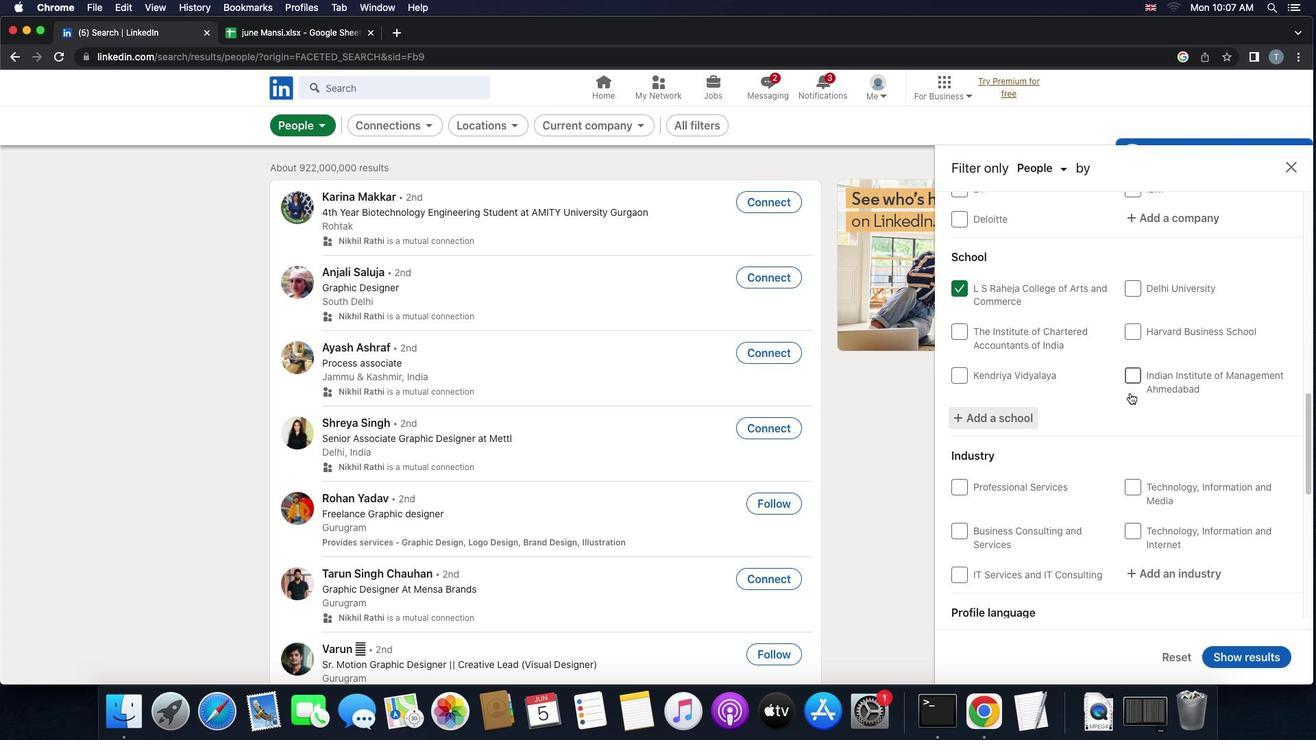 
Action: Mouse scrolled (1130, 393) with delta (0, 0)
Screenshot: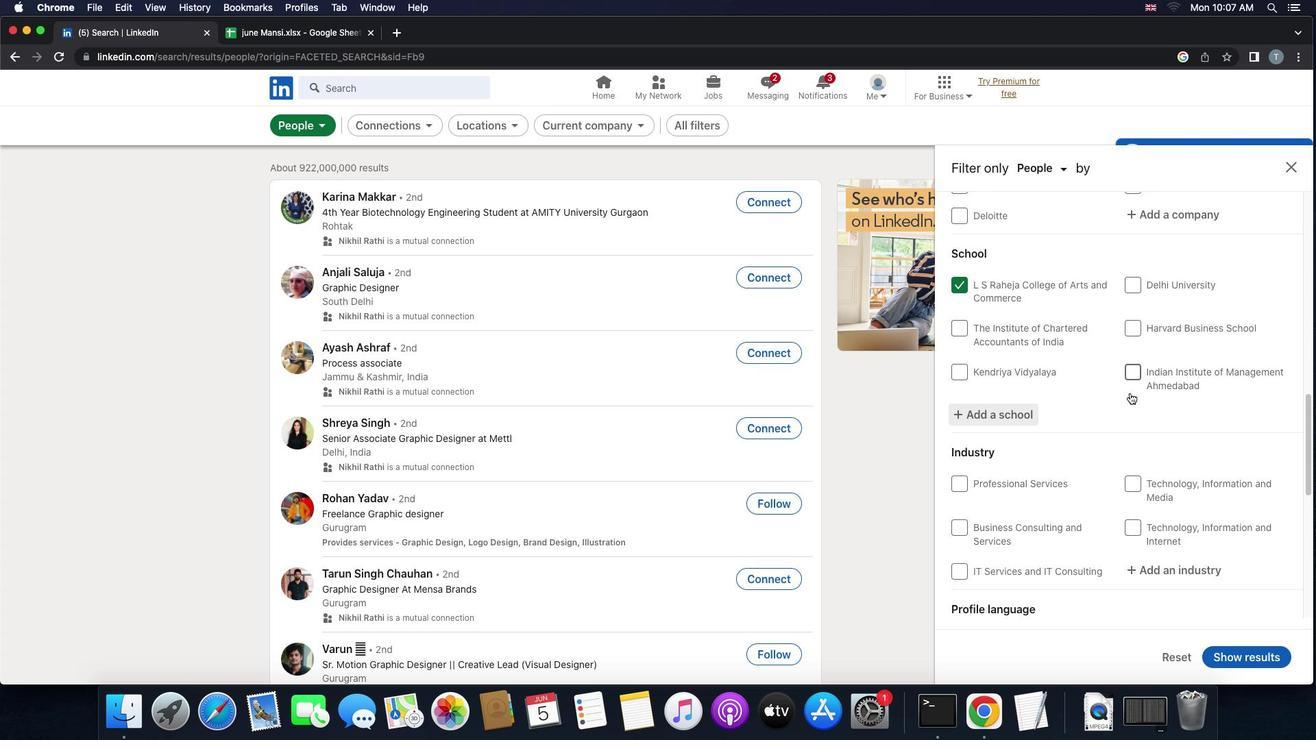 
Action: Mouse scrolled (1130, 393) with delta (0, -1)
Screenshot: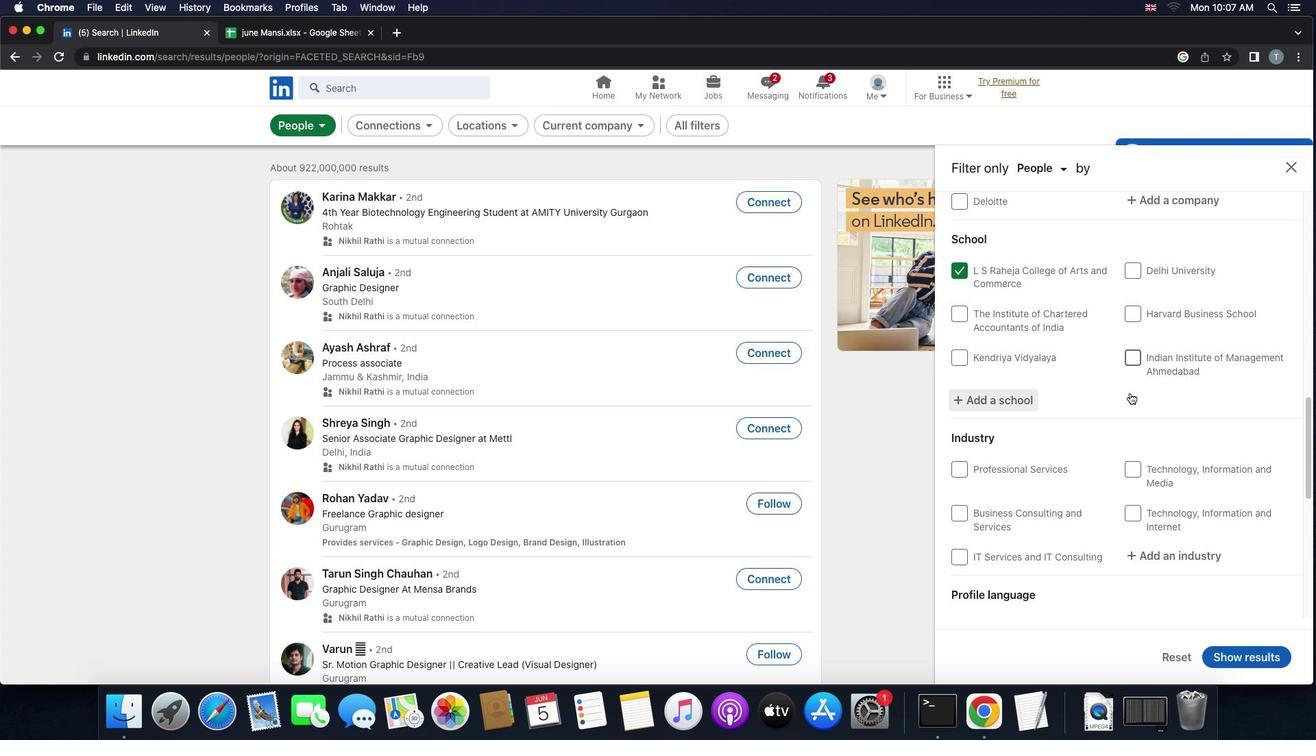 
Action: Mouse scrolled (1130, 393) with delta (0, -2)
Screenshot: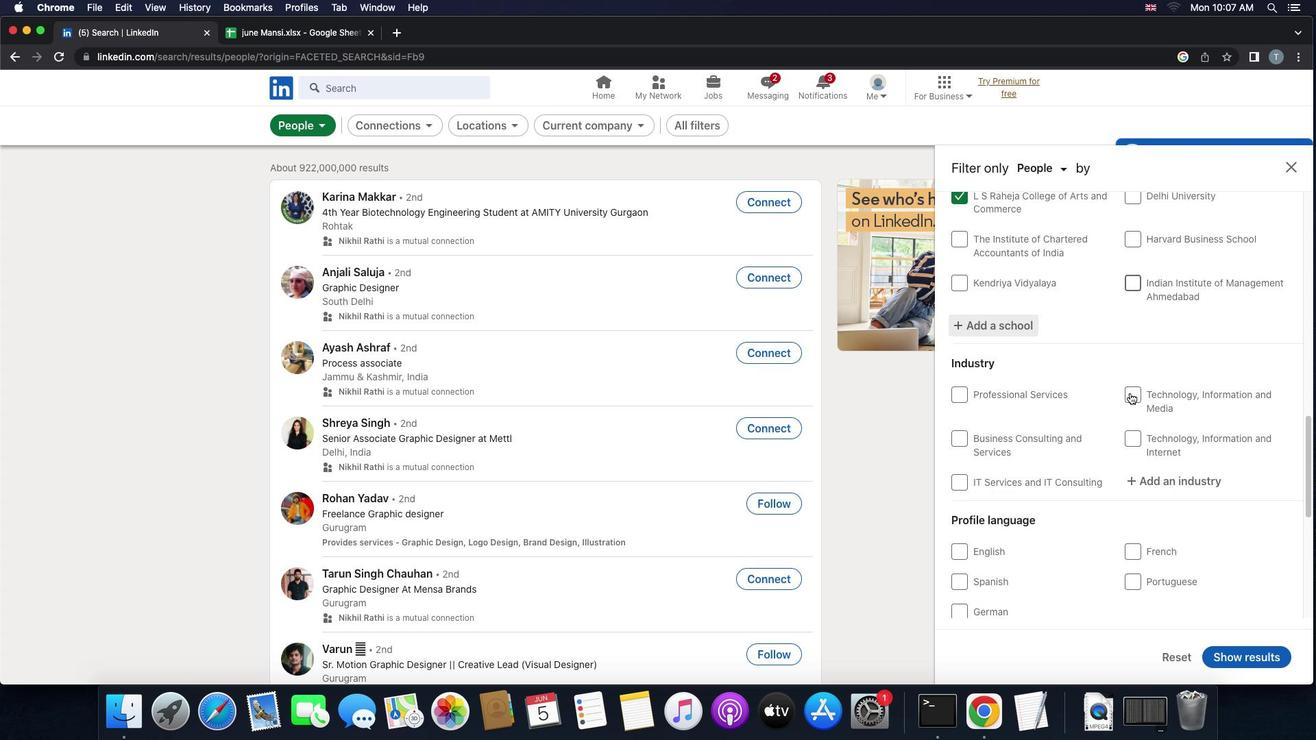
Action: Mouse moved to (1132, 364)
Screenshot: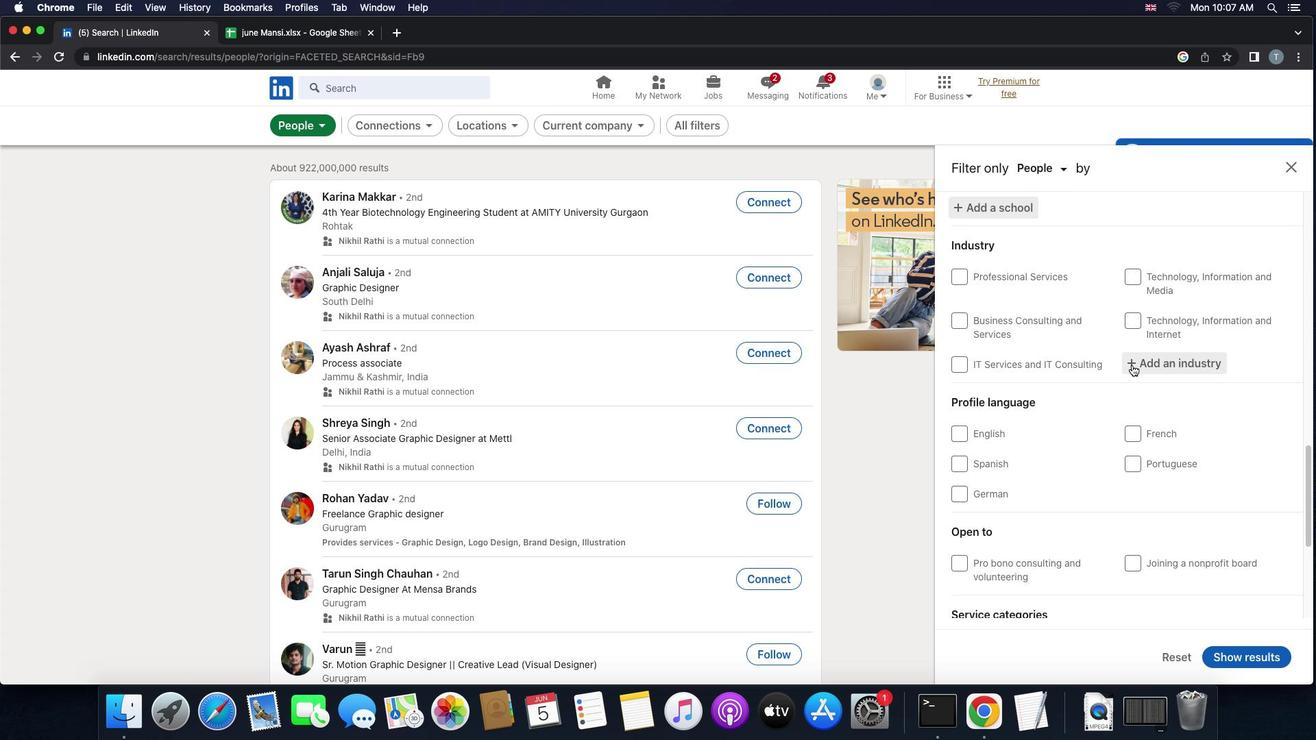 
Action: Mouse pressed left at (1132, 364)
Screenshot: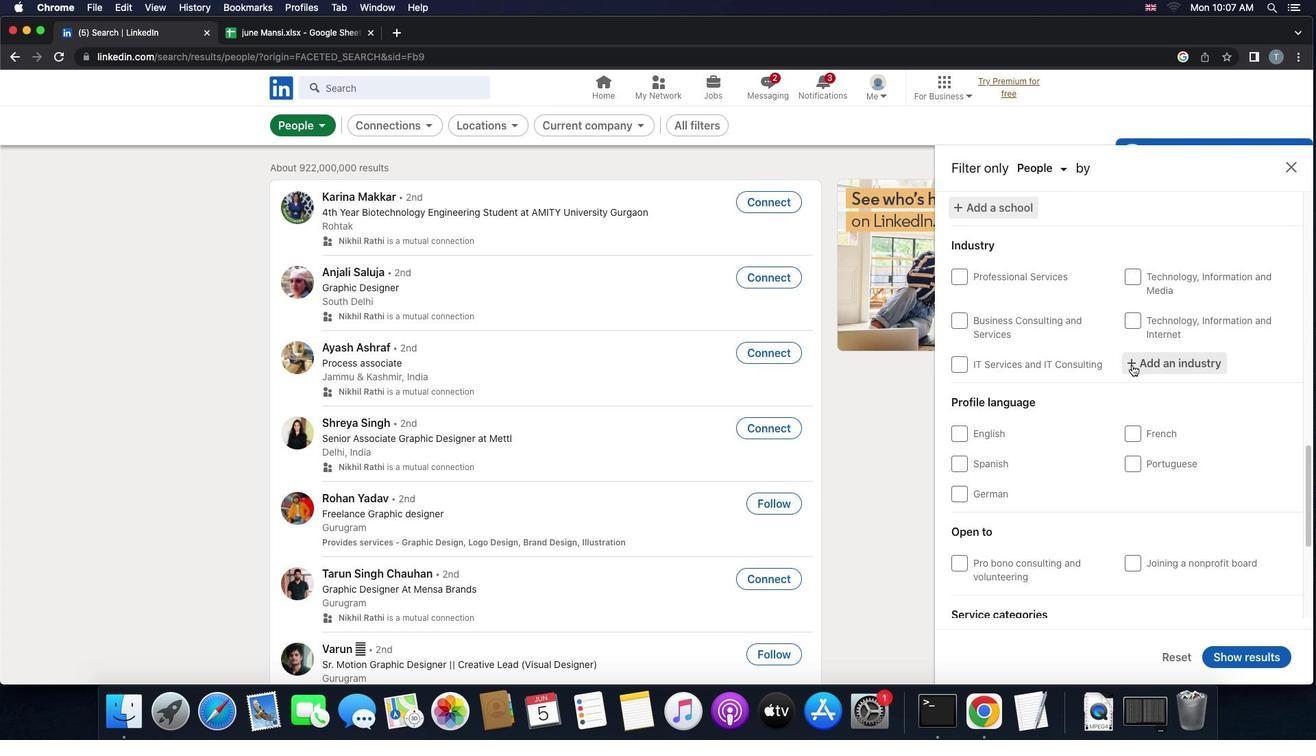 
Action: Key pressed 'b''a''n''k''i''n''g'
Screenshot: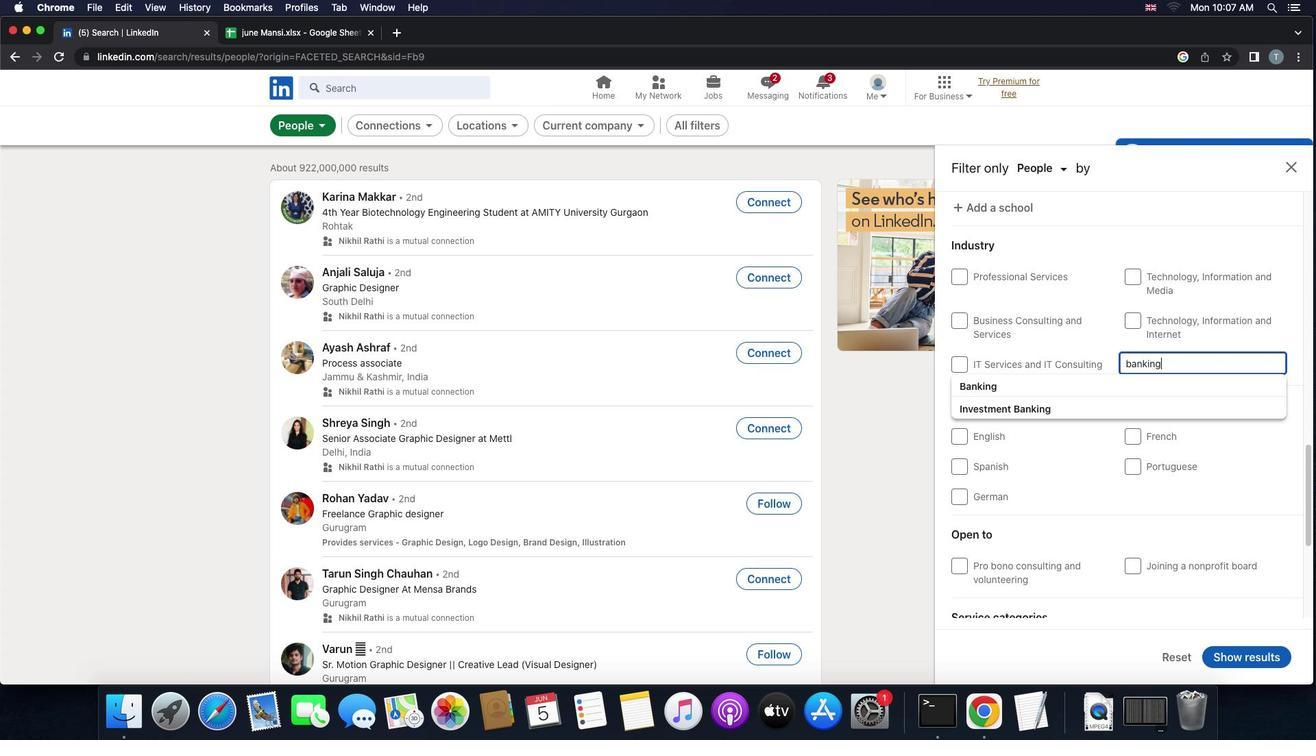 
Action: Mouse moved to (1076, 374)
Screenshot: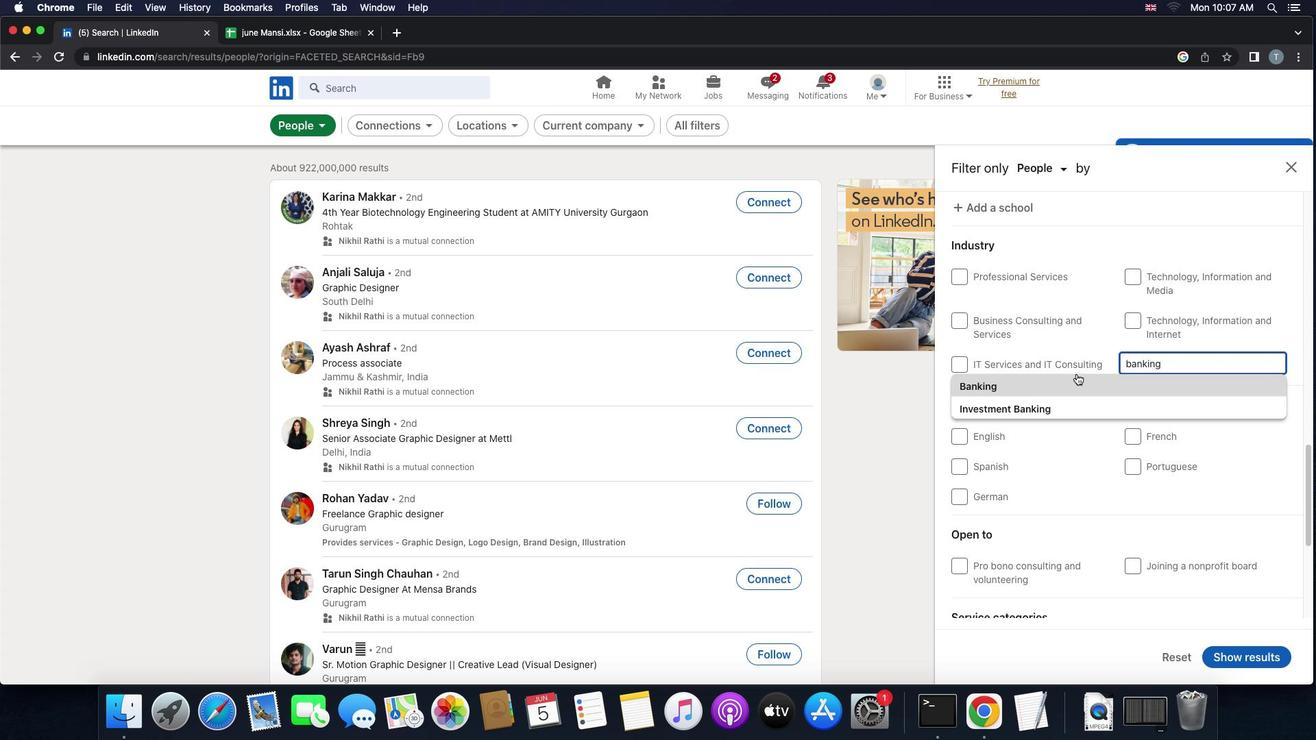
Action: Mouse pressed left at (1076, 374)
Screenshot: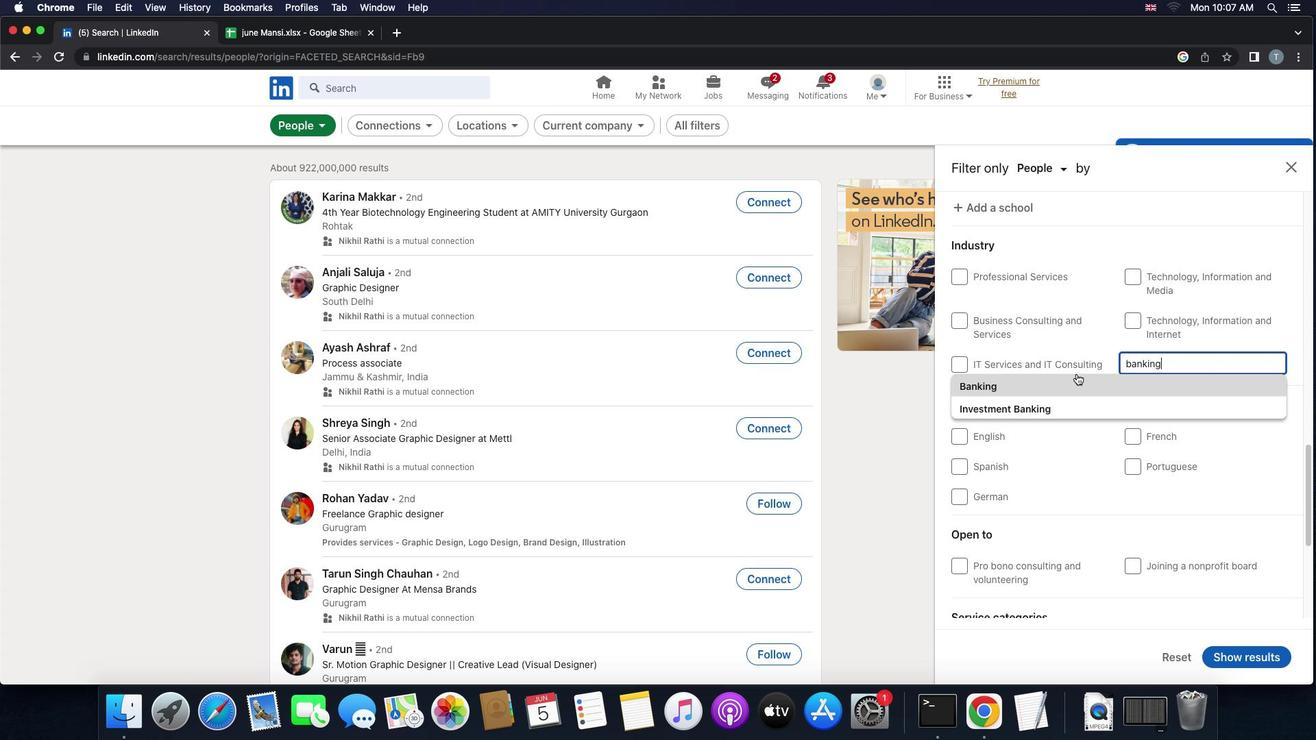 
Action: Mouse moved to (1077, 374)
Screenshot: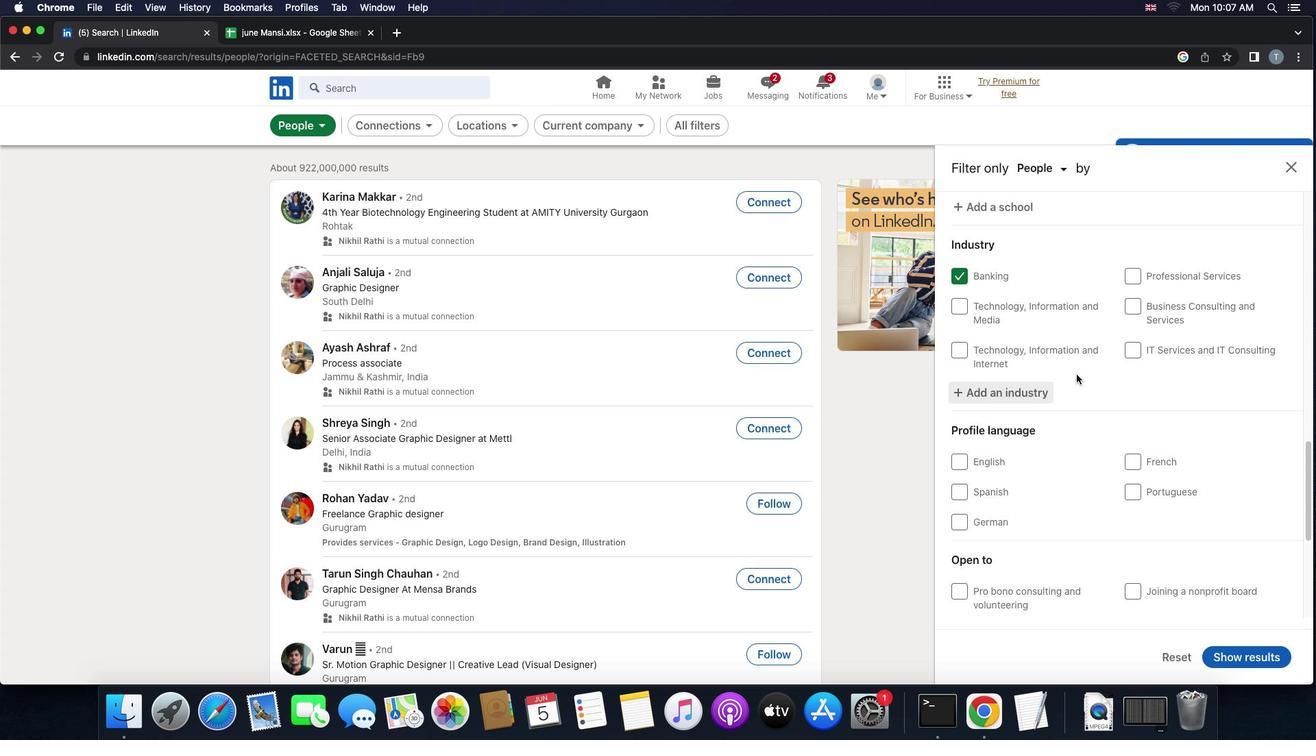 
Action: Mouse scrolled (1077, 374) with delta (0, 0)
Screenshot: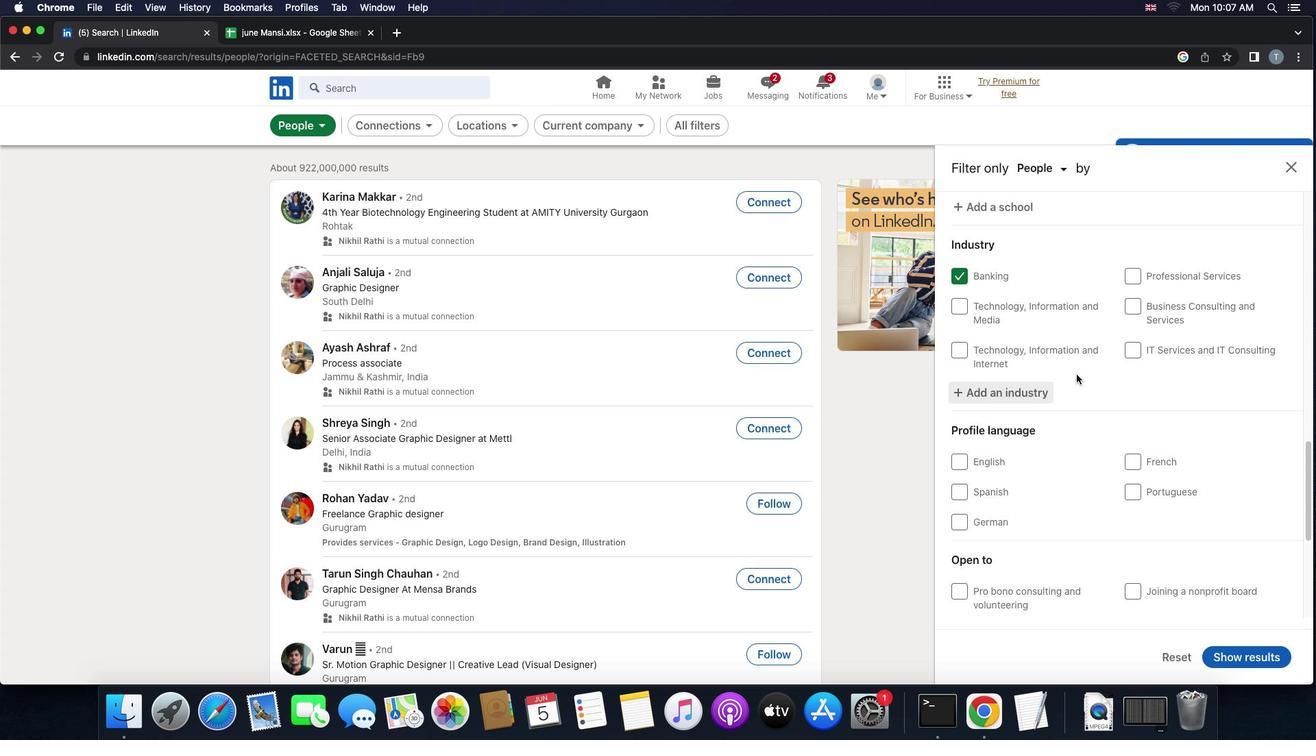 
Action: Mouse scrolled (1077, 374) with delta (0, 0)
Screenshot: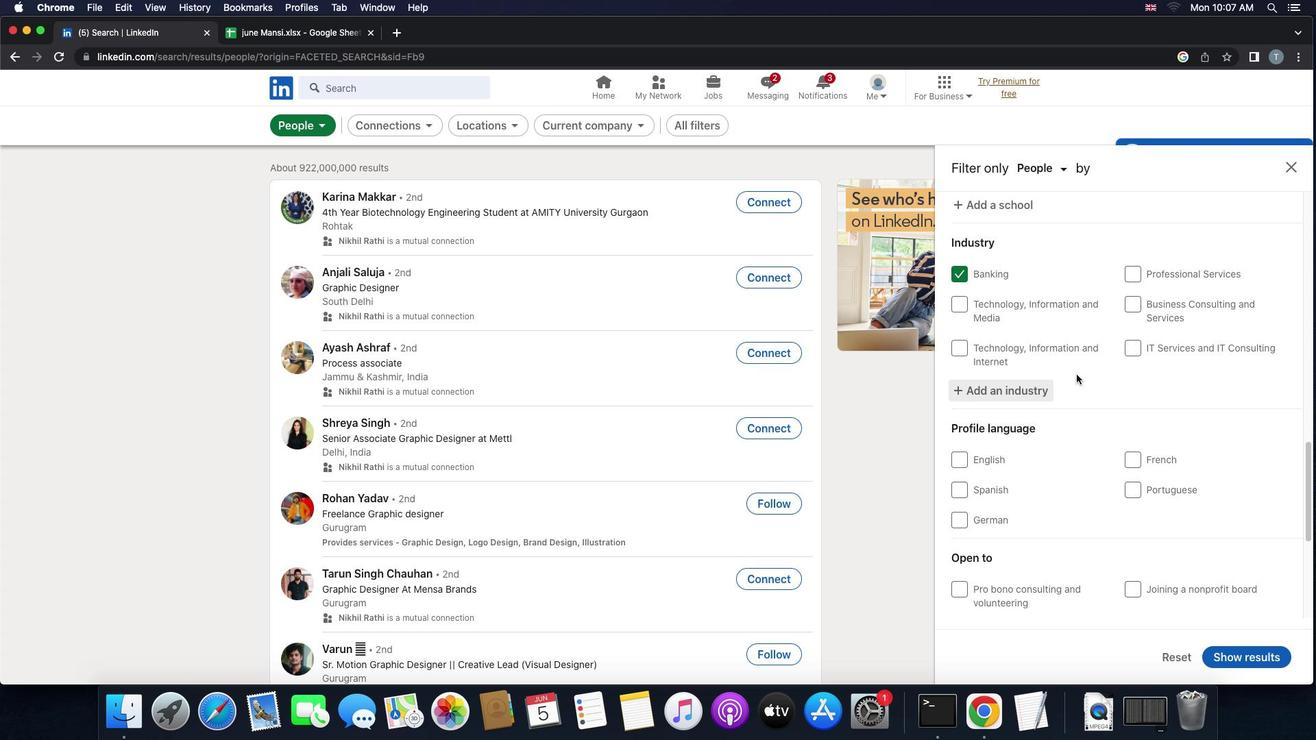 
Action: Mouse scrolled (1077, 374) with delta (0, 0)
Screenshot: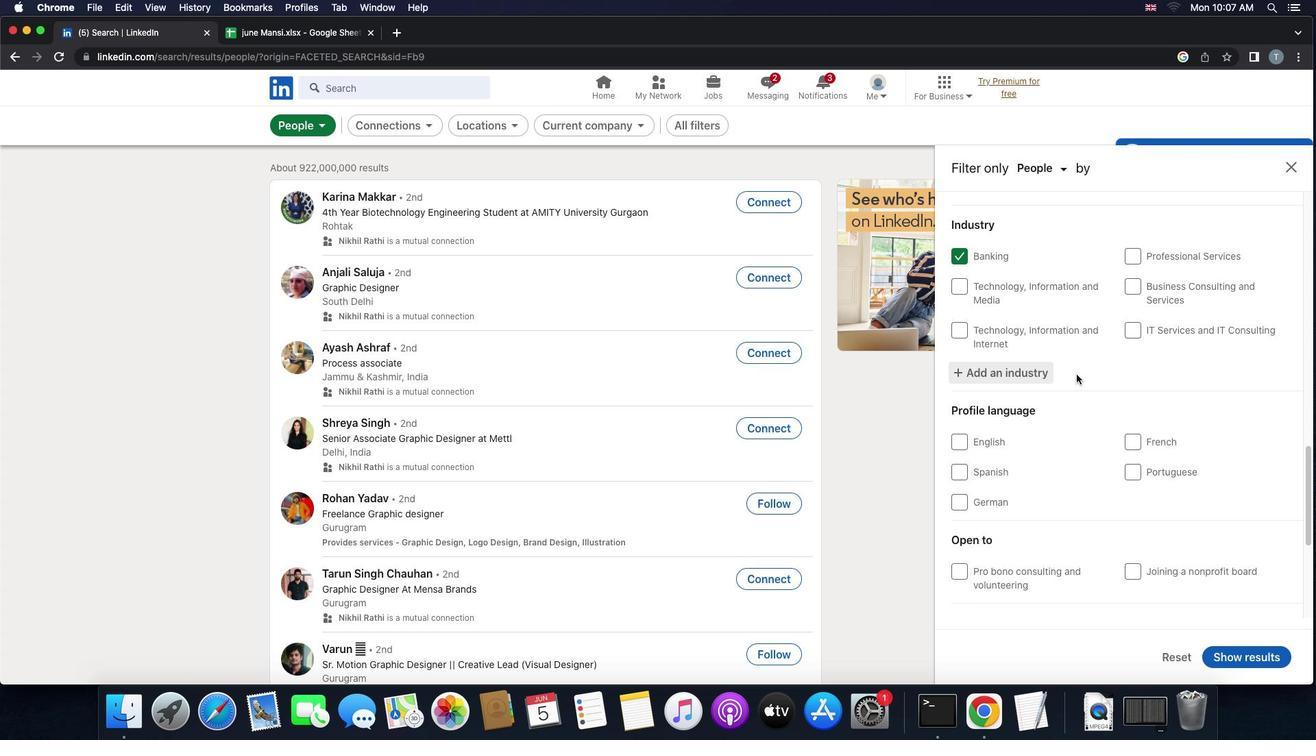 
Action: Mouse scrolled (1077, 374) with delta (0, 0)
Screenshot: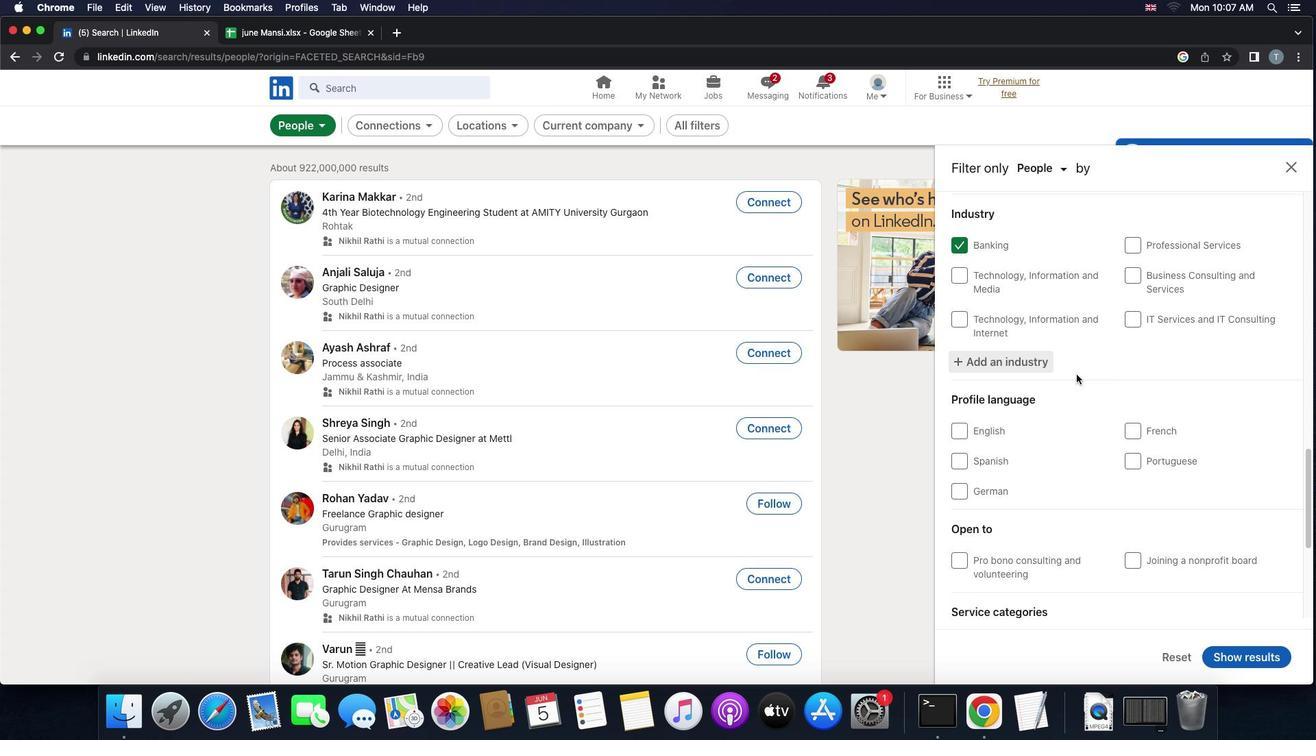 
Action: Mouse moved to (1077, 374)
Screenshot: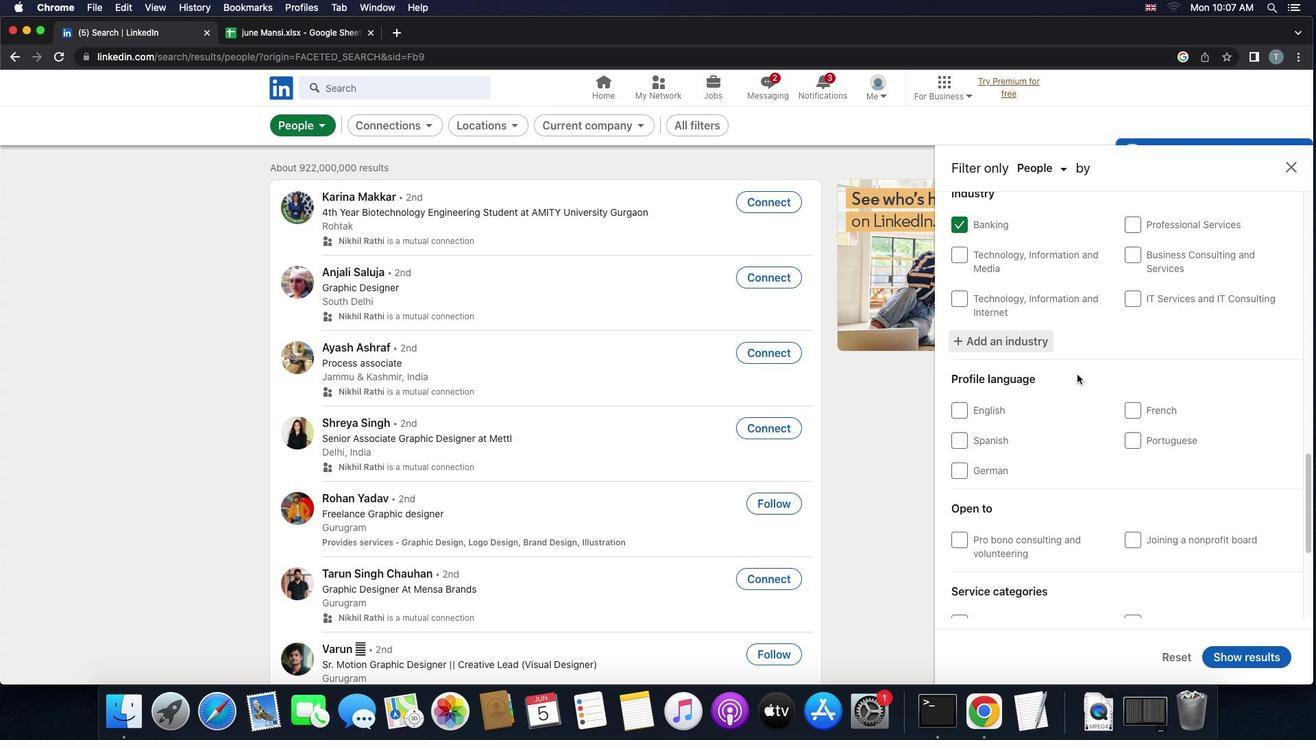 
Action: Mouse scrolled (1077, 374) with delta (0, 0)
Screenshot: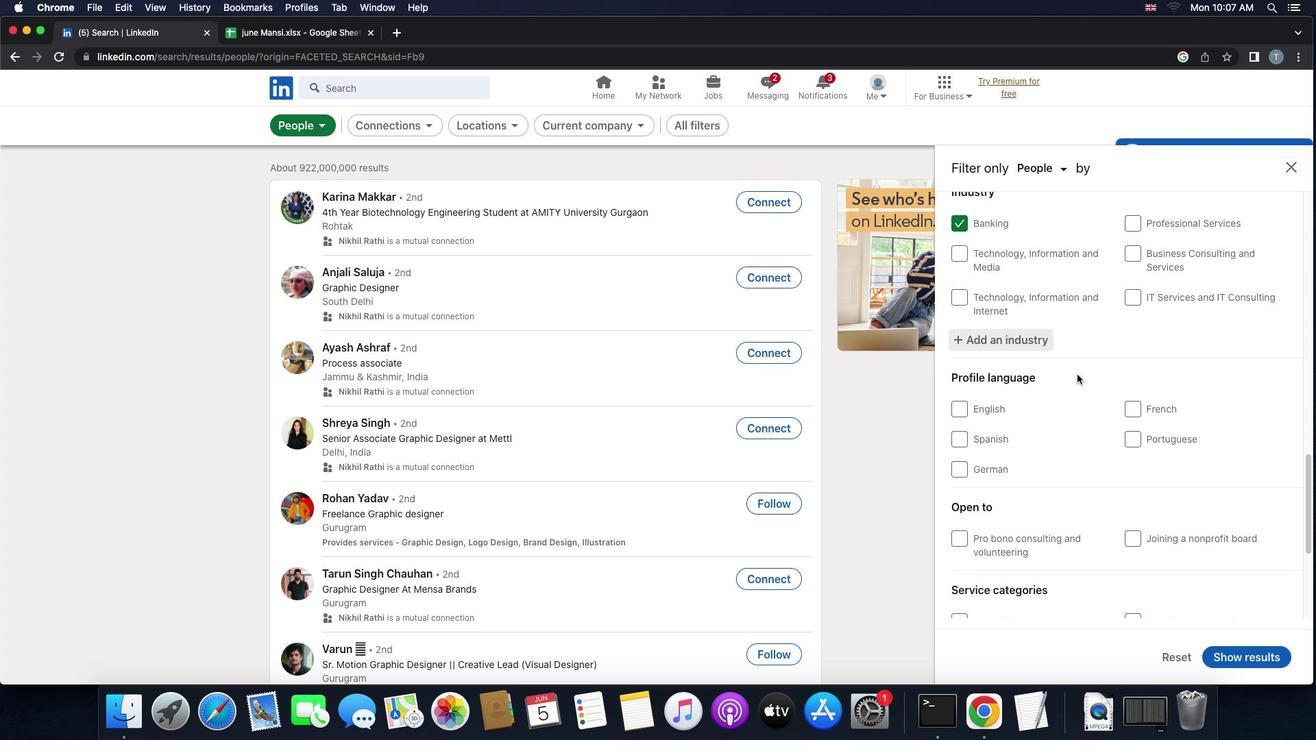 
Action: Mouse scrolled (1077, 374) with delta (0, 0)
Screenshot: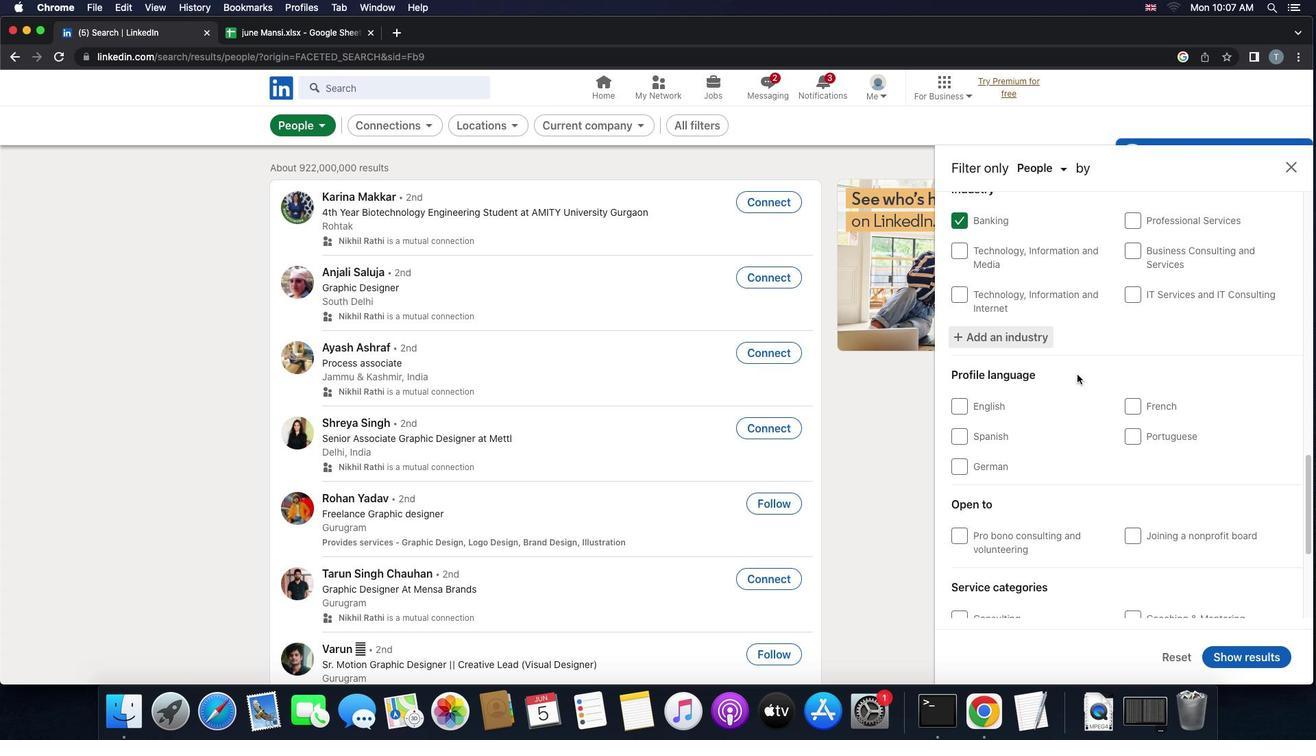 
Action: Mouse moved to (1078, 374)
Screenshot: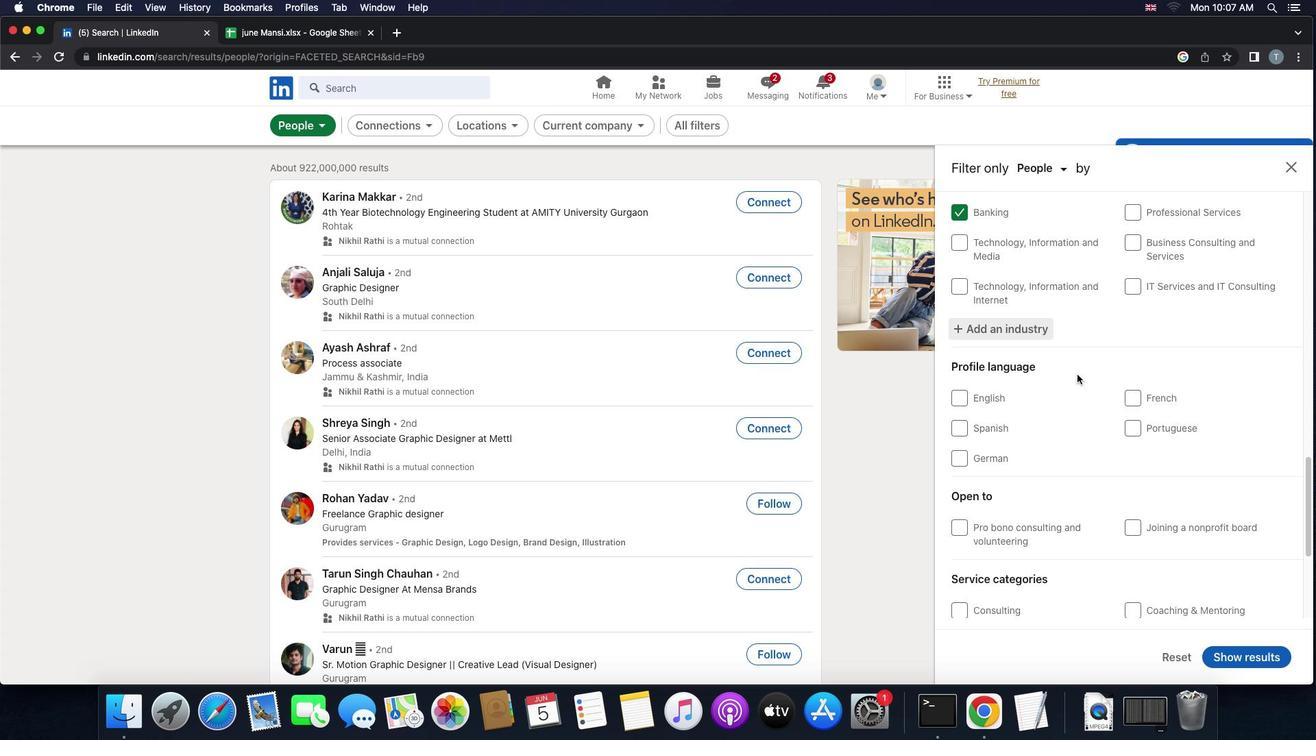 
Action: Mouse scrolled (1078, 374) with delta (0, 0)
Screenshot: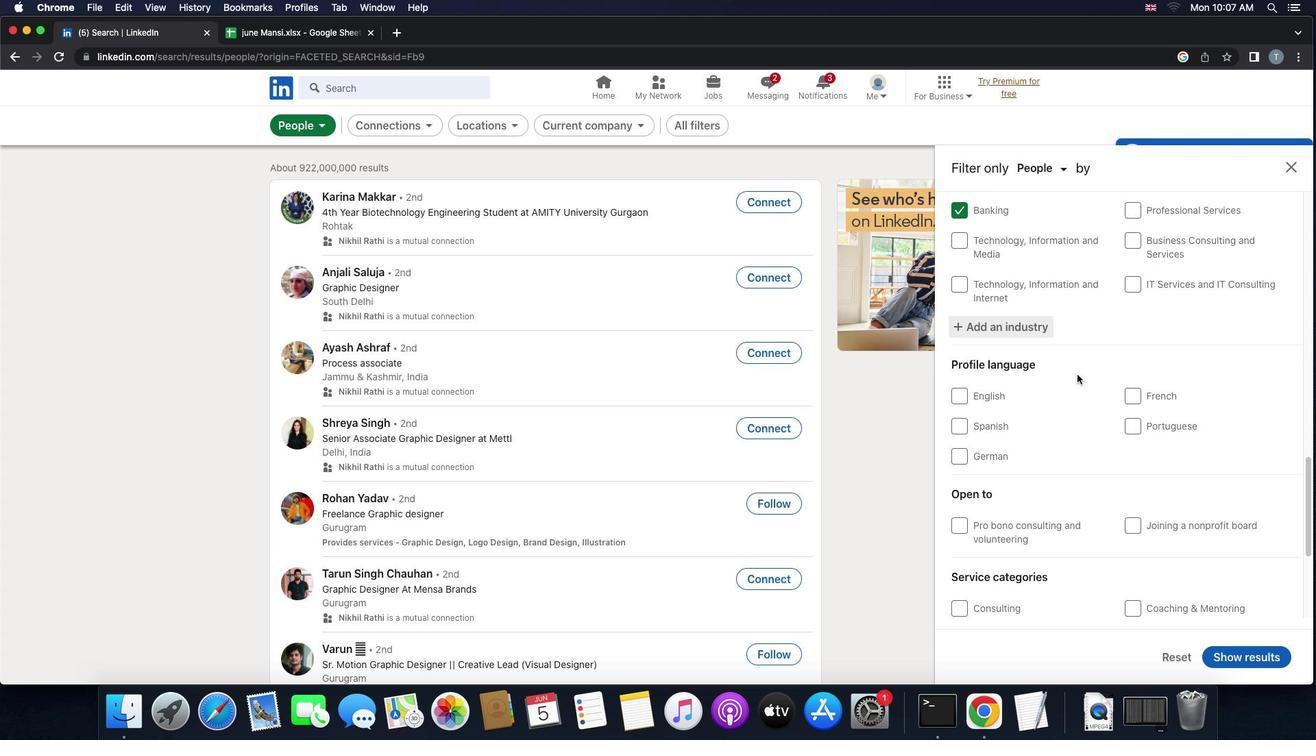 
Action: Mouse scrolled (1078, 374) with delta (0, 0)
Screenshot: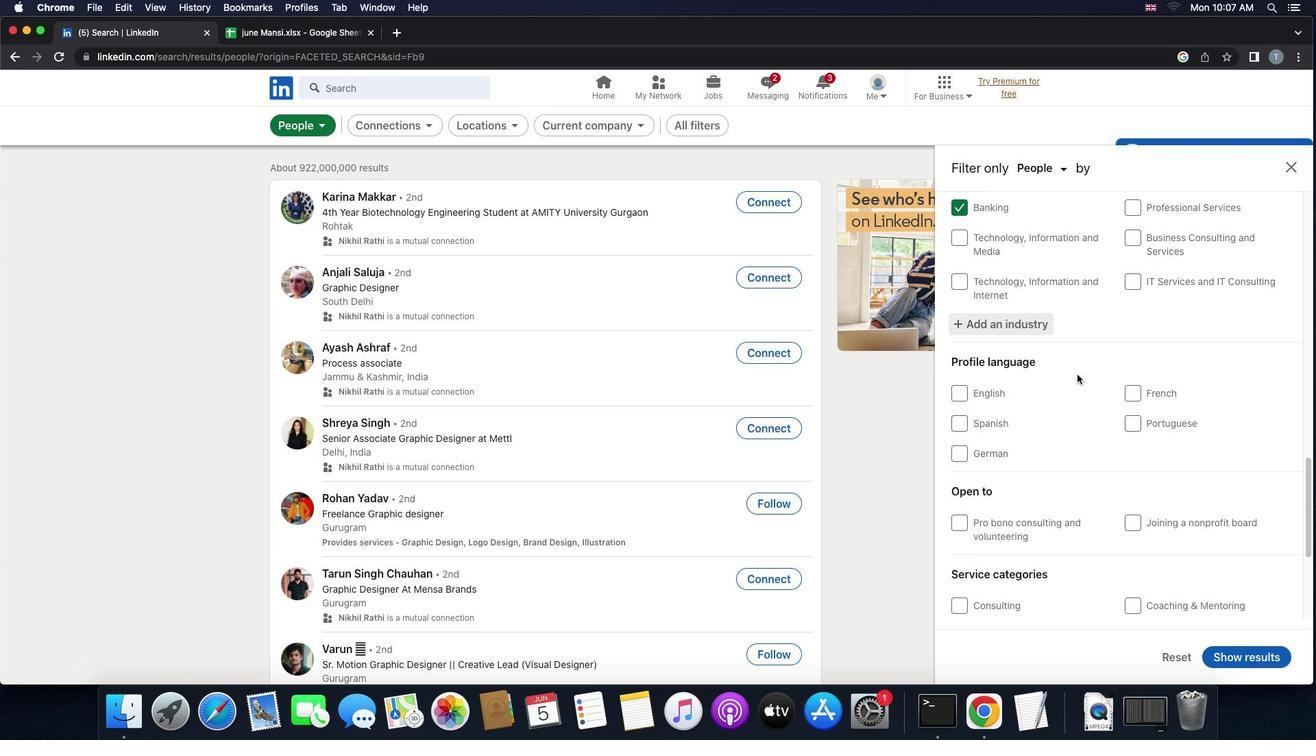 
Action: Mouse scrolled (1078, 374) with delta (0, 0)
Screenshot: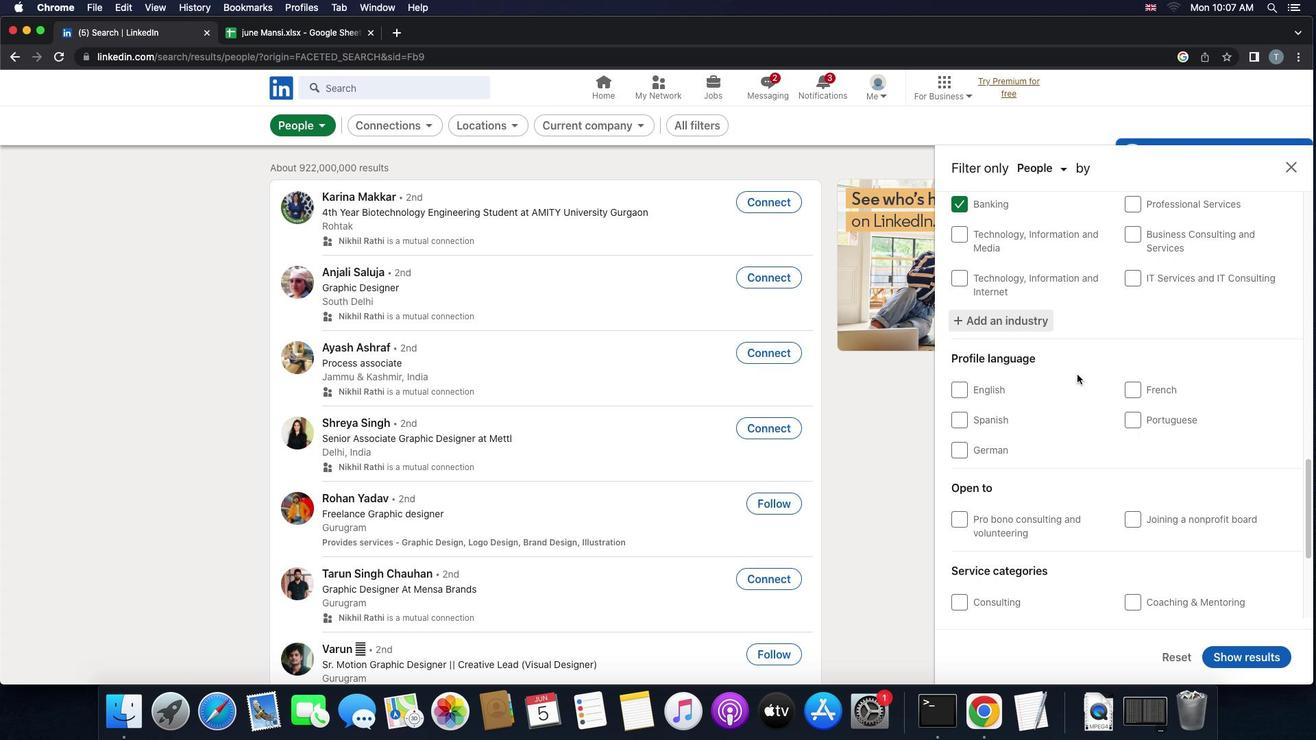 
Action: Mouse moved to (1124, 378)
Screenshot: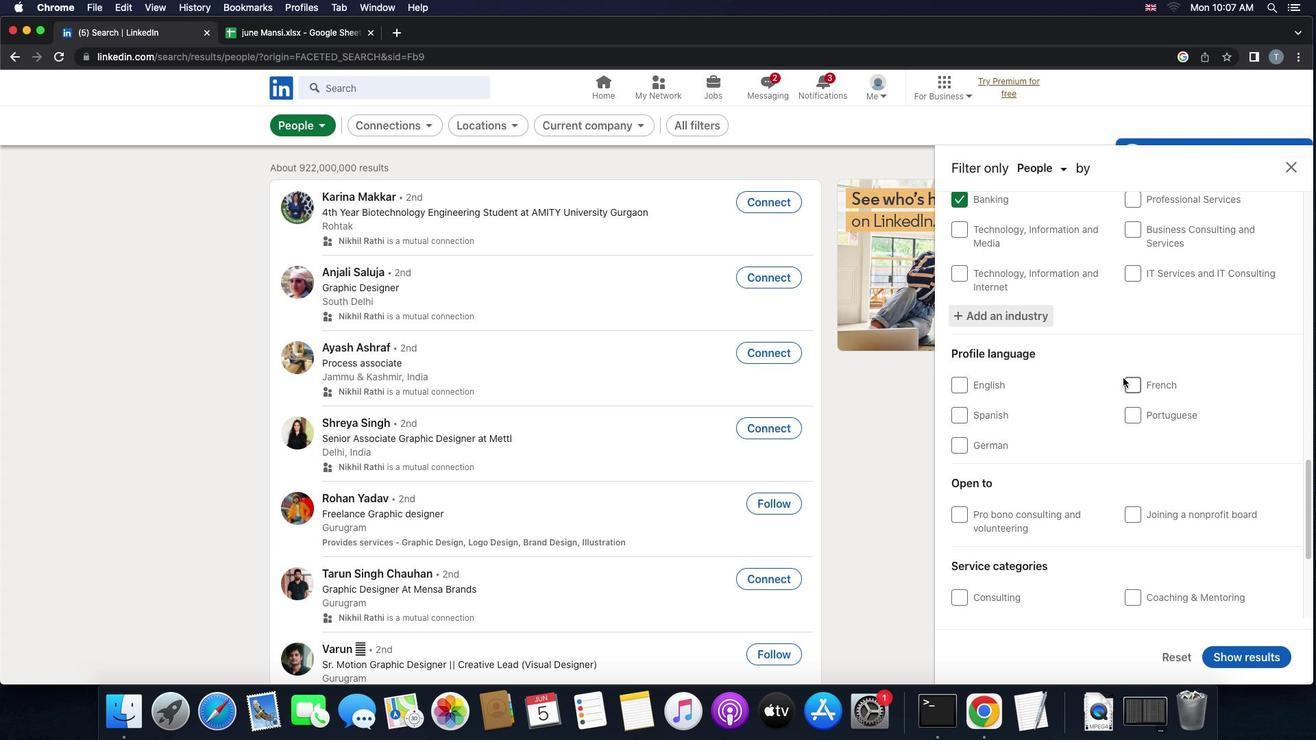 
Action: Mouse pressed left at (1124, 378)
Screenshot: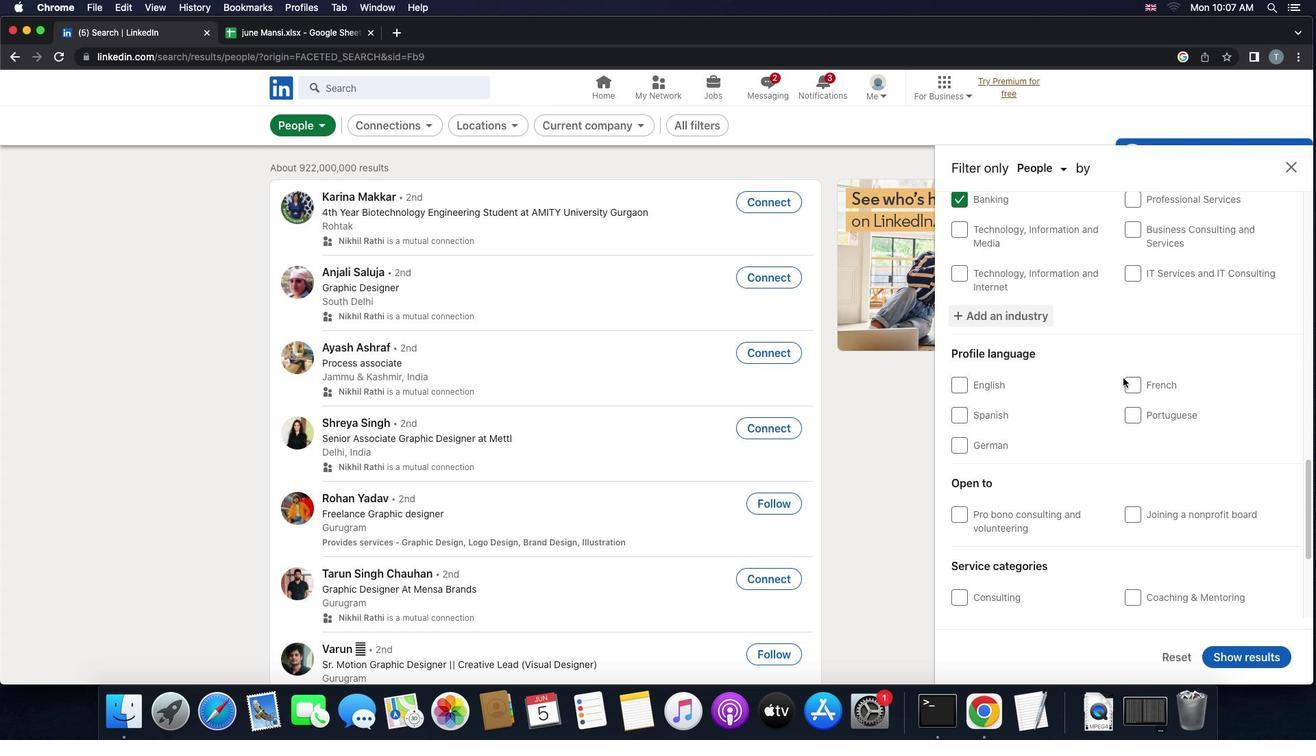 
Action: Mouse moved to (1131, 381)
Screenshot: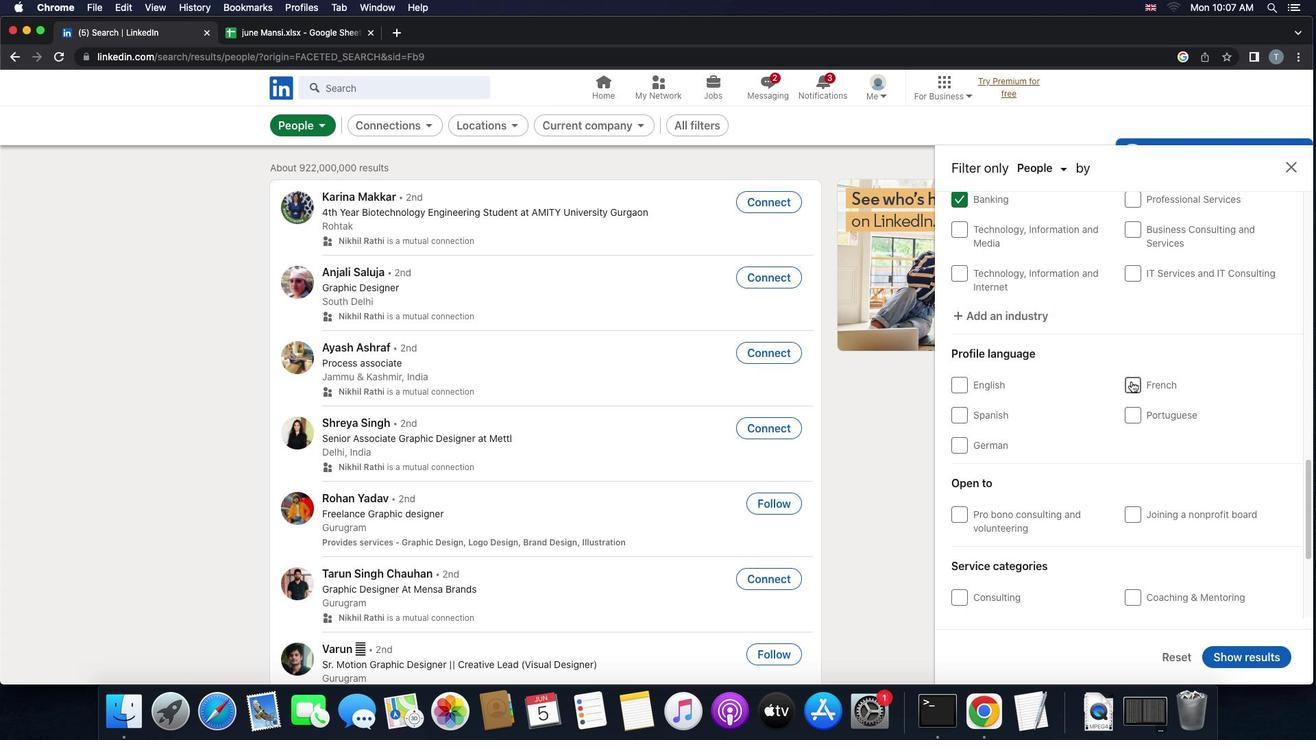 
Action: Mouse pressed left at (1131, 381)
Screenshot: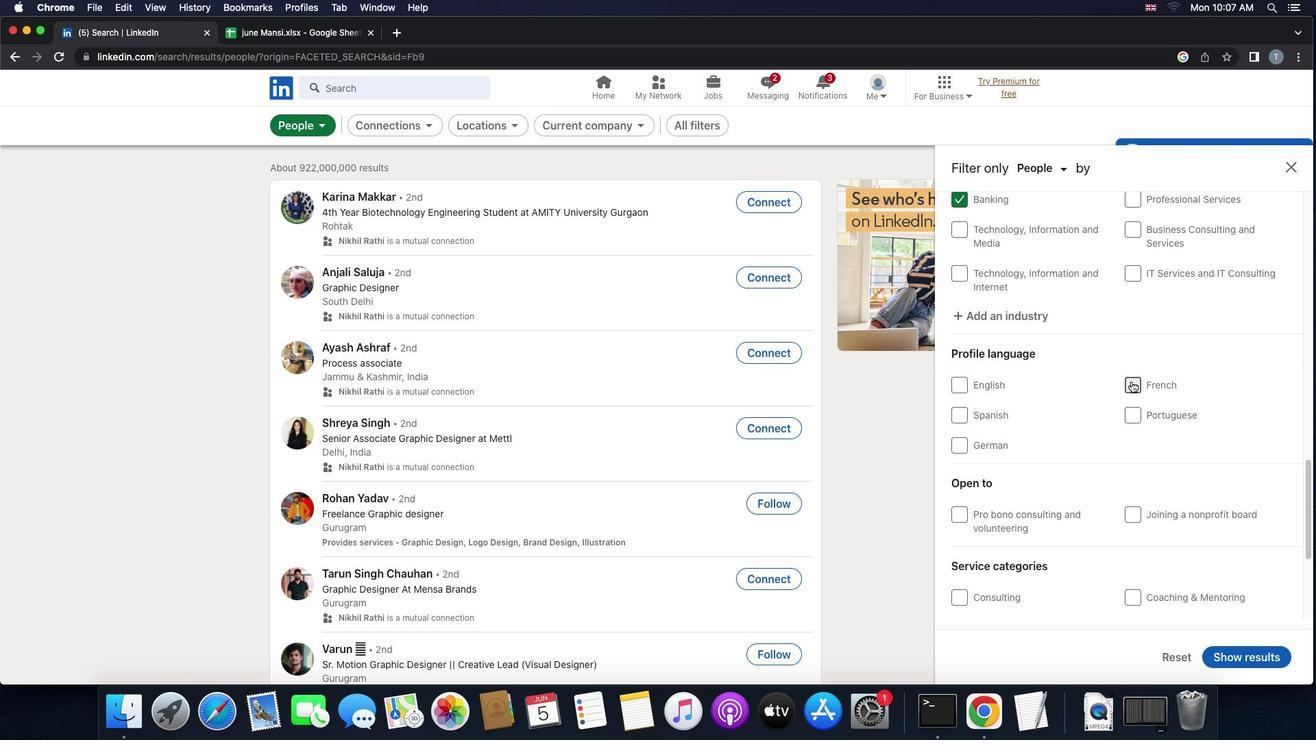 
Action: Mouse moved to (1104, 413)
Screenshot: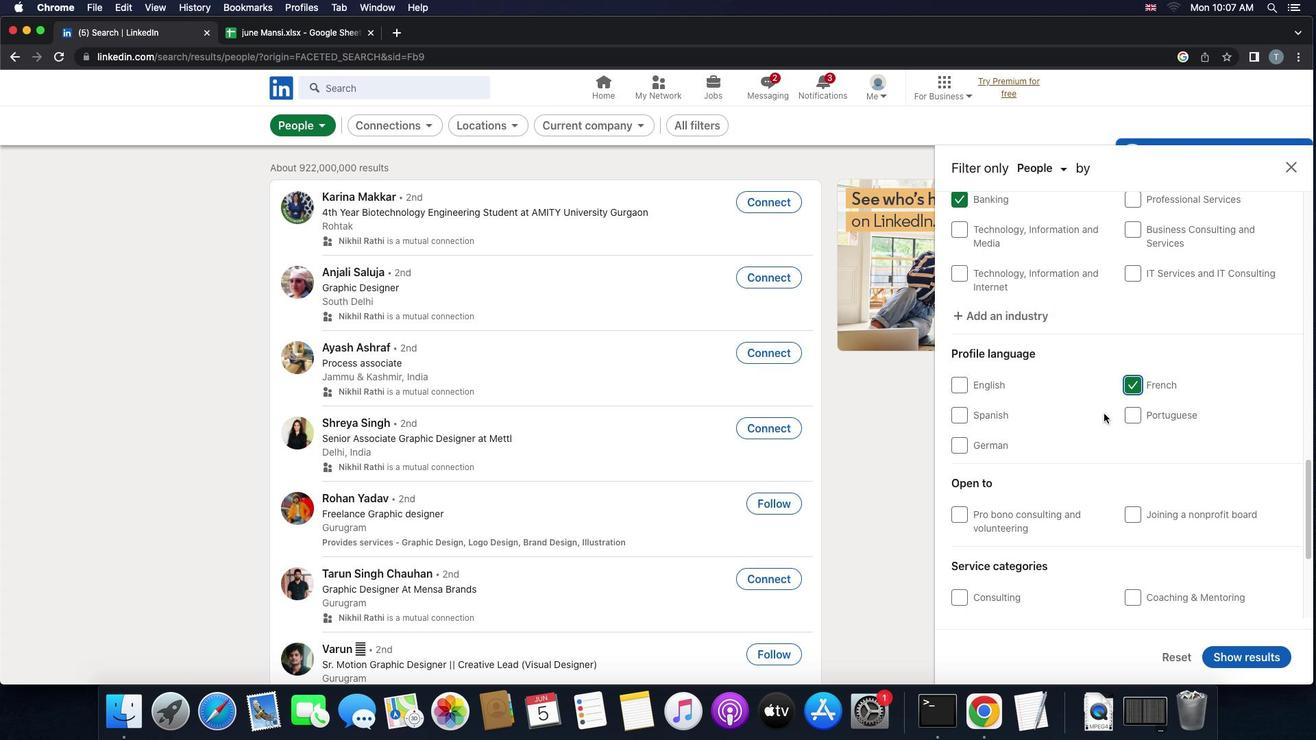 
Action: Mouse scrolled (1104, 413) with delta (0, 0)
Screenshot: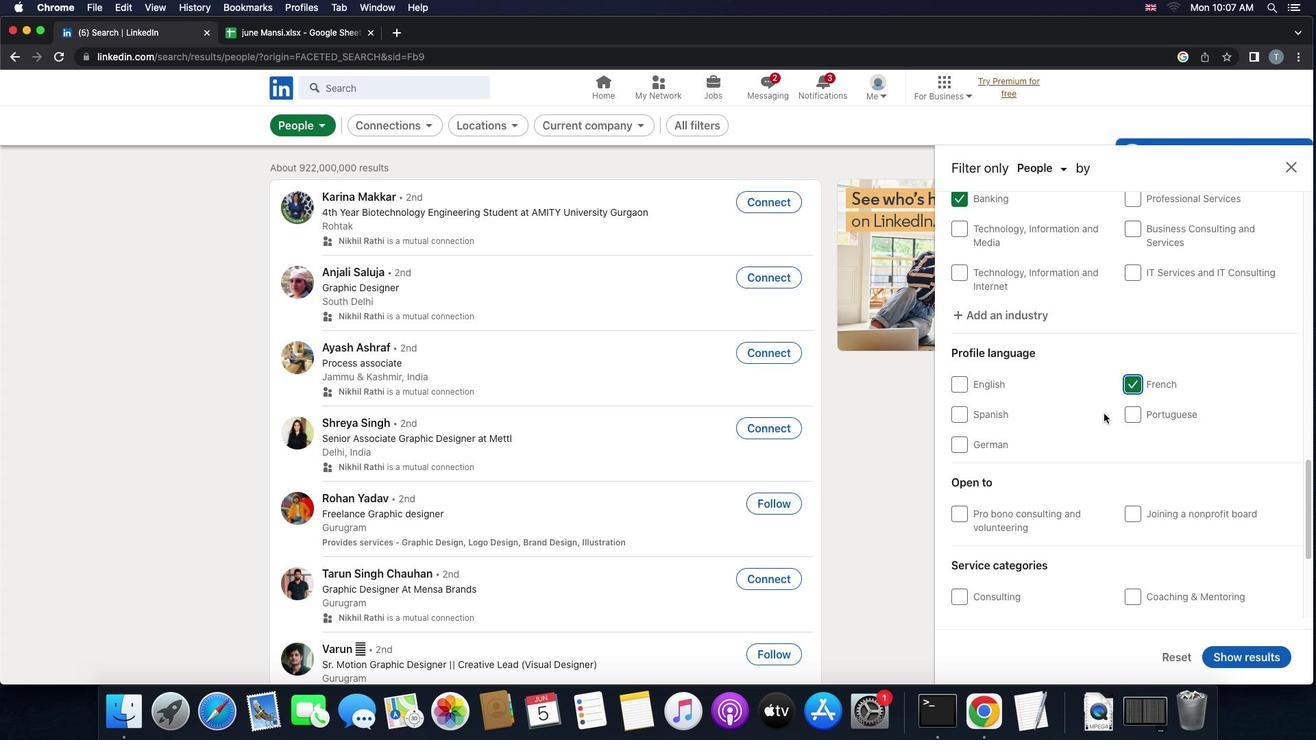 
Action: Mouse scrolled (1104, 413) with delta (0, 0)
Screenshot: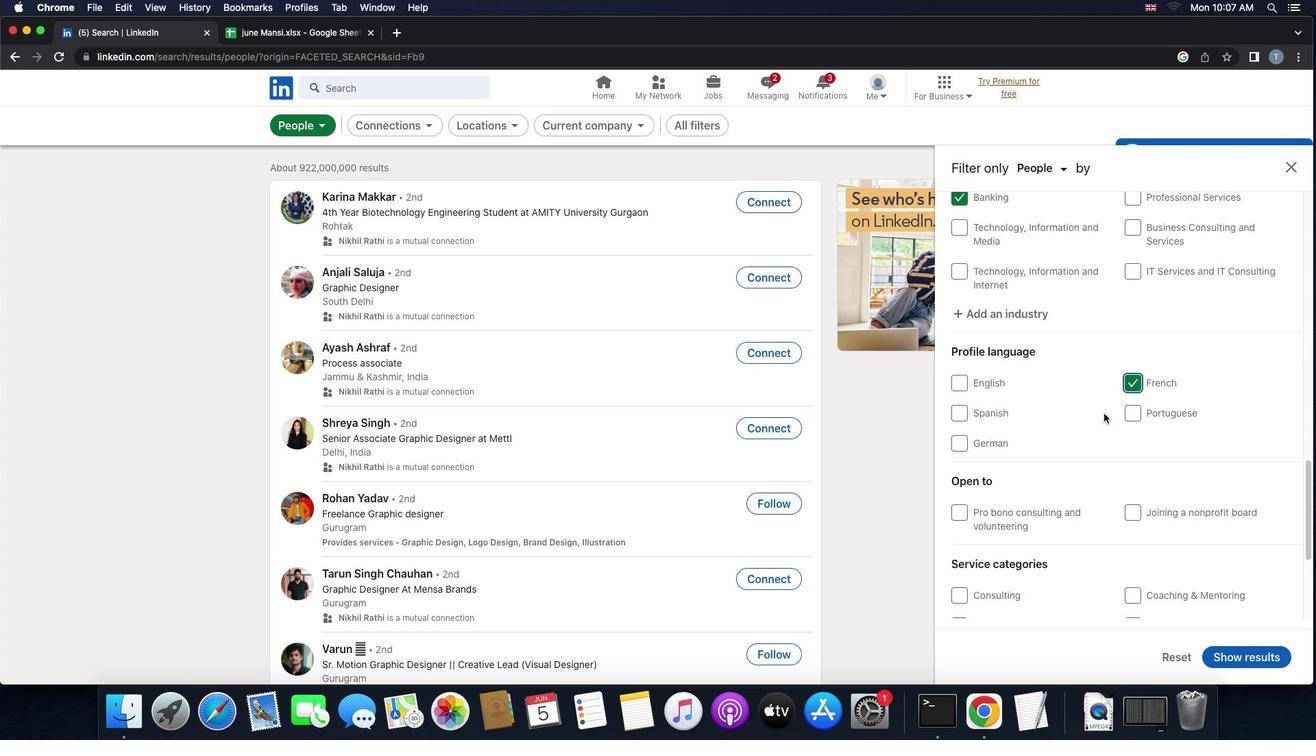 
Action: Mouse scrolled (1104, 413) with delta (0, 0)
Screenshot: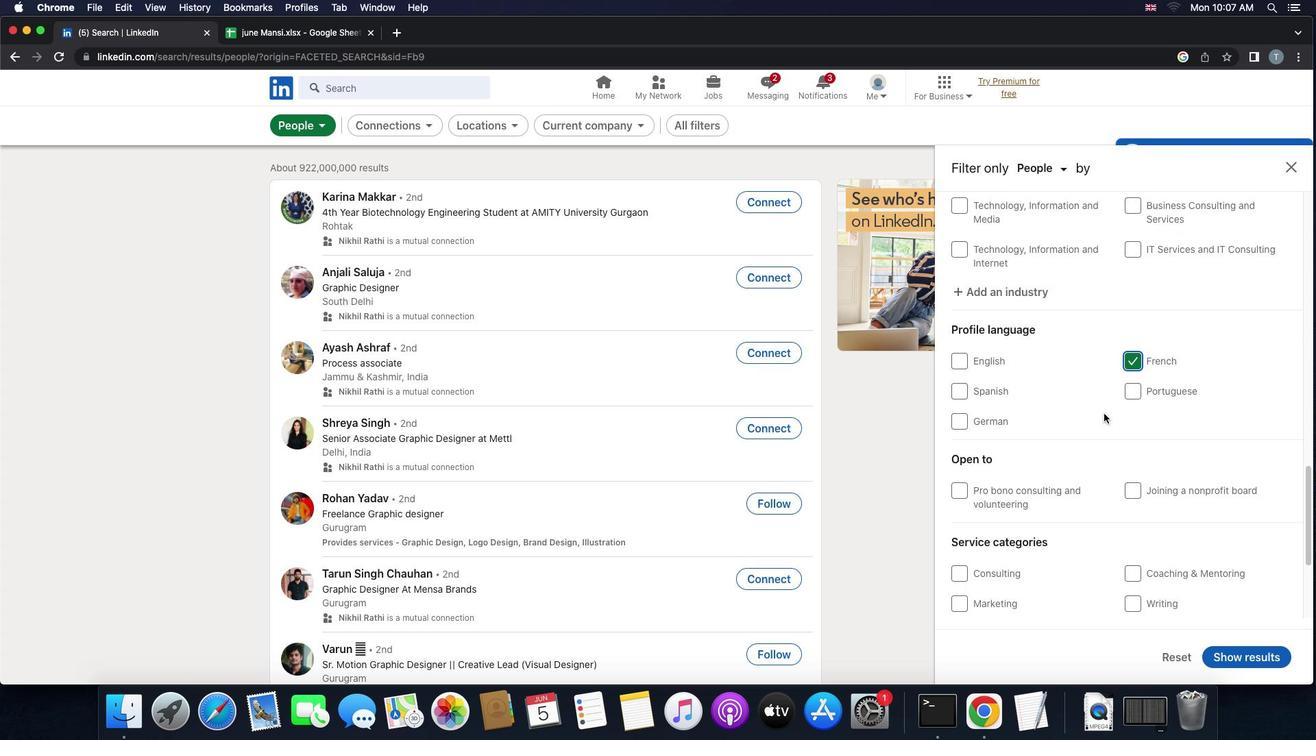 
Action: Mouse scrolled (1104, 413) with delta (0, 0)
Screenshot: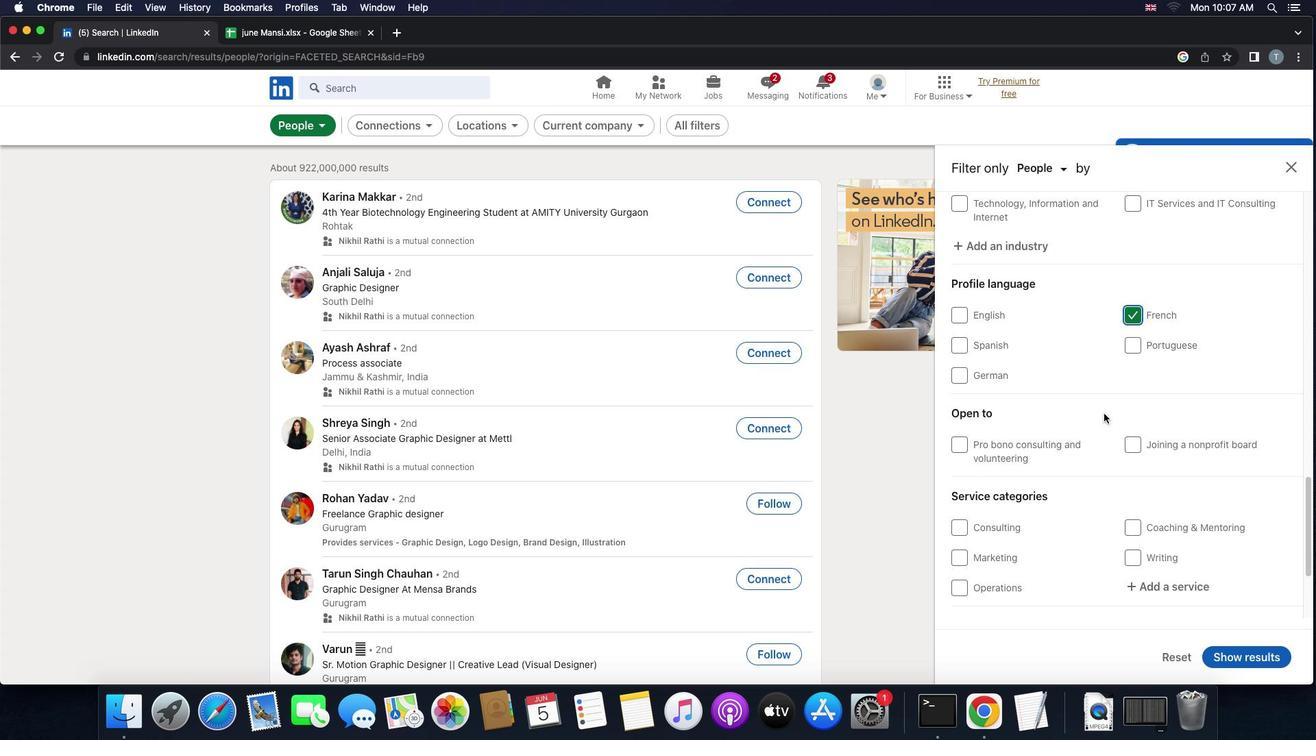 
Action: Mouse scrolled (1104, 413) with delta (0, 0)
Screenshot: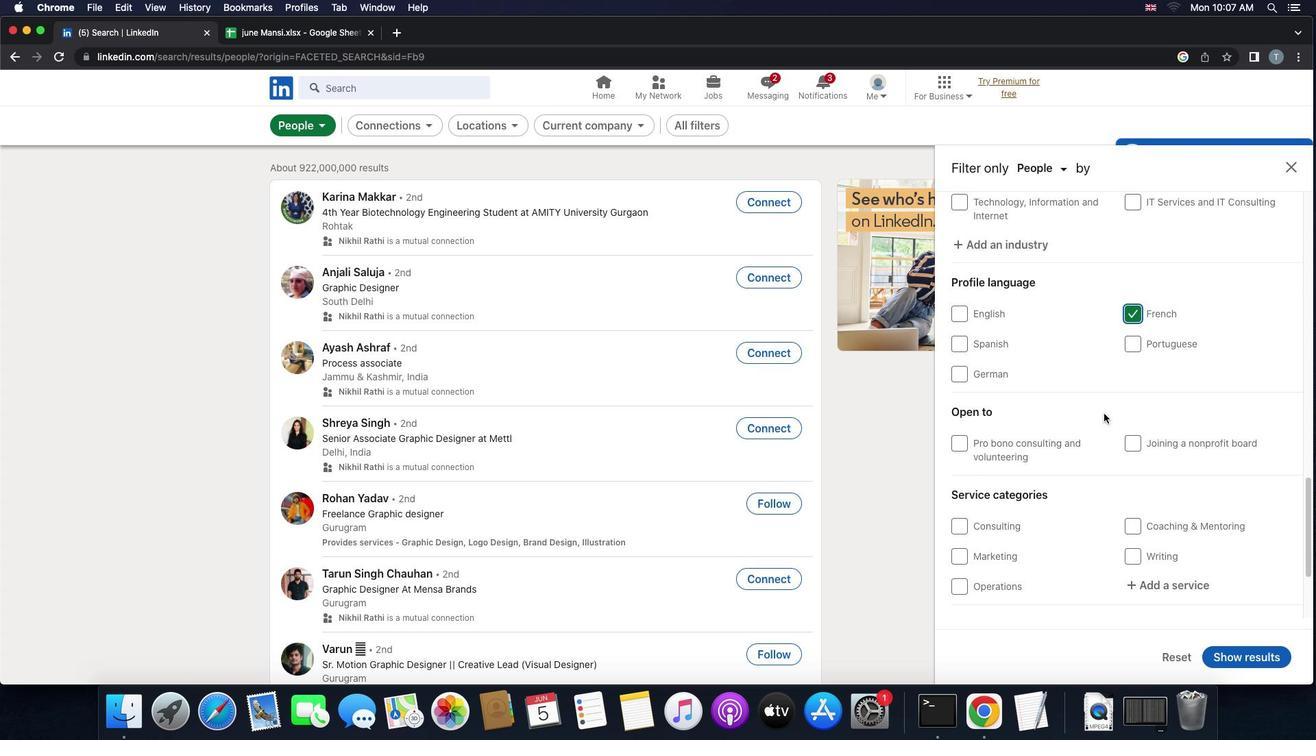 
Action: Mouse scrolled (1104, 413) with delta (0, -1)
Screenshot: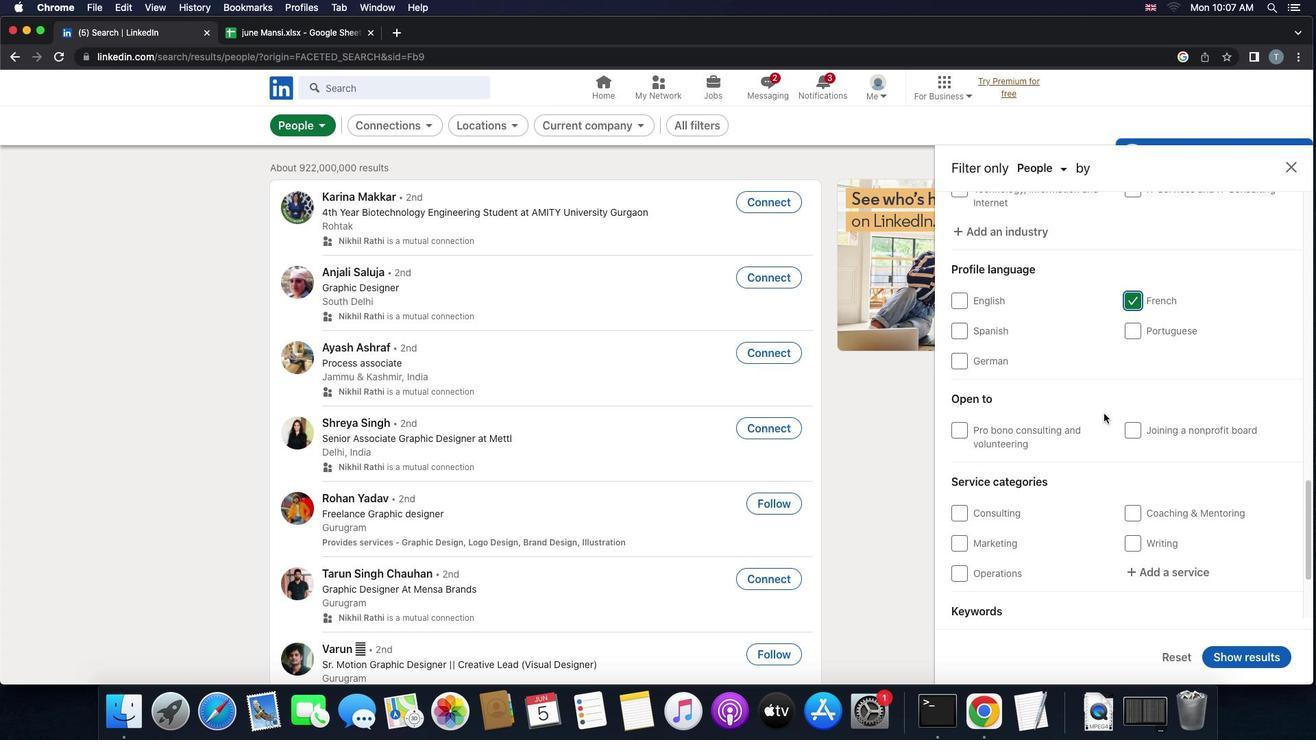 
Action: Mouse scrolled (1104, 413) with delta (0, -1)
Screenshot: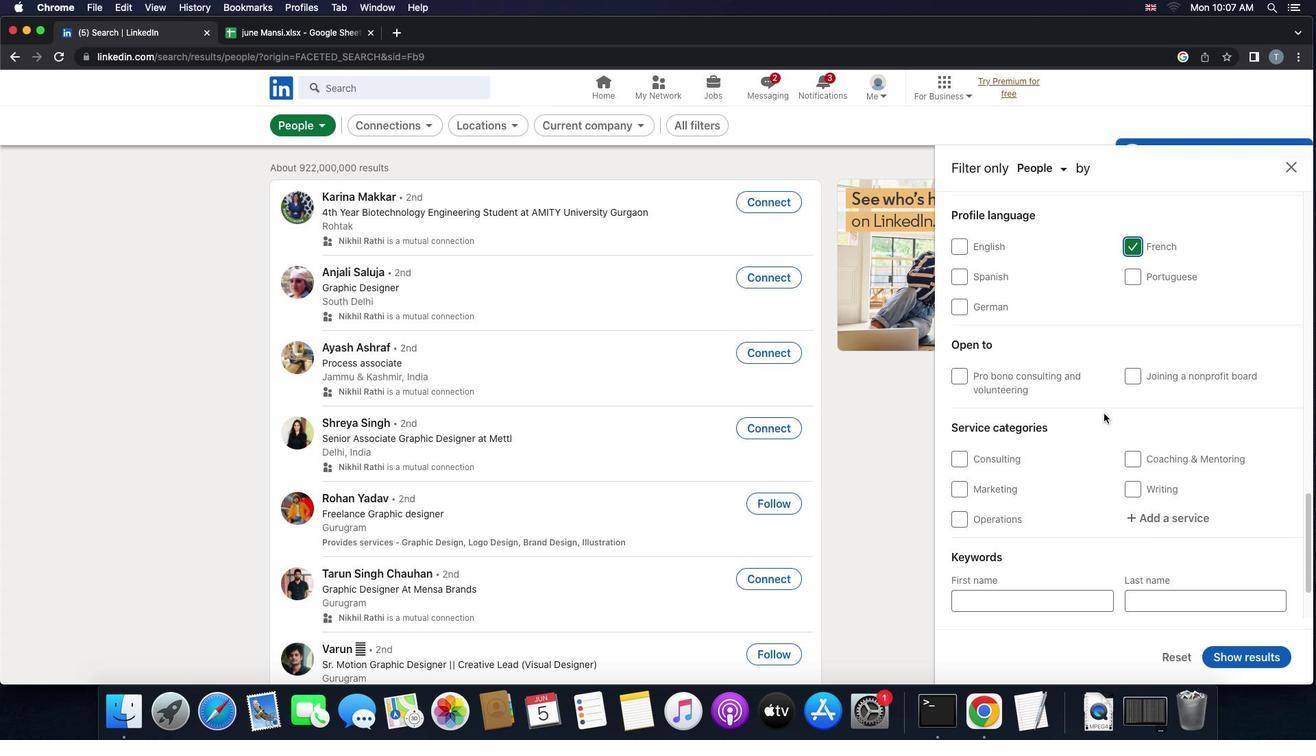 
Action: Mouse scrolled (1104, 413) with delta (0, 0)
Screenshot: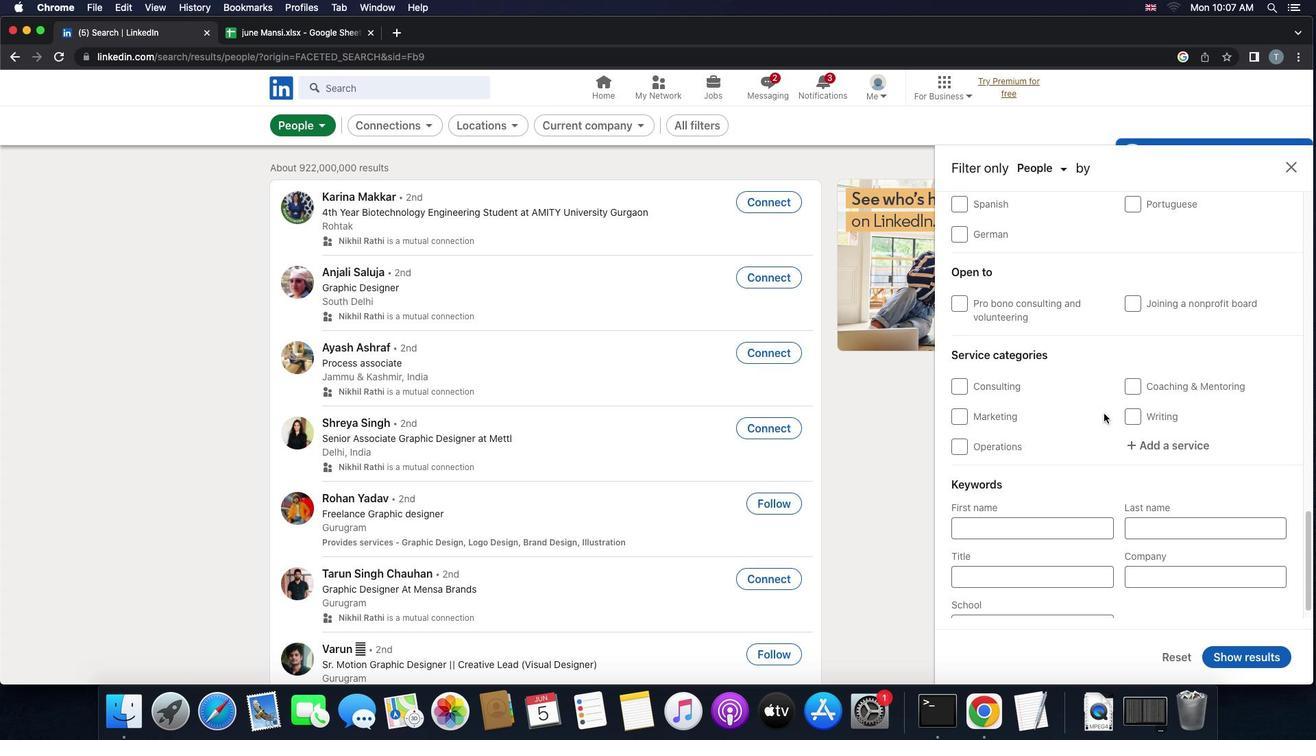 
Action: Mouse scrolled (1104, 413) with delta (0, 0)
Screenshot: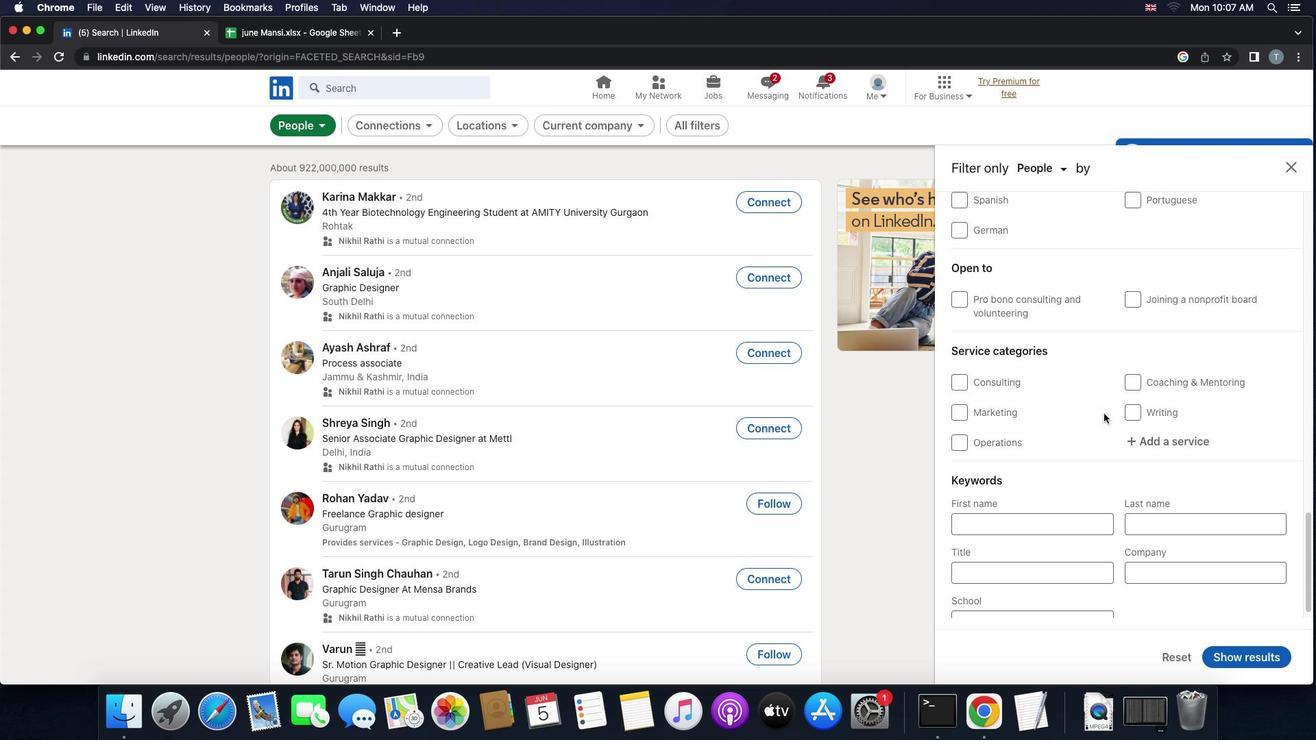 
Action: Mouse scrolled (1104, 413) with delta (0, -1)
Screenshot: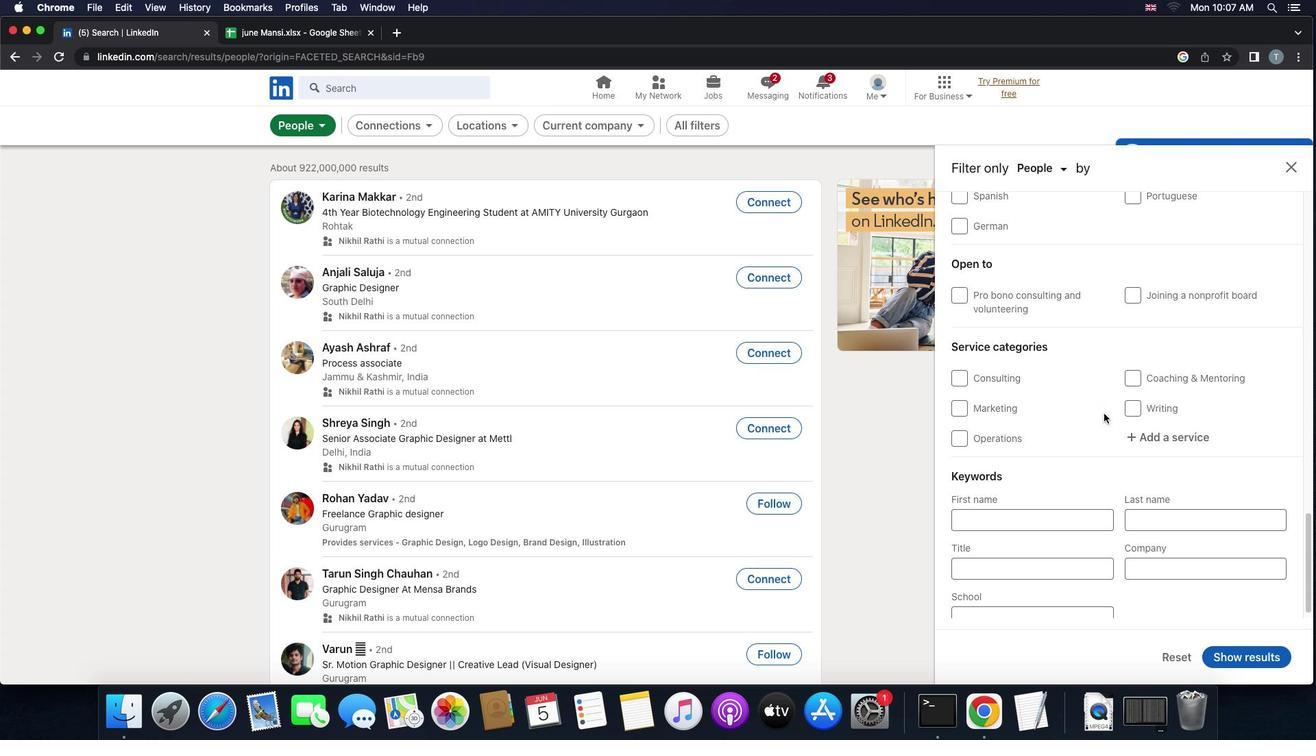 
Action: Mouse moved to (1157, 422)
Screenshot: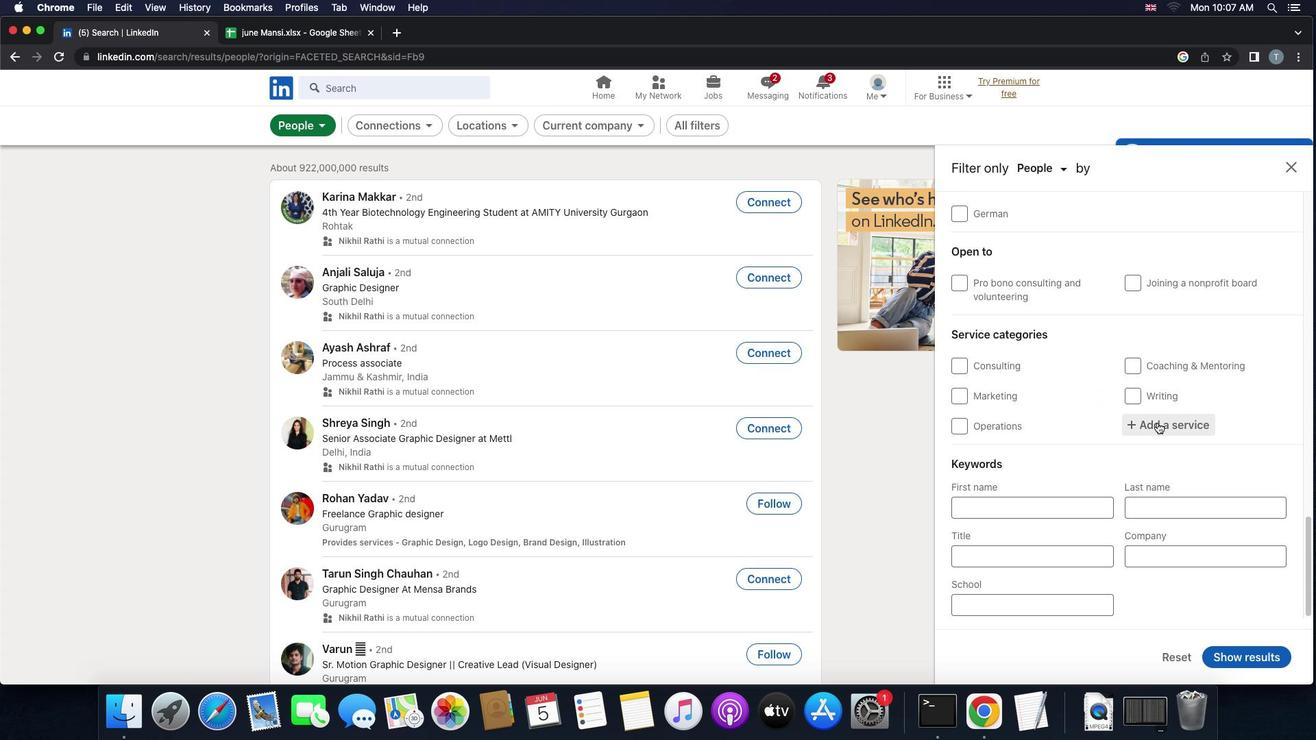 
Action: Mouse pressed left at (1157, 422)
Screenshot: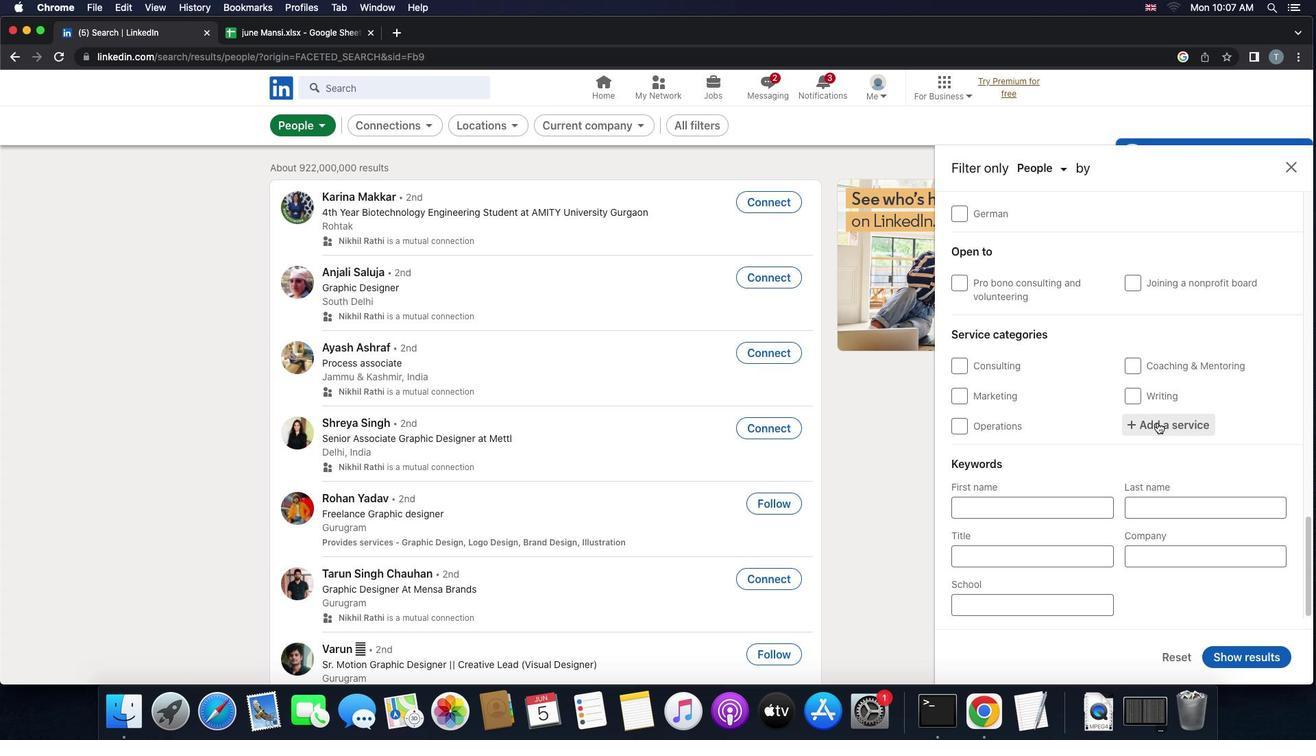 
Action: Key pressed 'd''e''m''a''n''d'Key.space'g''e''n''e''r''a''t''i''o''n'
Screenshot: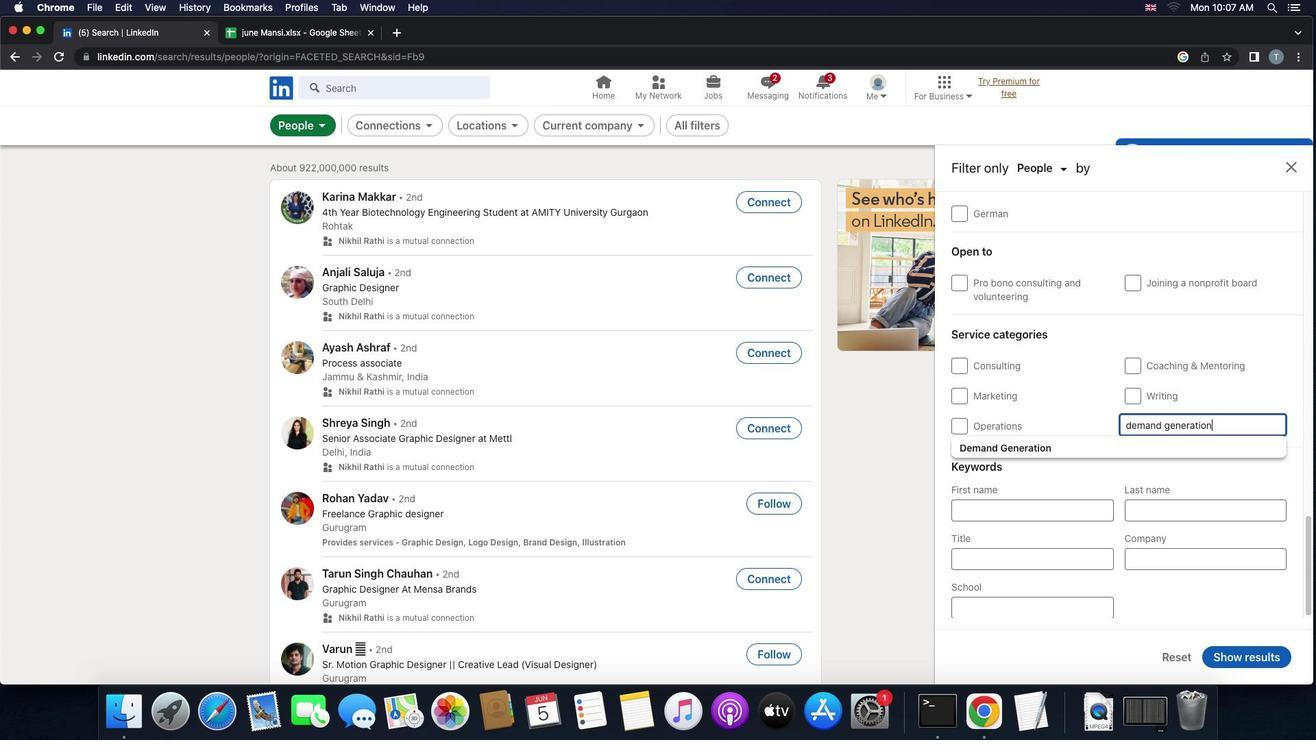 
Action: Mouse moved to (1087, 444)
Screenshot: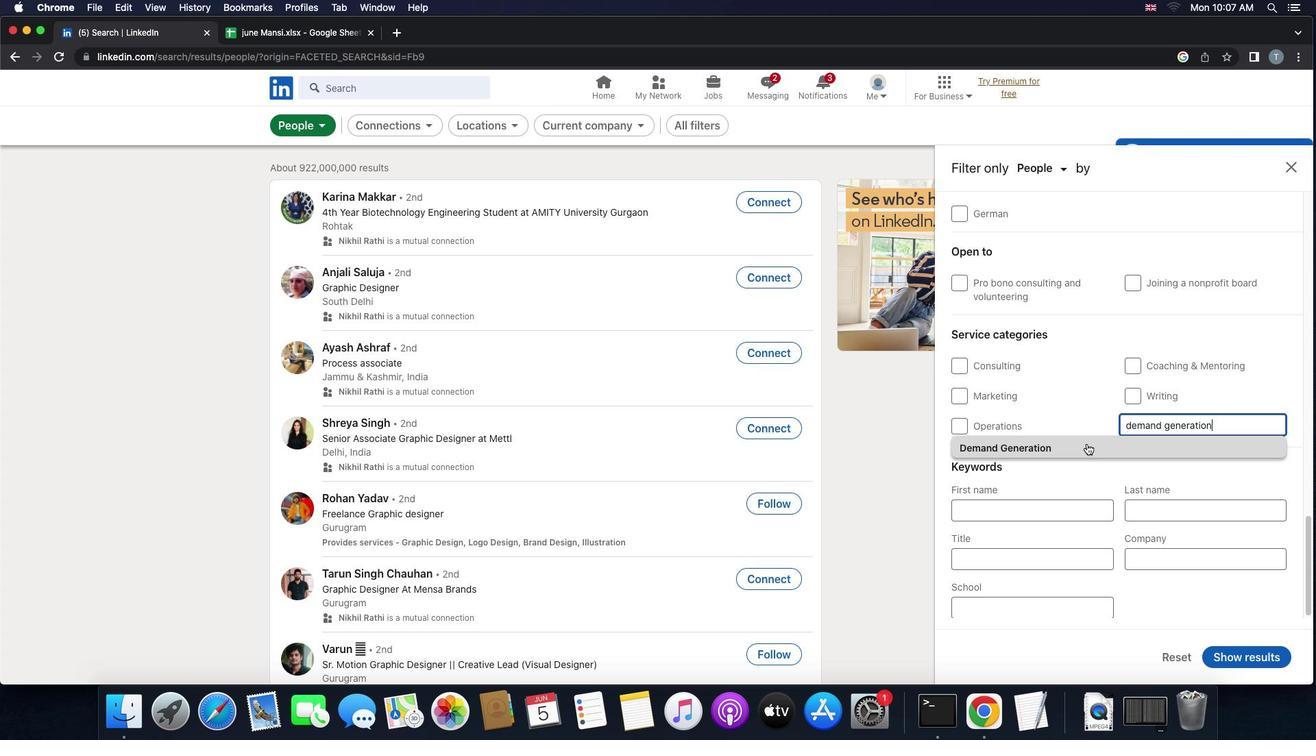 
Action: Mouse pressed left at (1087, 444)
Screenshot: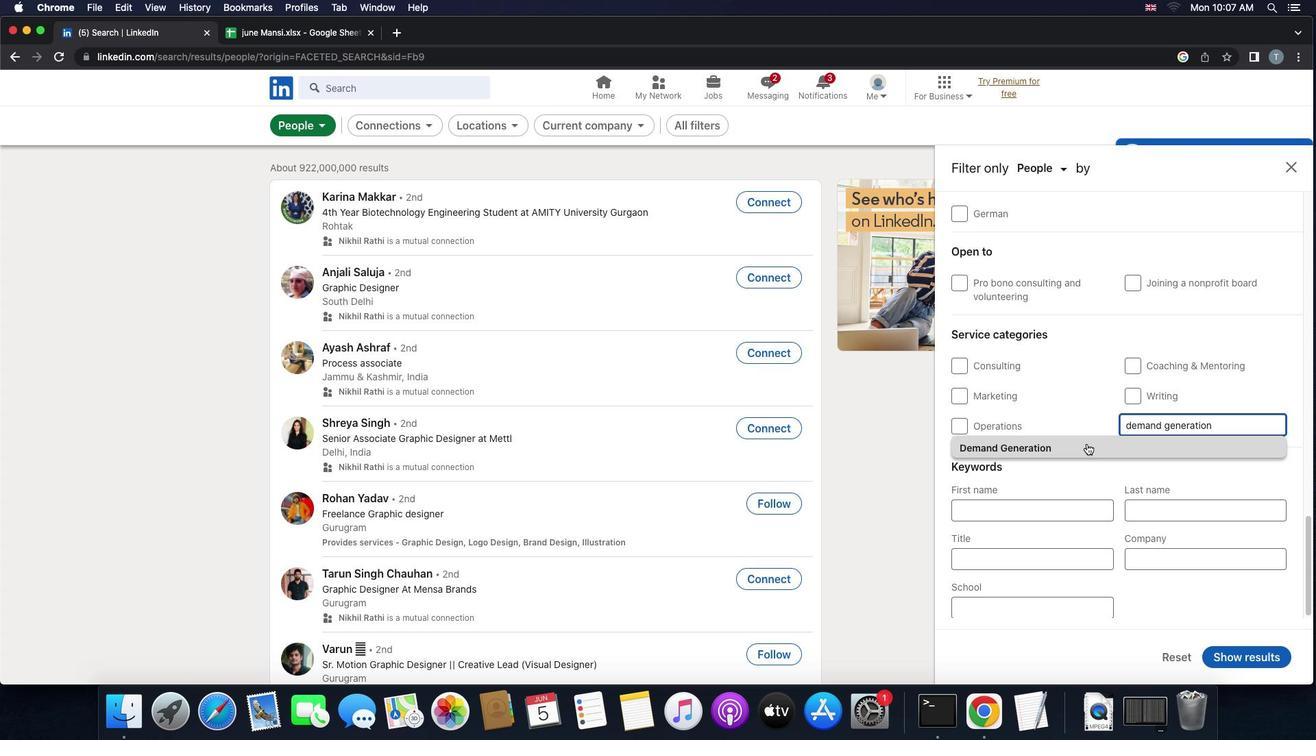 
Action: Mouse scrolled (1087, 444) with delta (0, 0)
Screenshot: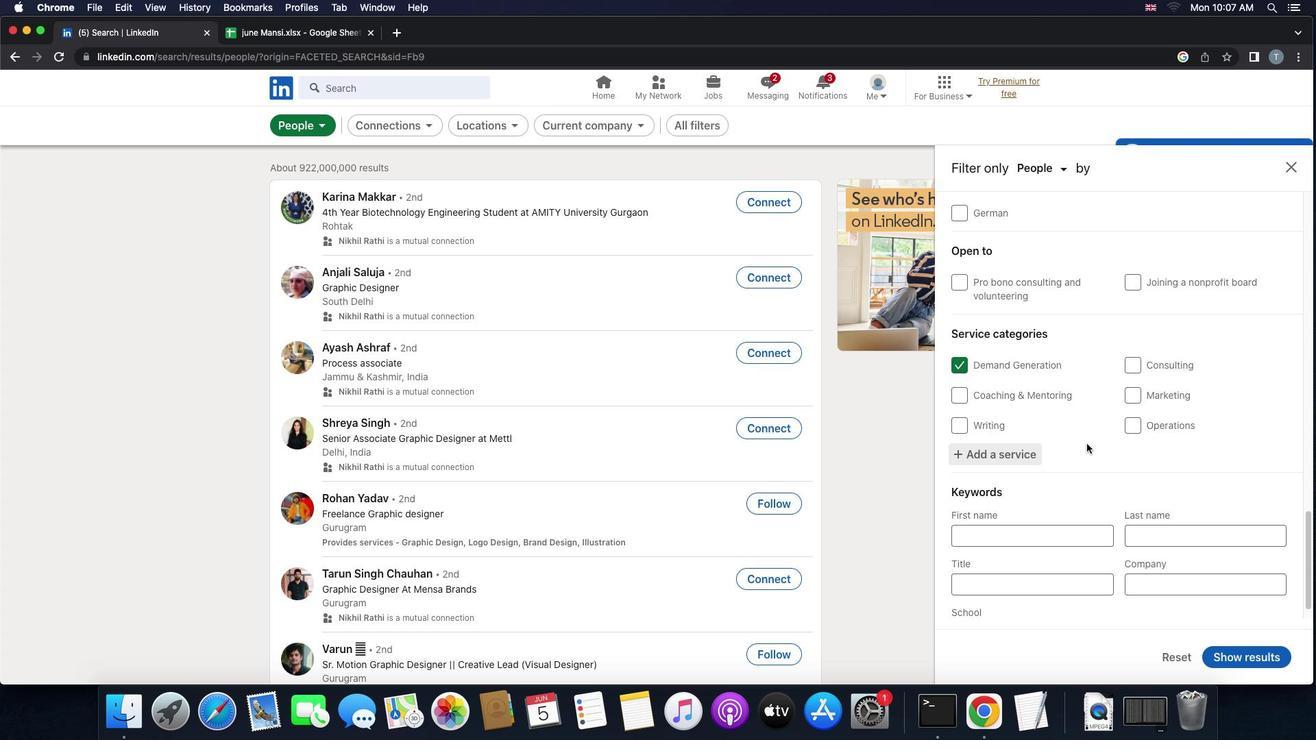 
Action: Mouse scrolled (1087, 444) with delta (0, 0)
Screenshot: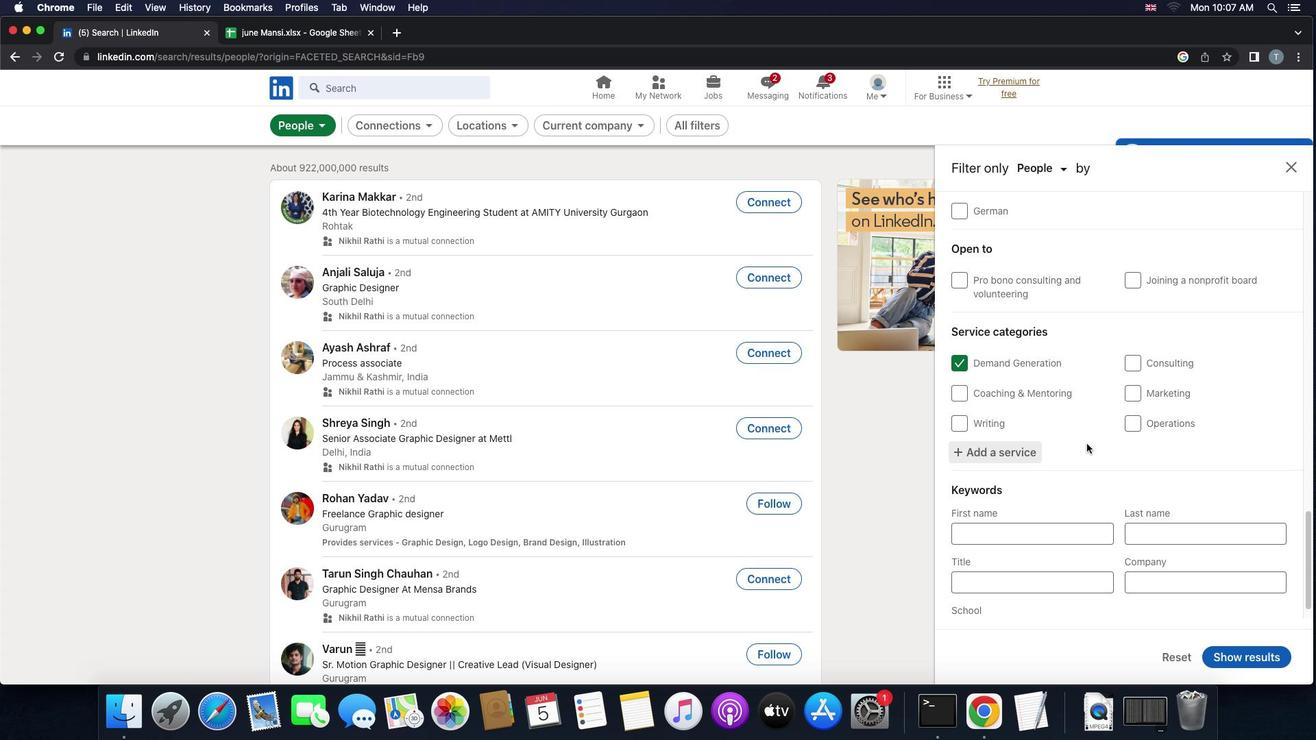 
Action: Mouse scrolled (1087, 444) with delta (0, -1)
Screenshot: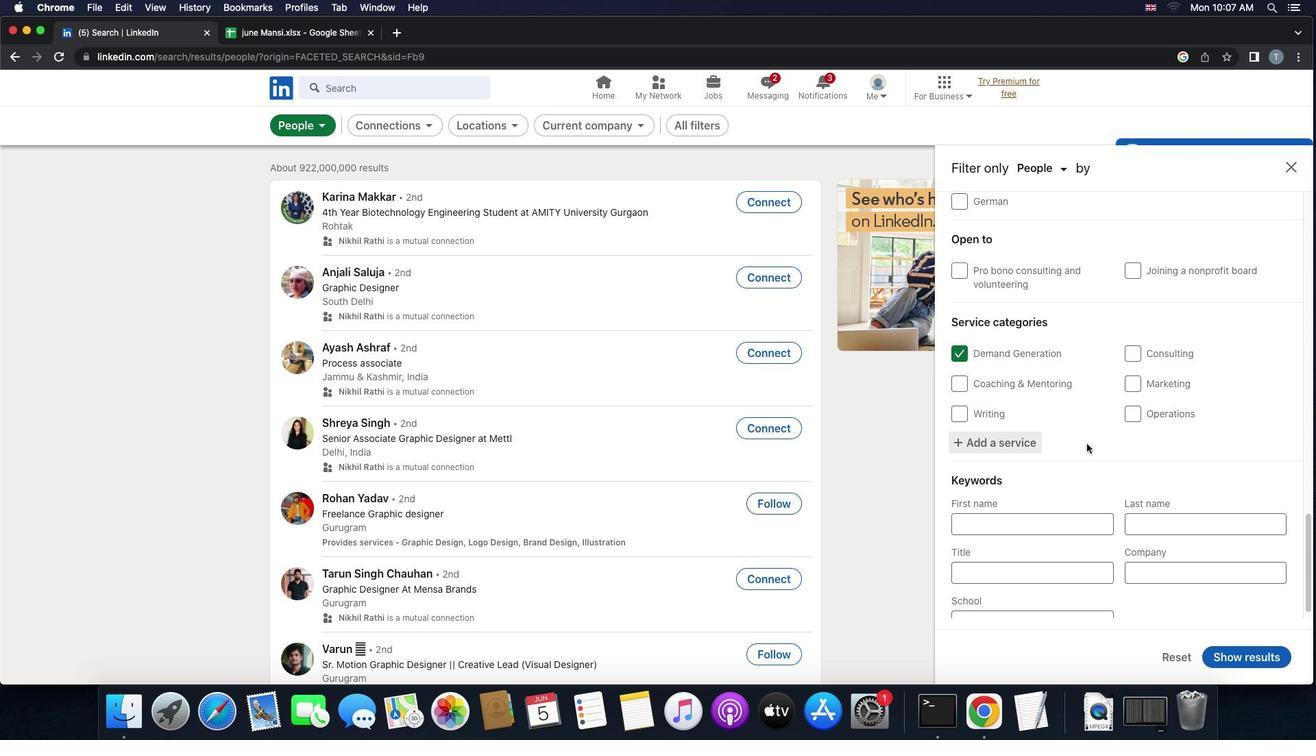 
Action: Mouse scrolled (1087, 444) with delta (0, -1)
Screenshot: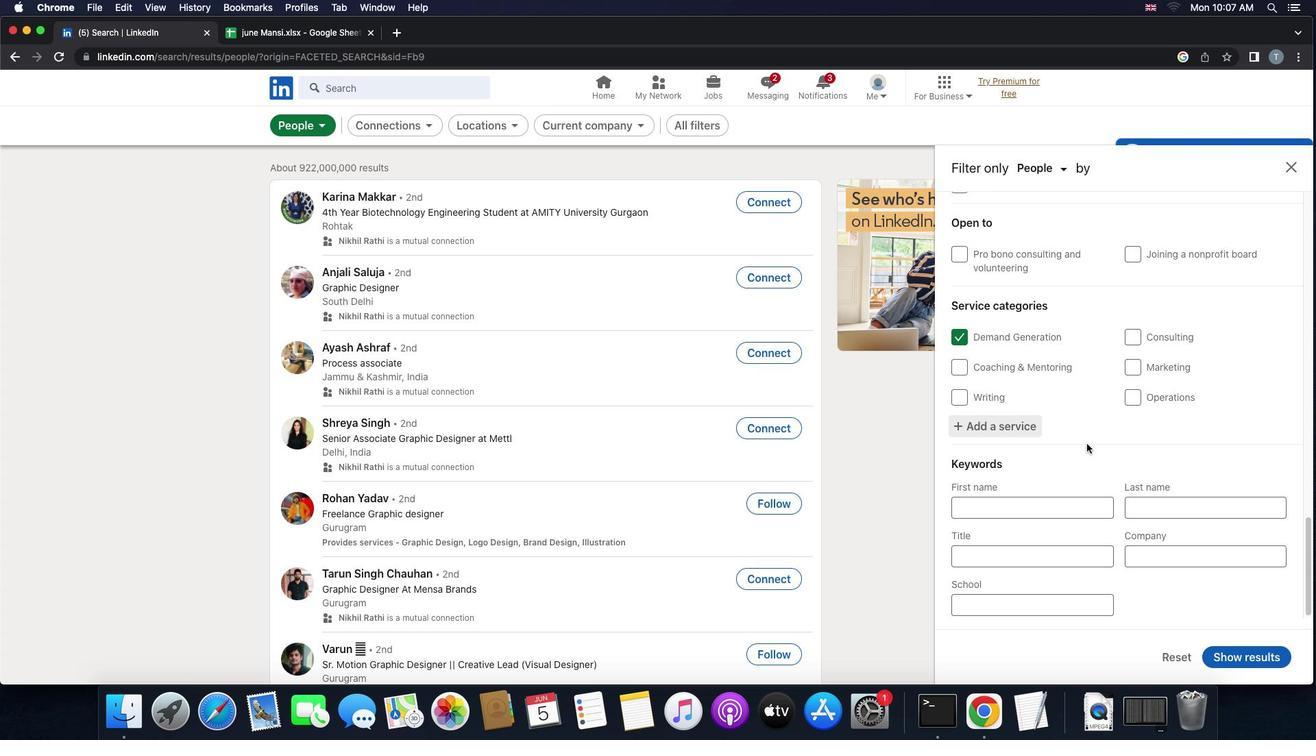 
Action: Mouse moved to (1061, 561)
Screenshot: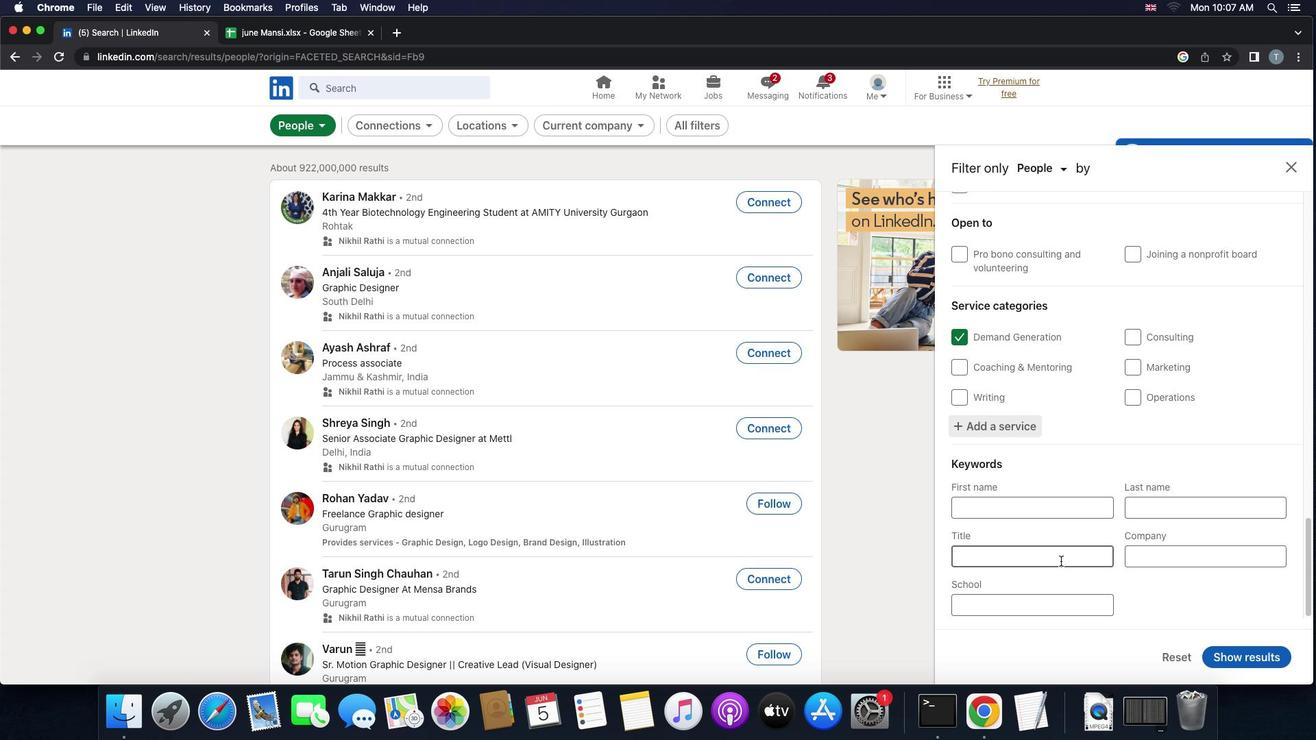 
Action: Mouse pressed left at (1061, 561)
Screenshot: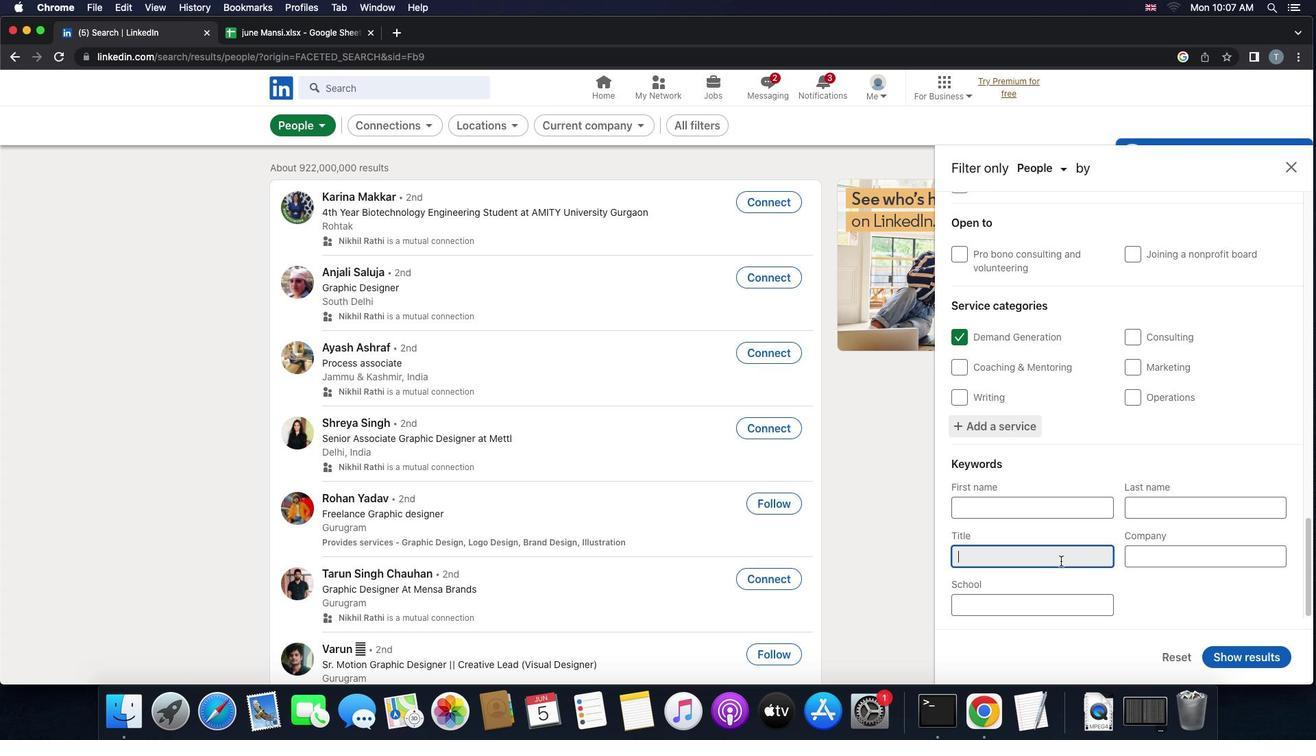 
Action: Mouse moved to (1075, 554)
Screenshot: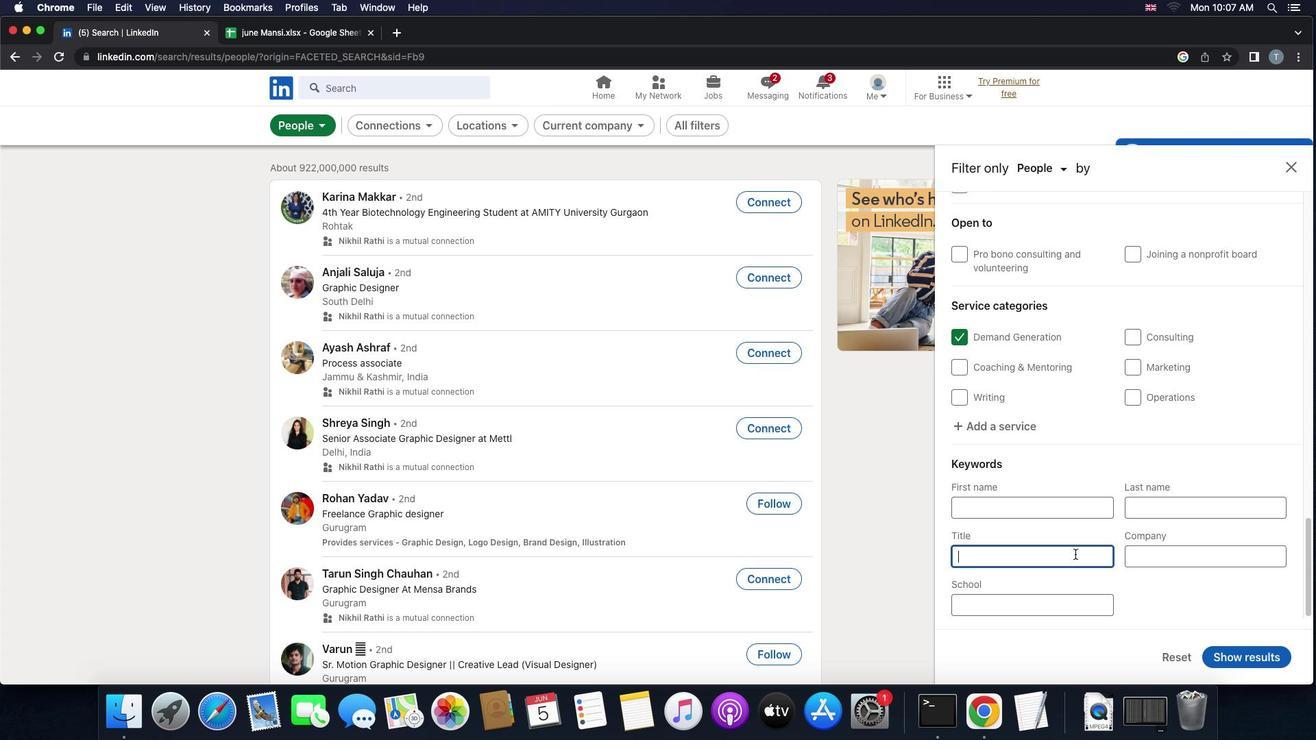 
Action: Key pressed 'a''c''c''o''u''n''t'Key.space'r''e''p''r''e''s''e''n''t''a''t''i''v''e'
Screenshot: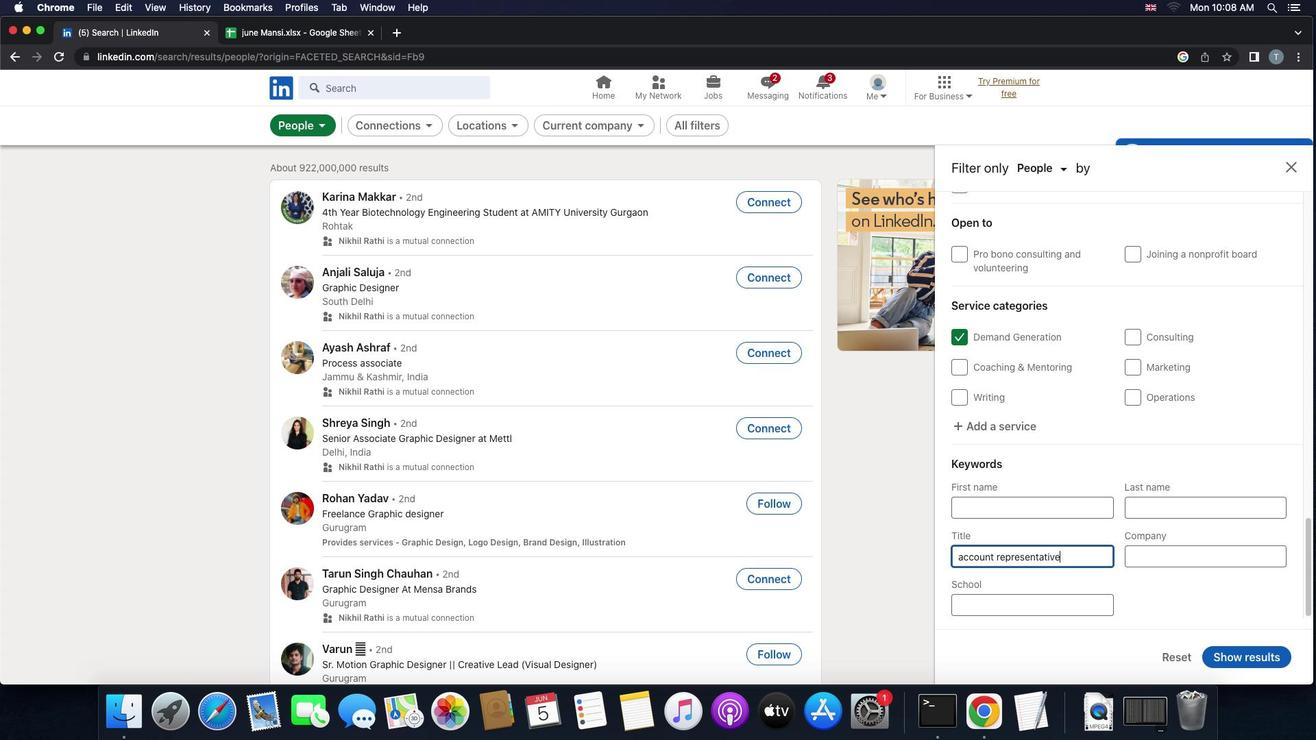 
Action: Mouse moved to (1225, 659)
Screenshot: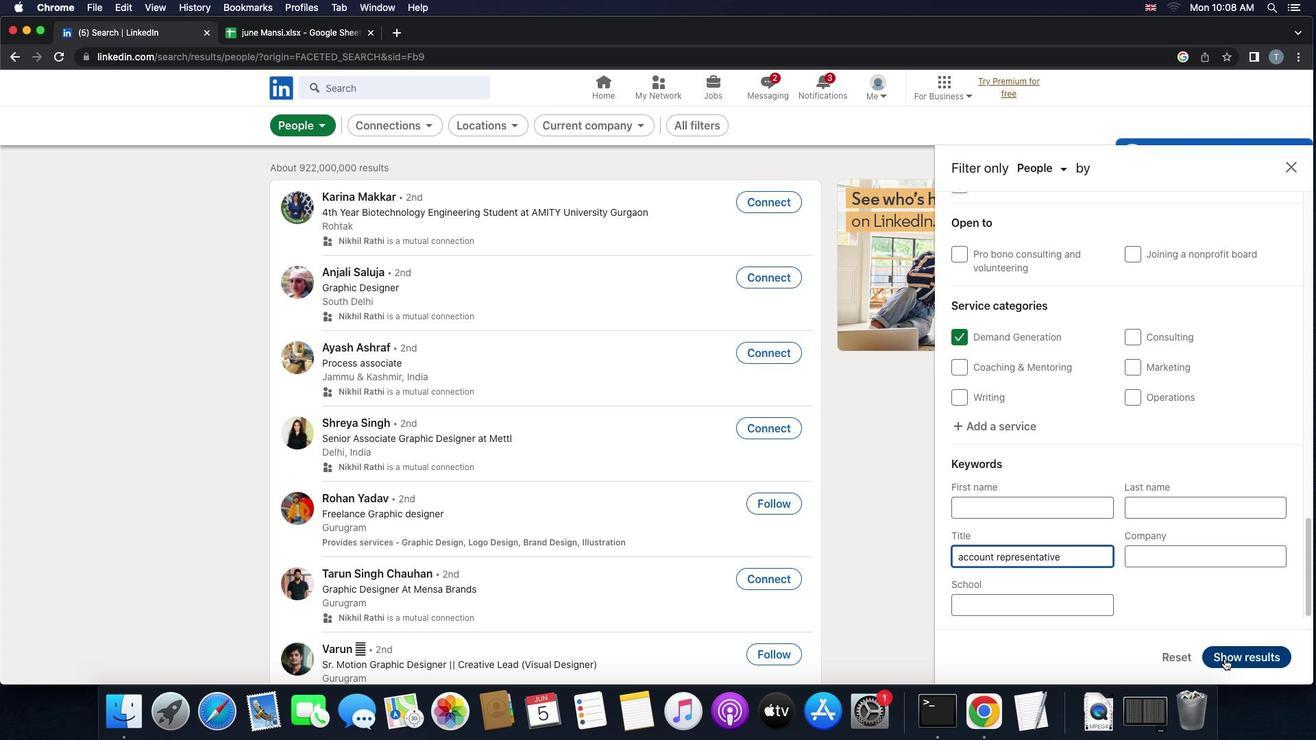 
Action: Mouse pressed left at (1225, 659)
Screenshot: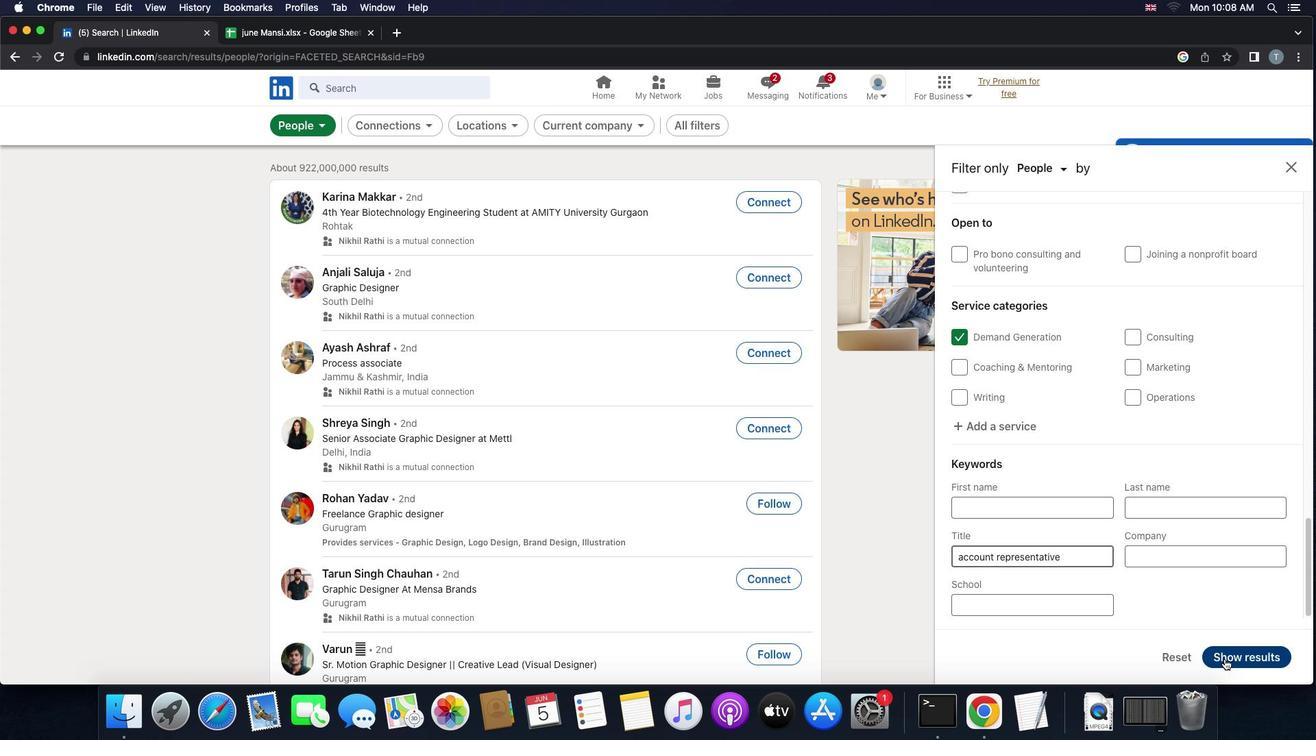 
